 Task: Add Person0000000147 as Team Member of Scrum Project Project0000000074 in Jira. Add Person0000000148 as Team Member of Scrum Project Project0000000074 in Jira. Assign Person0000000145 as Project Lead of Scrum Project Project0000000073 in Jira. Assign Person0000000147 as Project Lead of Scrum Project Project0000000074 in Jira. Create Issue Issue0000000361 in Backlog  in Scrum Project Project0000000073 in Jira
Action: Mouse moved to (312, 111)
Screenshot: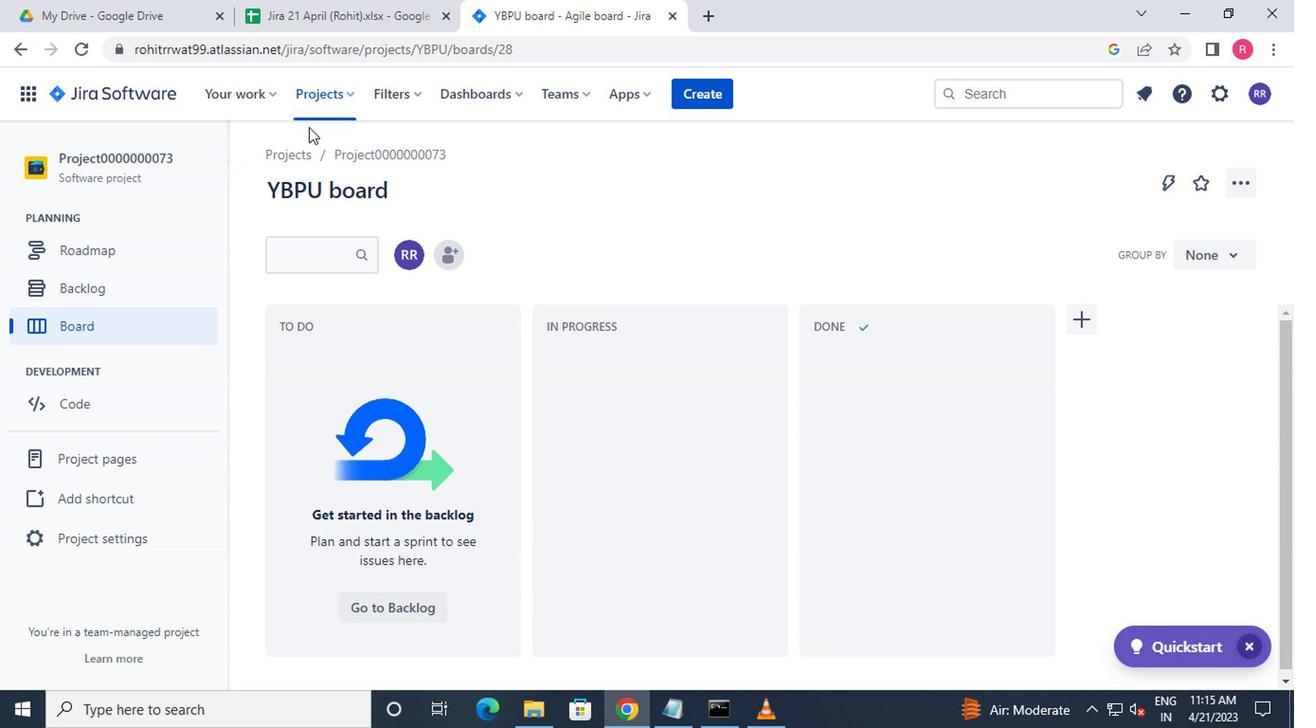 
Action: Mouse pressed left at (312, 111)
Screenshot: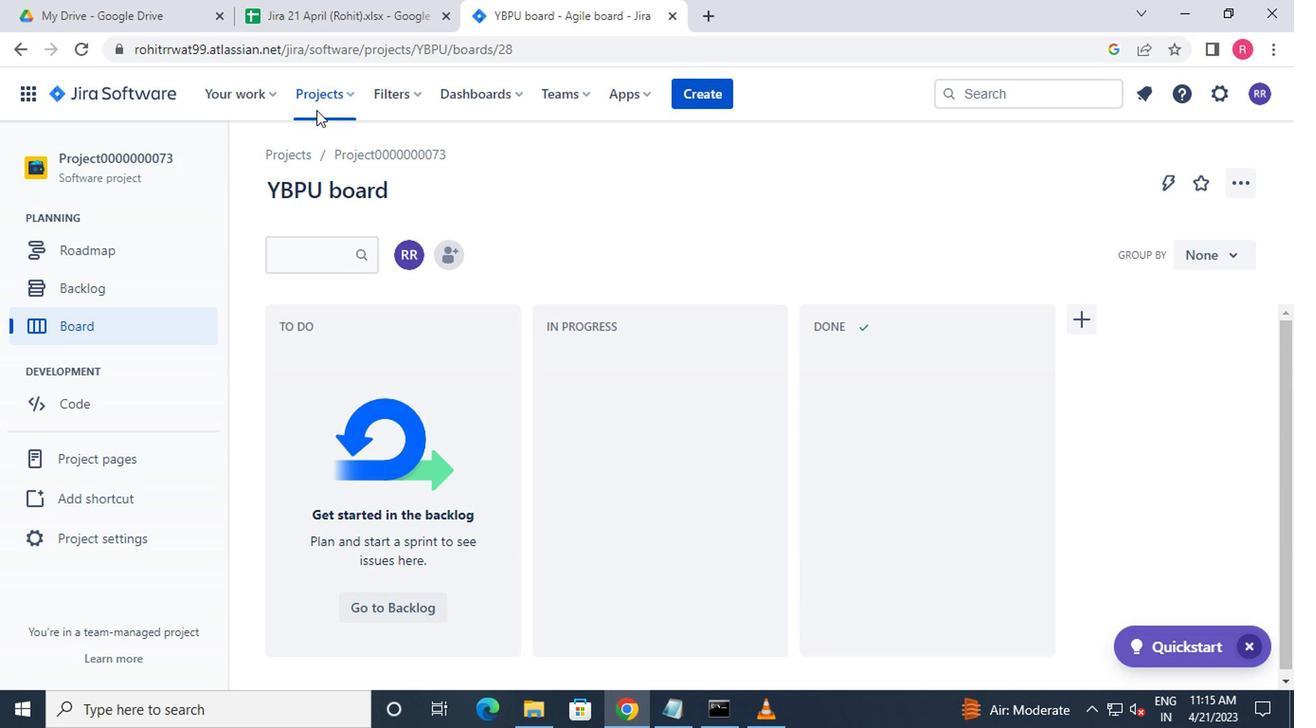 
Action: Mouse moved to (318, 105)
Screenshot: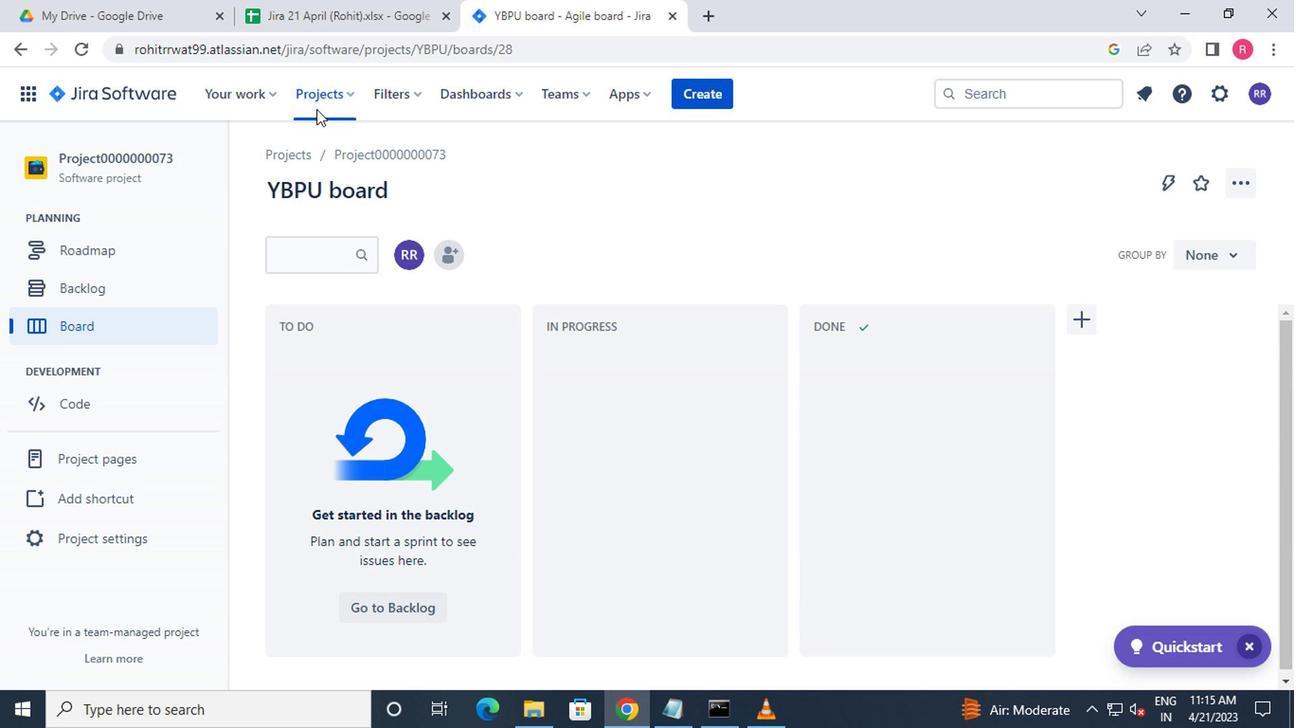 
Action: Mouse pressed left at (318, 105)
Screenshot: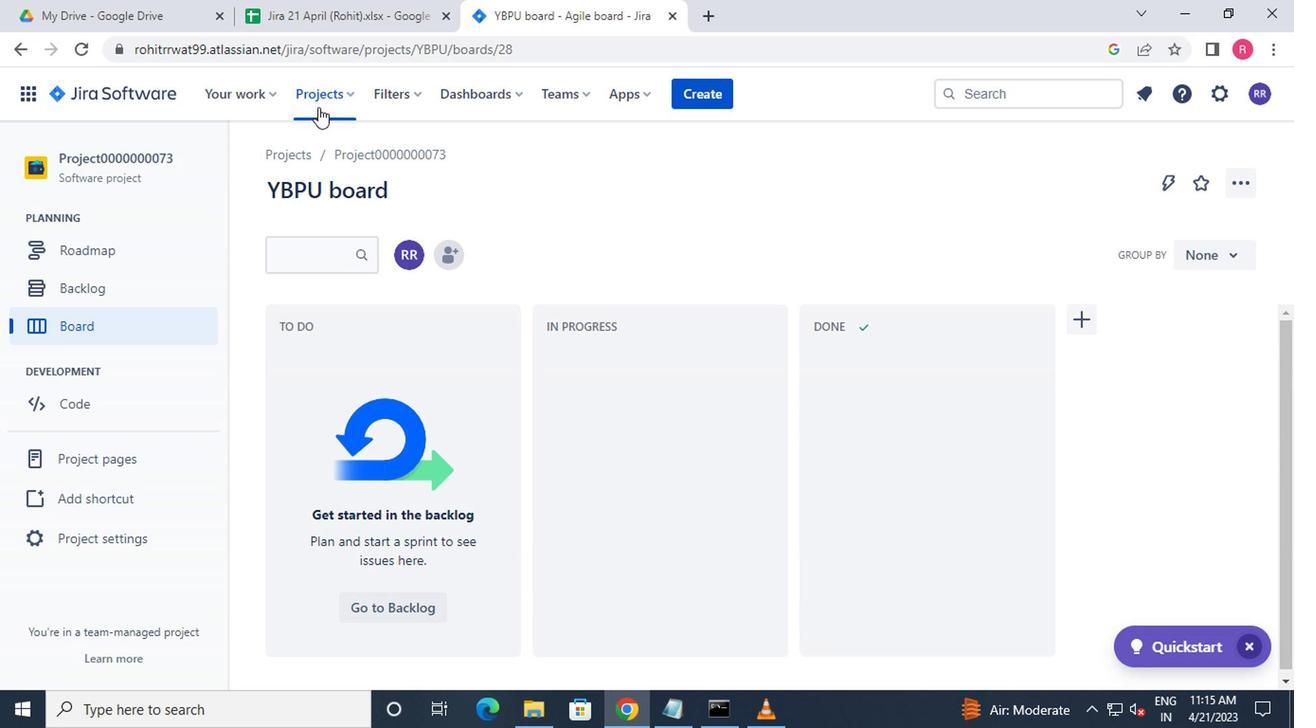 
Action: Mouse moved to (405, 231)
Screenshot: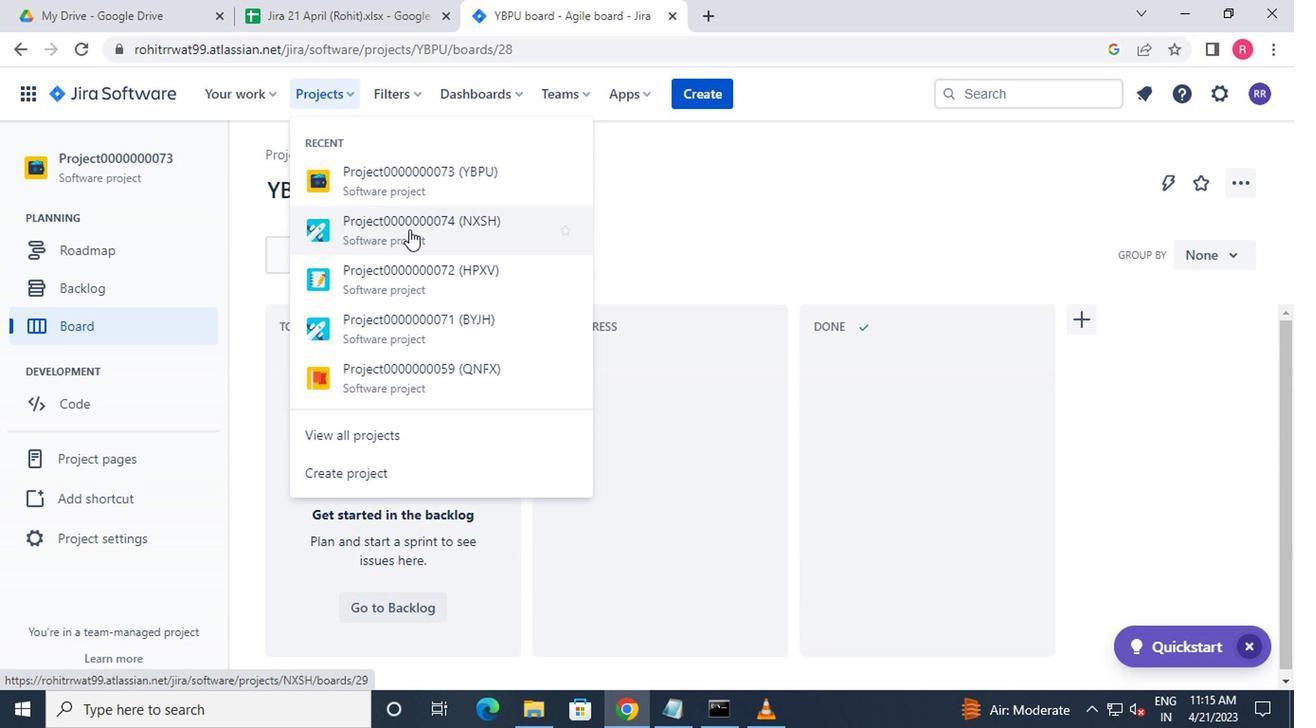 
Action: Mouse pressed left at (405, 231)
Screenshot: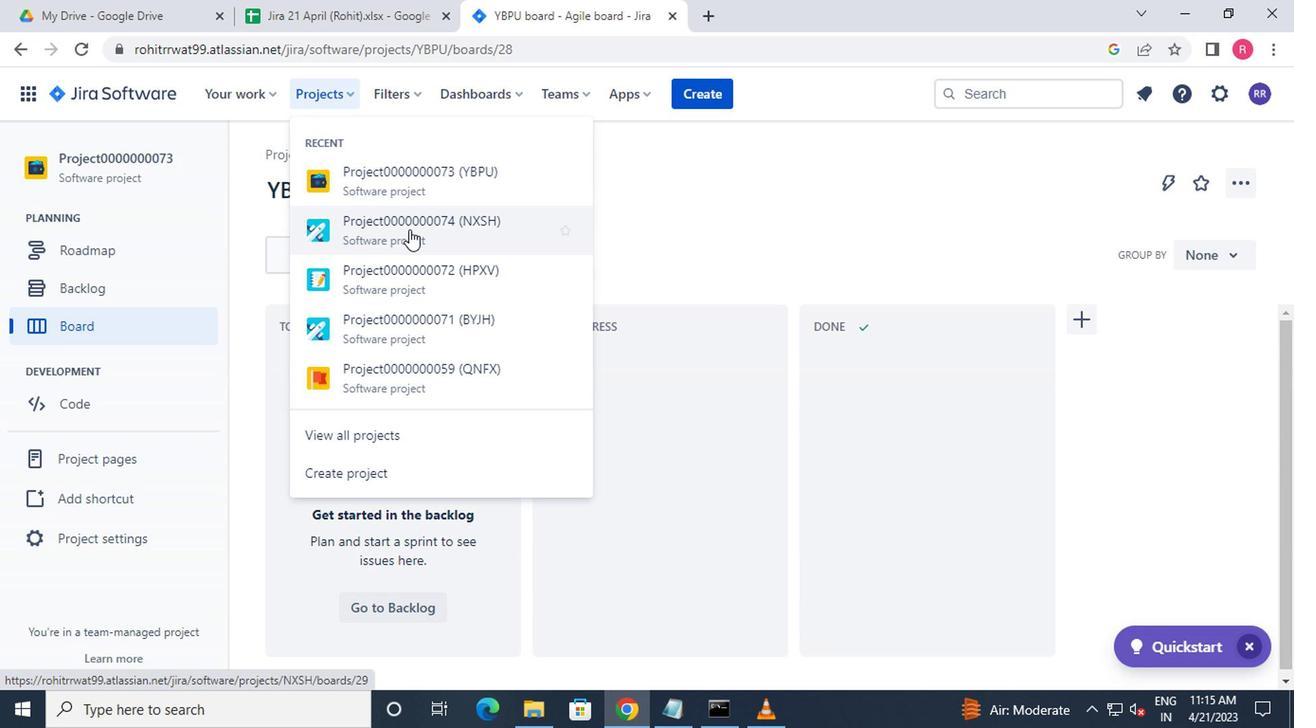 
Action: Mouse moved to (451, 247)
Screenshot: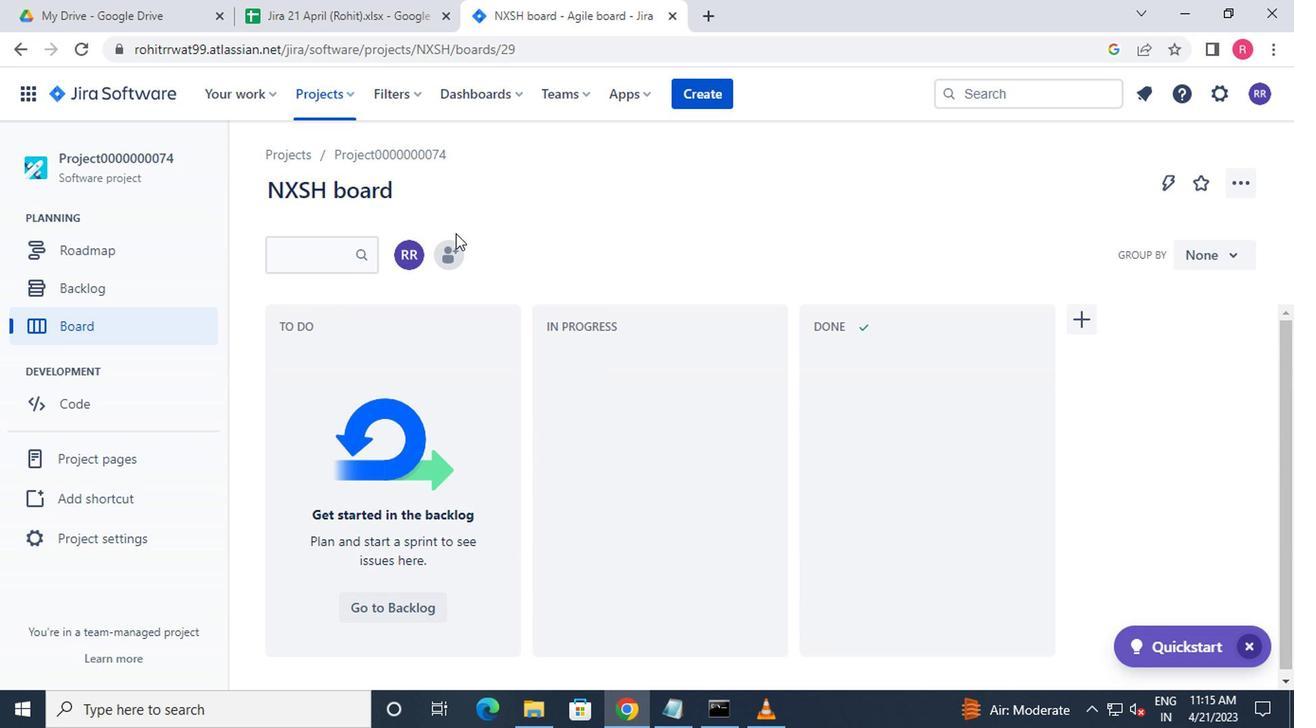 
Action: Mouse pressed left at (451, 247)
Screenshot: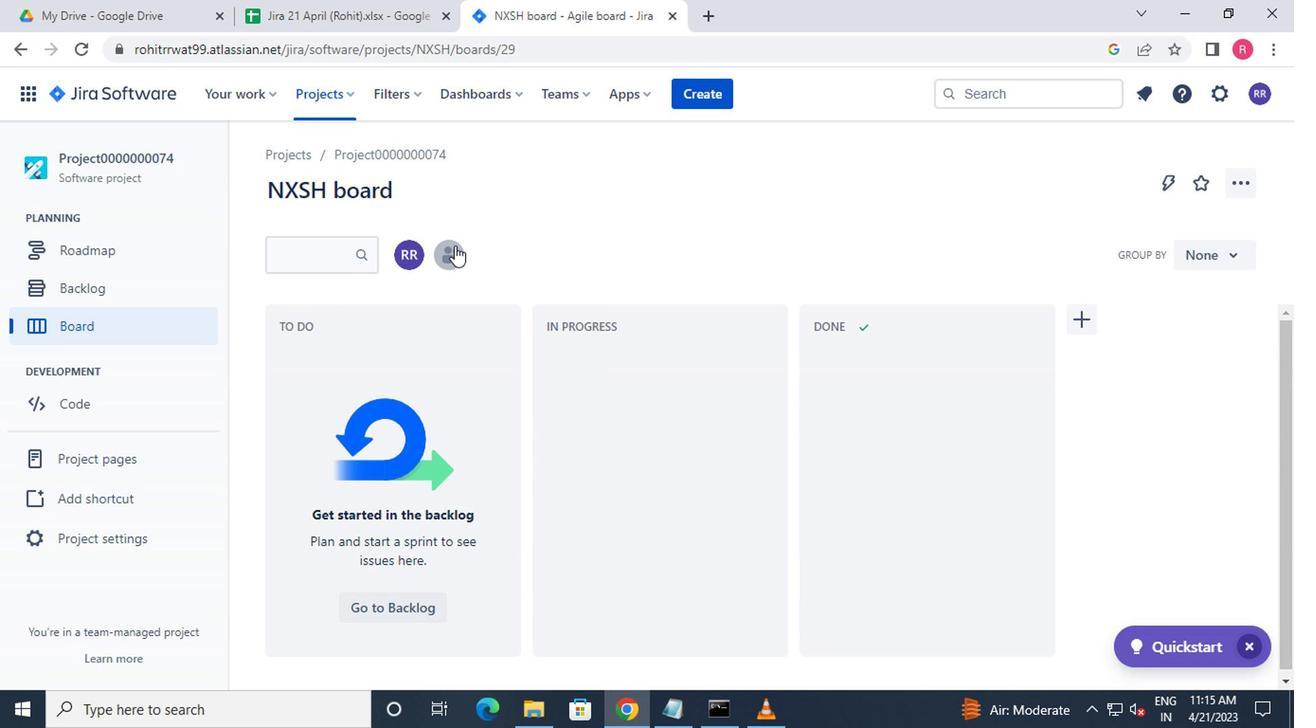 
Action: Mouse moved to (558, 248)
Screenshot: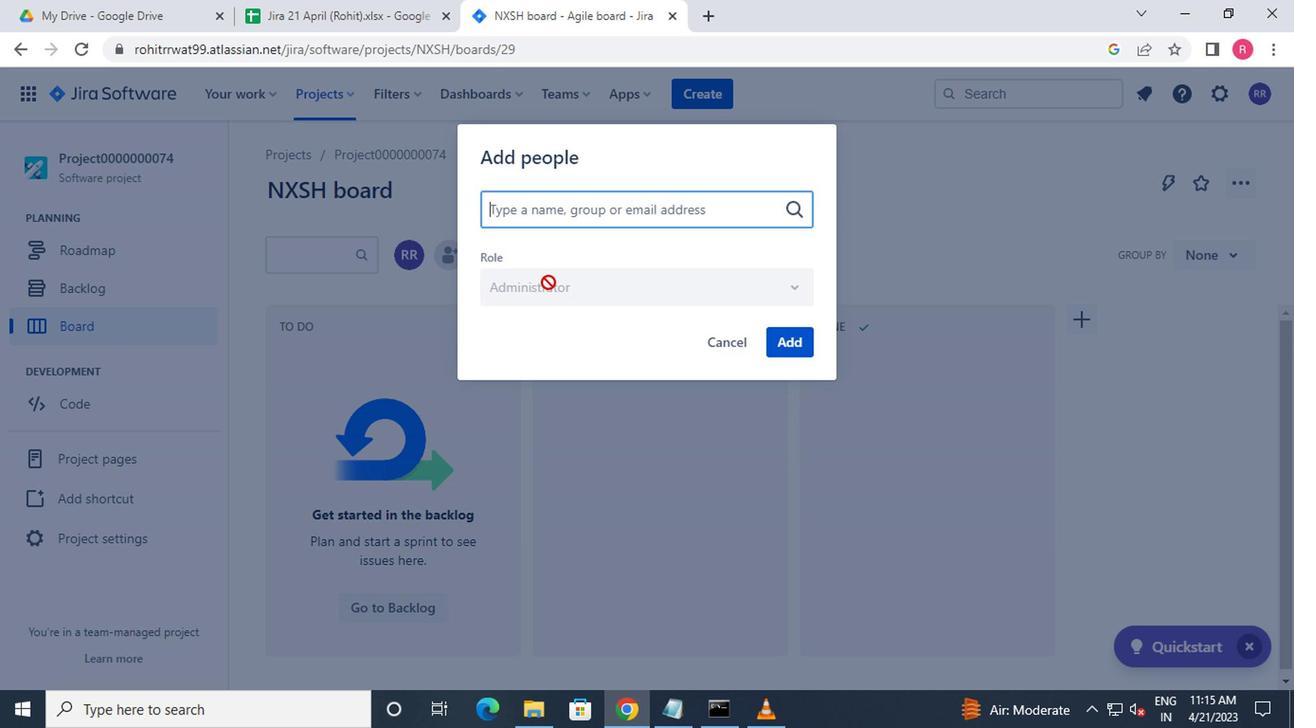 
Action: Key pressed p
Screenshot: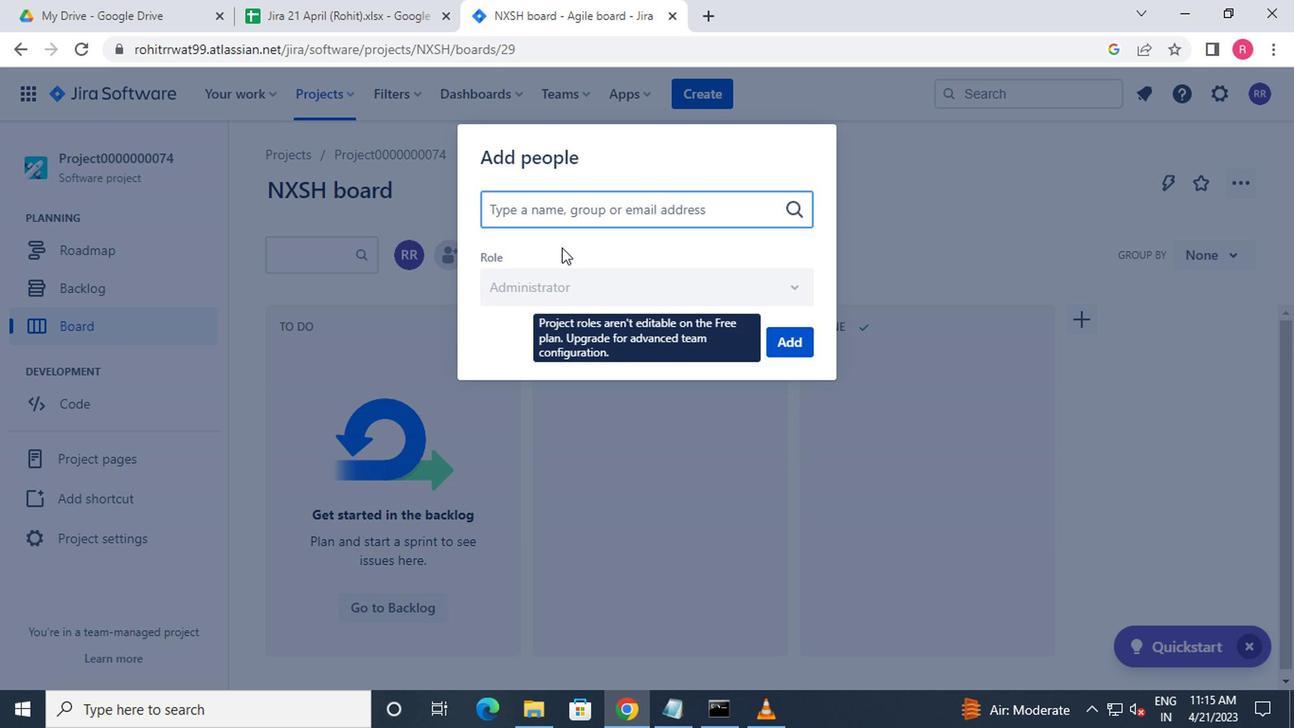 
Action: Mouse moved to (574, 252)
Screenshot: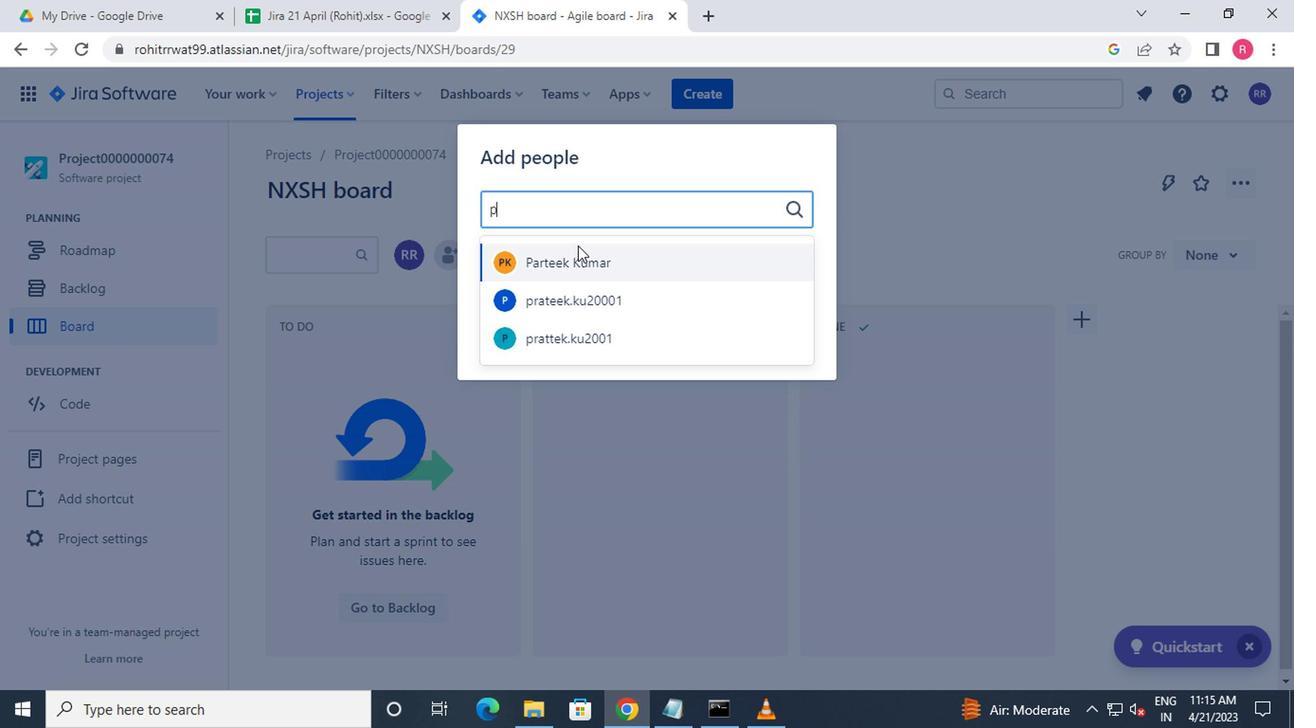
Action: Mouse pressed left at (574, 252)
Screenshot: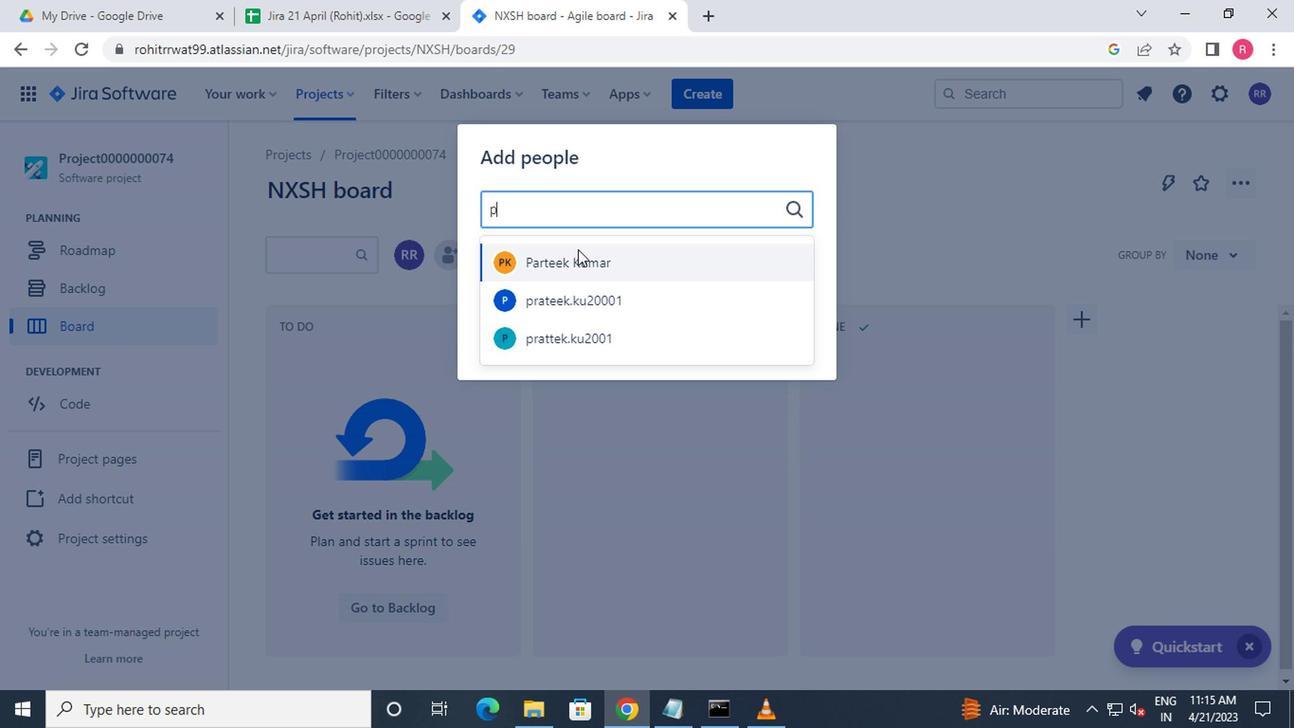 
Action: Mouse moved to (778, 340)
Screenshot: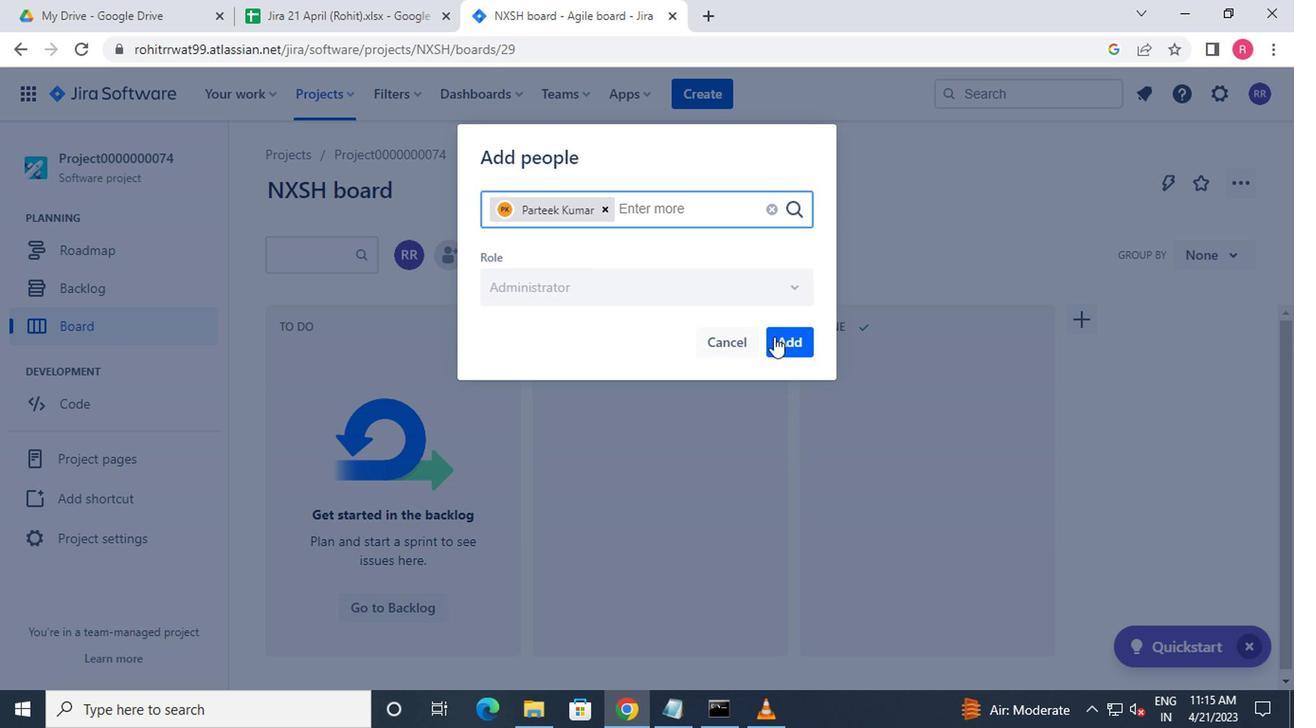 
Action: Mouse pressed left at (778, 340)
Screenshot: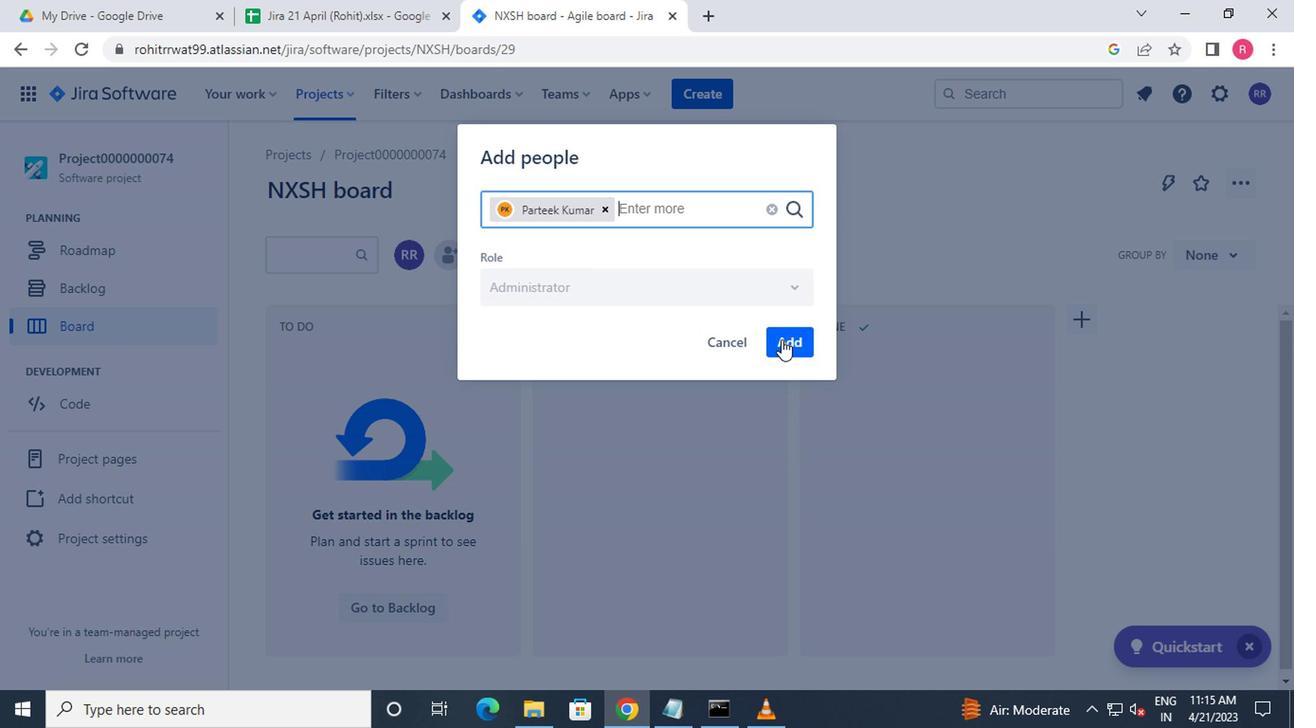 
Action: Mouse moved to (459, 267)
Screenshot: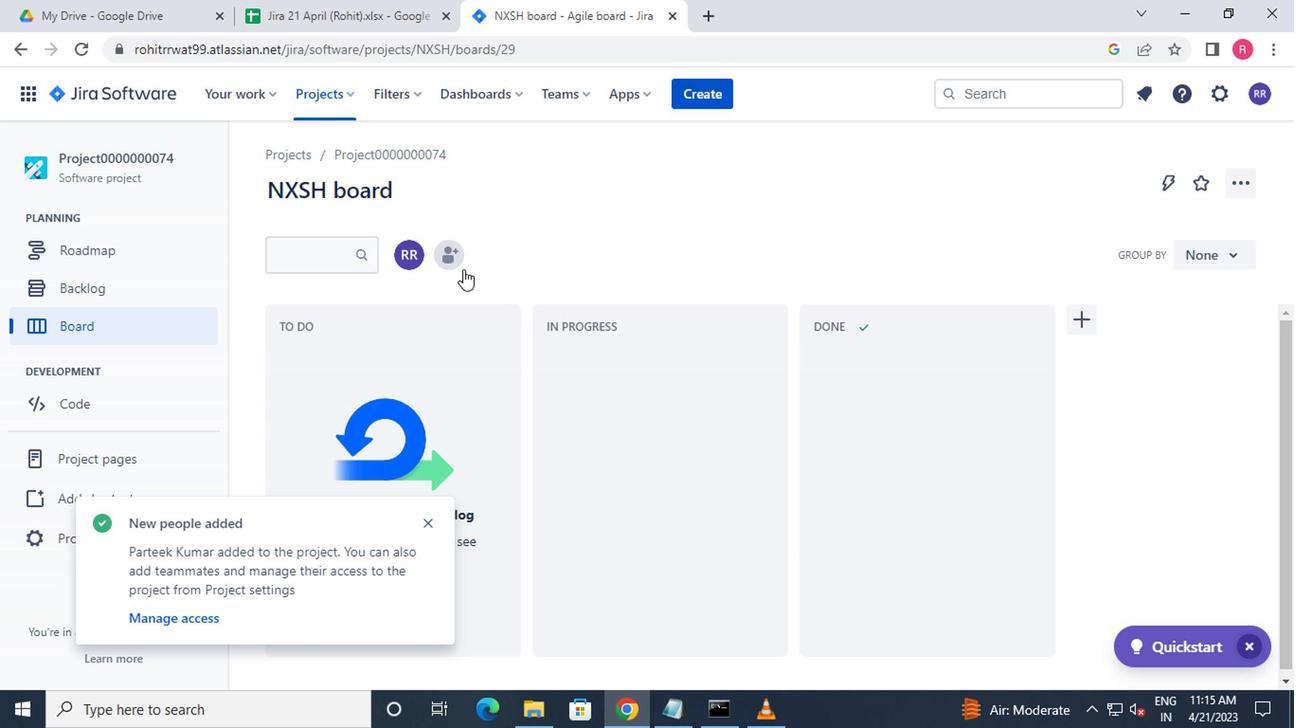 
Action: Mouse pressed left at (459, 267)
Screenshot: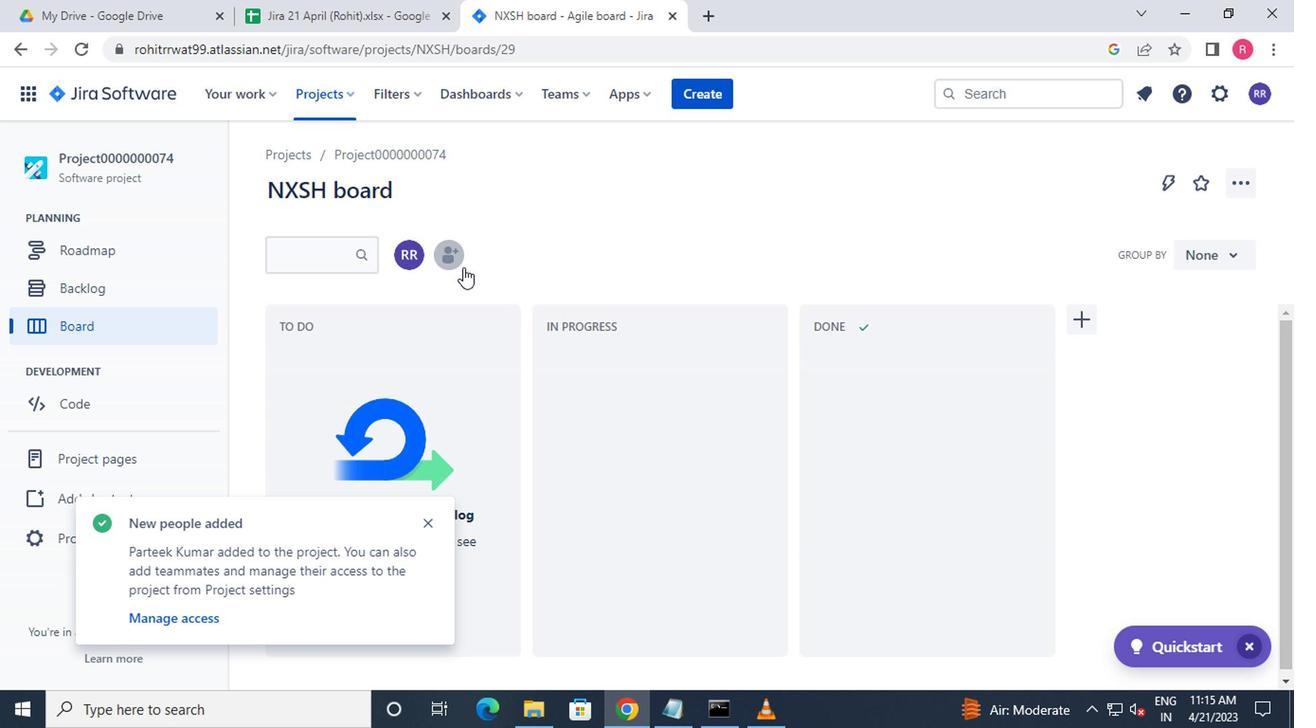 
Action: Mouse moved to (549, 280)
Screenshot: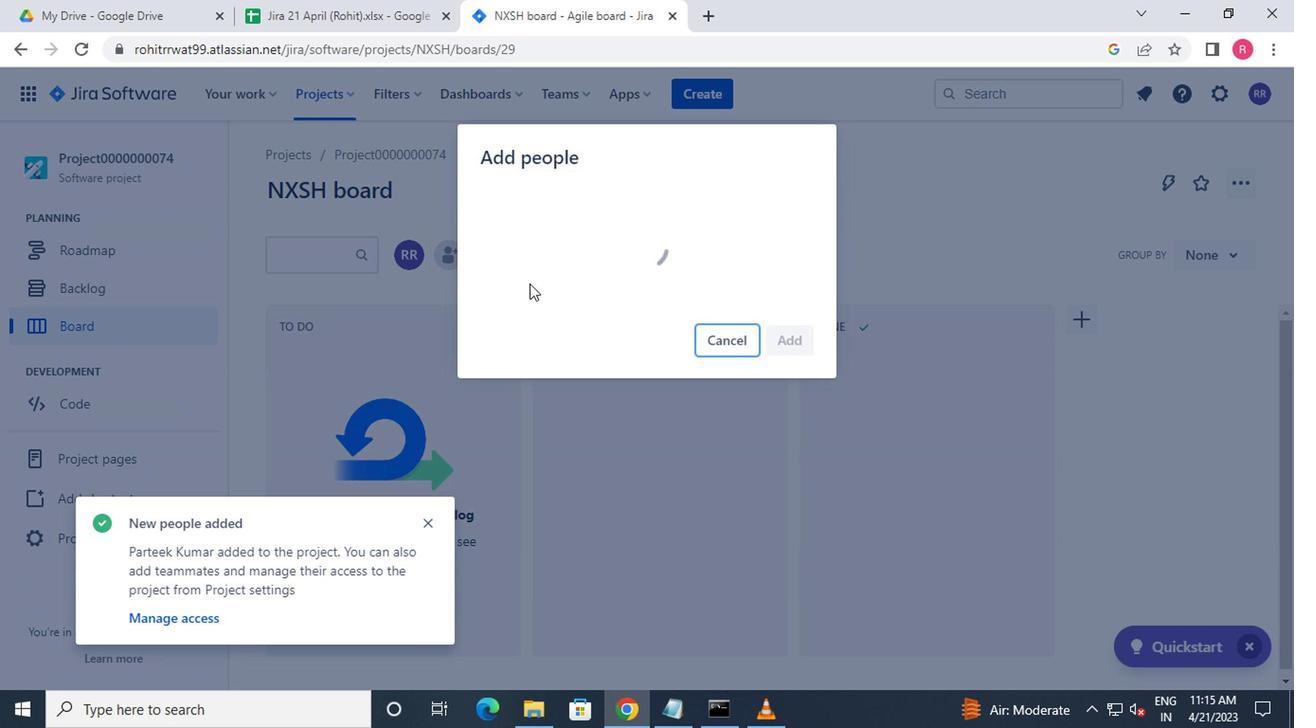 
Action: Key pressed v
Screenshot: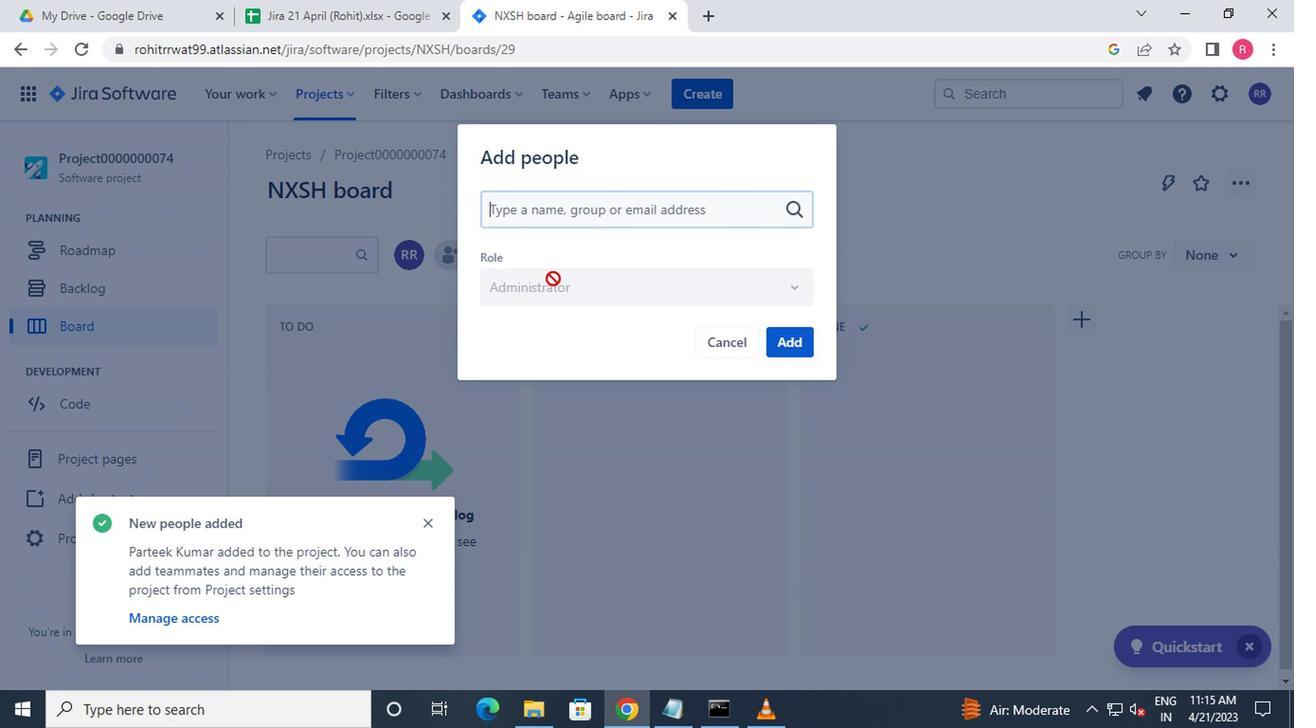
Action: Mouse moved to (544, 277)
Screenshot: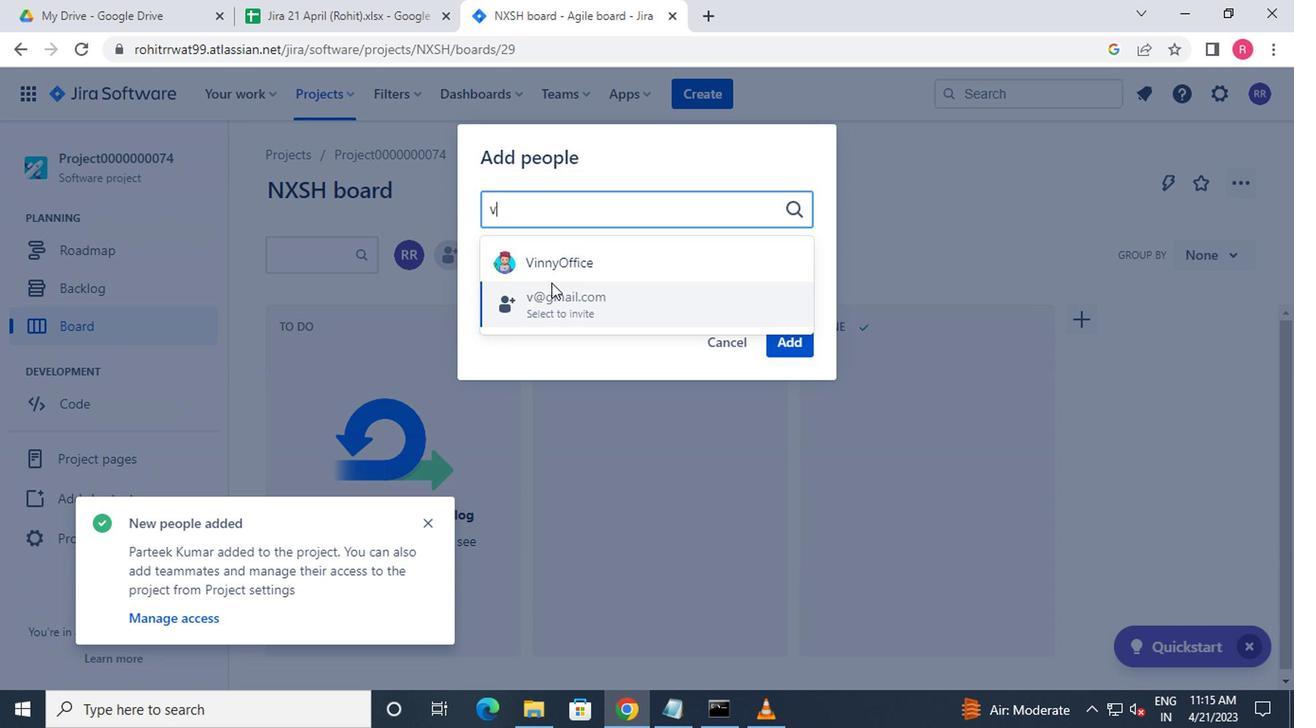 
Action: Mouse pressed left at (544, 277)
Screenshot: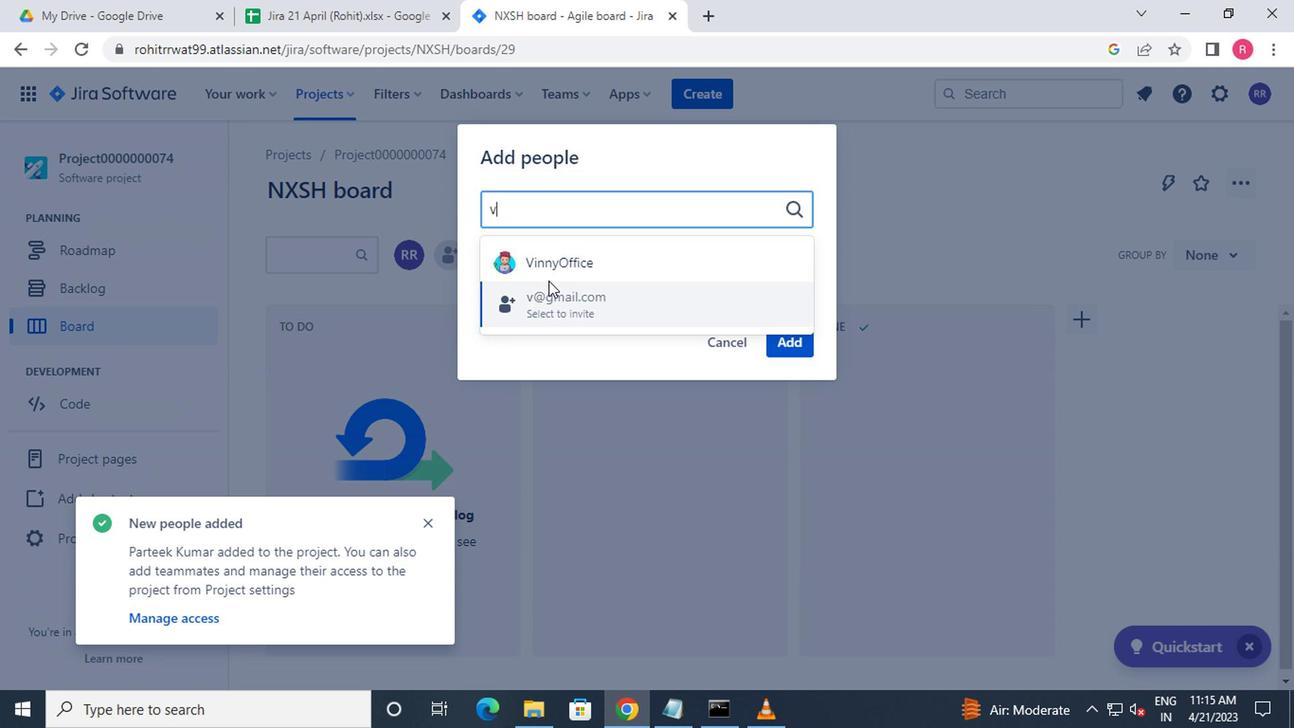 
Action: Mouse moved to (780, 335)
Screenshot: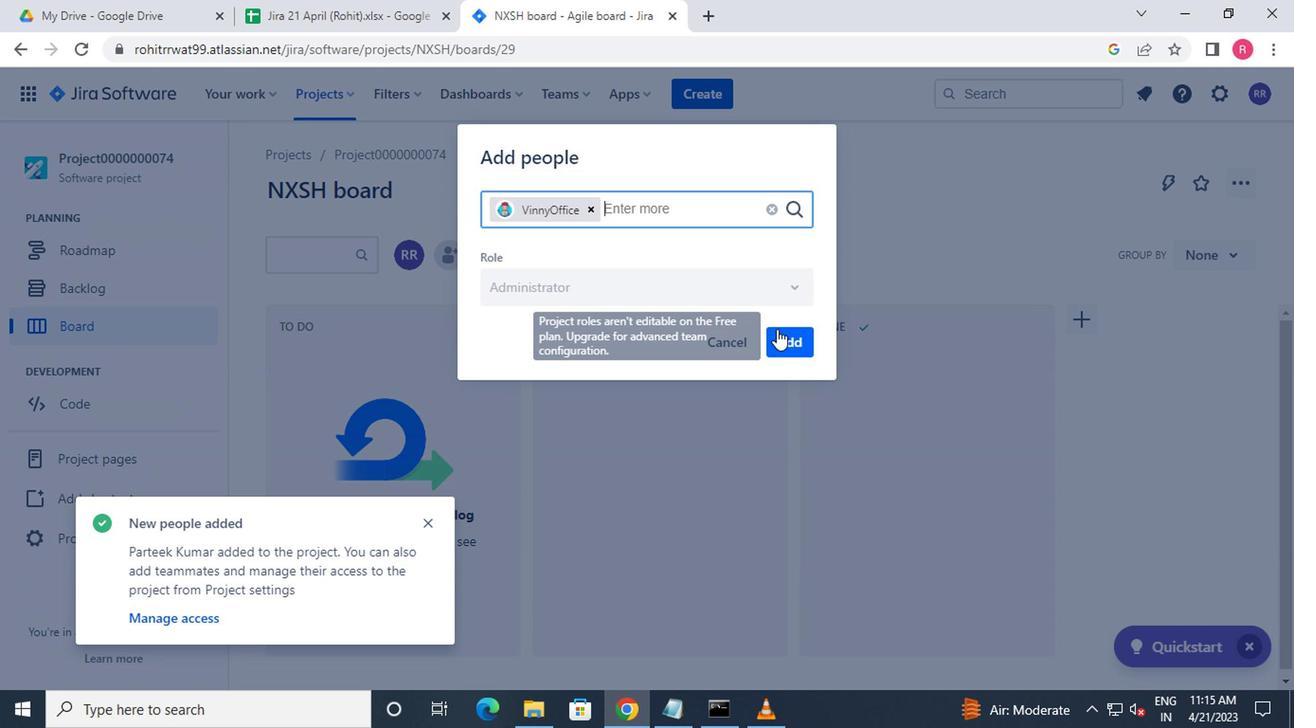 
Action: Mouse pressed left at (780, 335)
Screenshot: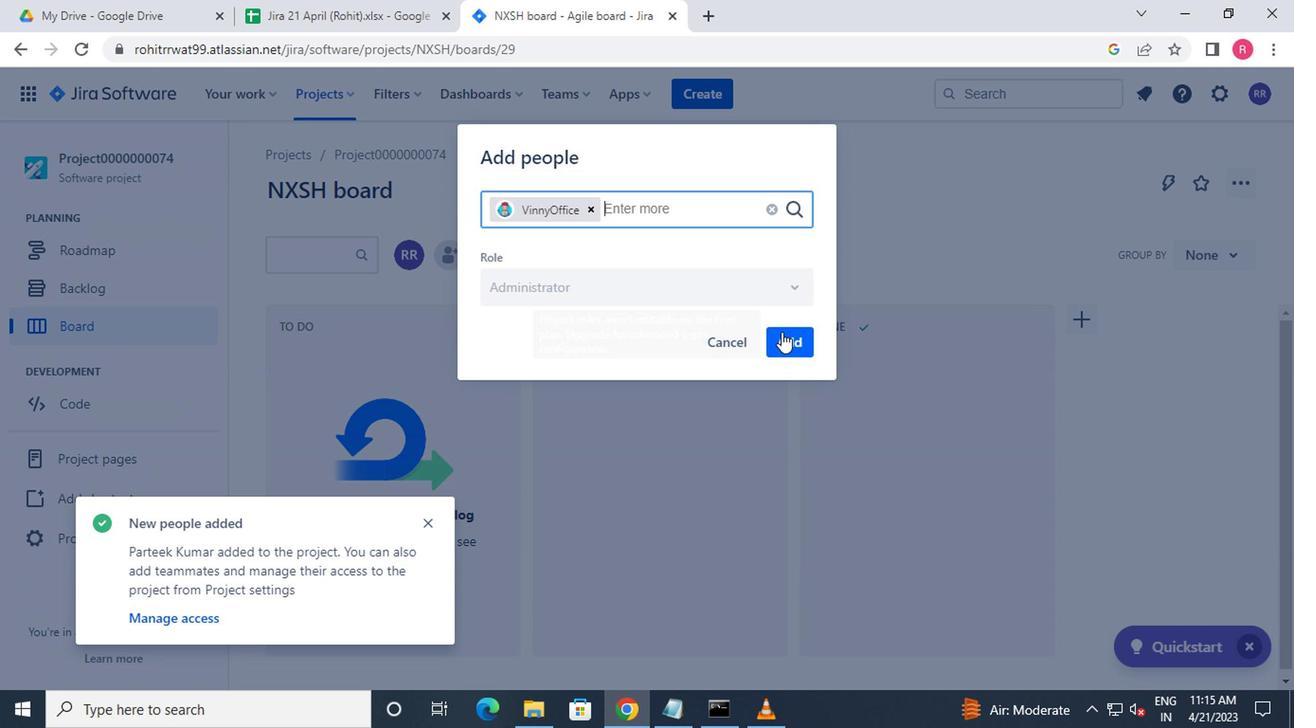 
Action: Mouse moved to (335, 99)
Screenshot: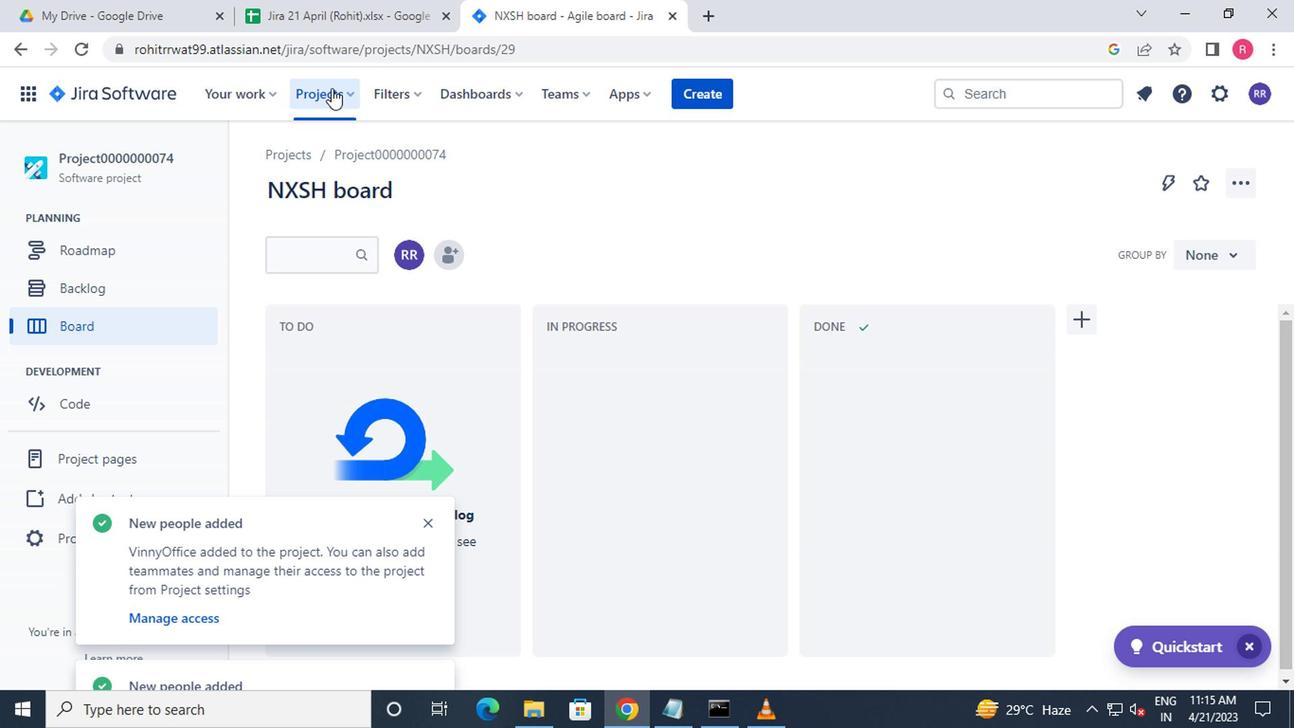 
Action: Mouse pressed left at (335, 99)
Screenshot: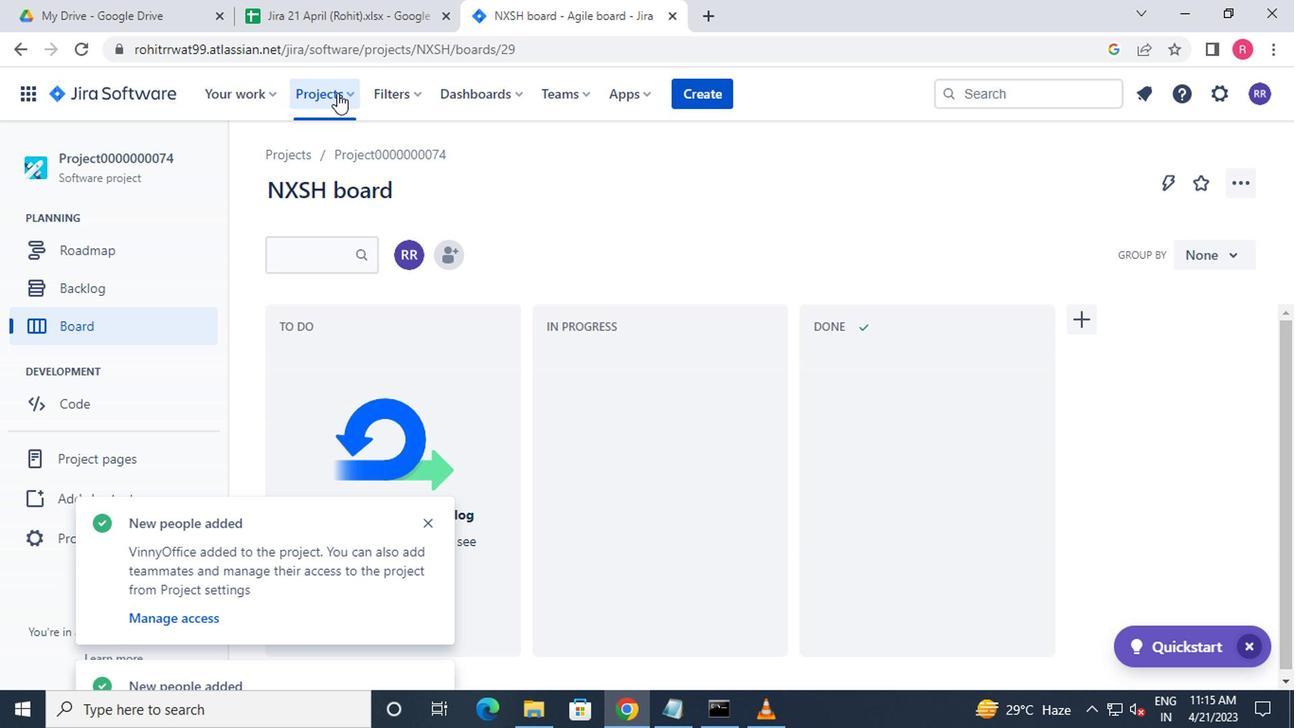 
Action: Mouse moved to (422, 225)
Screenshot: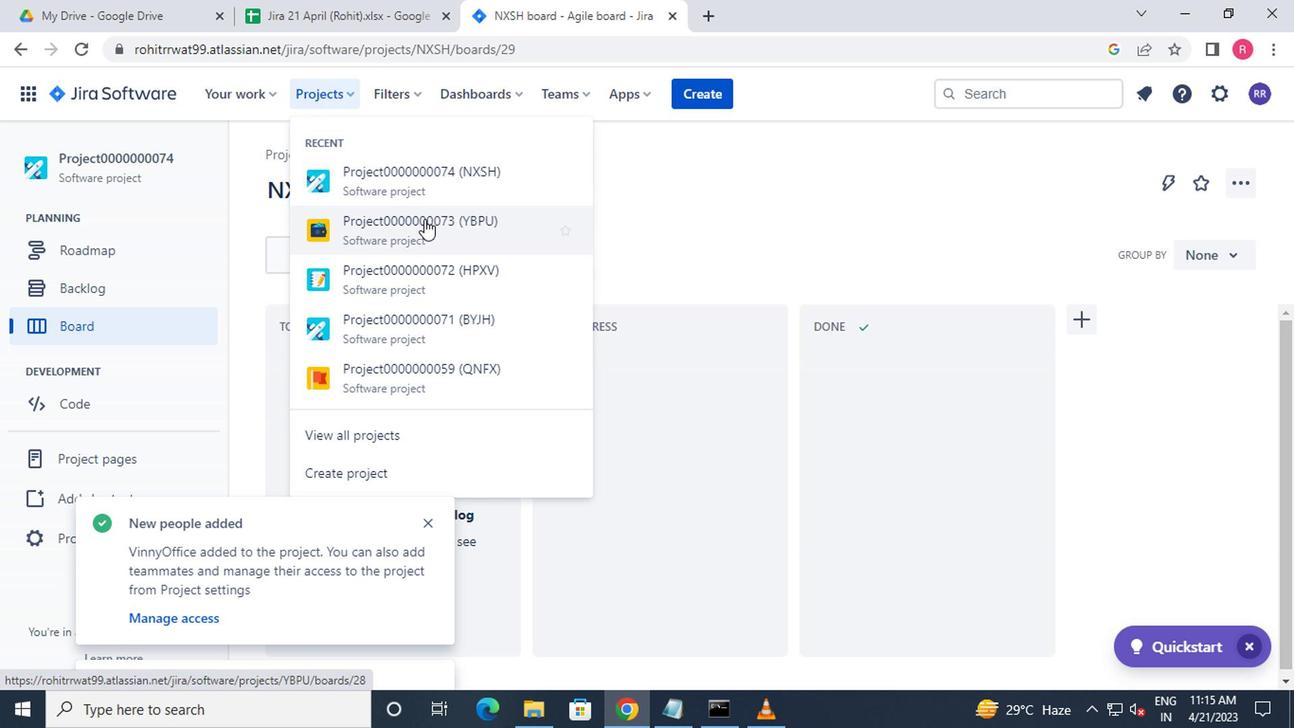 
Action: Mouse pressed left at (422, 225)
Screenshot: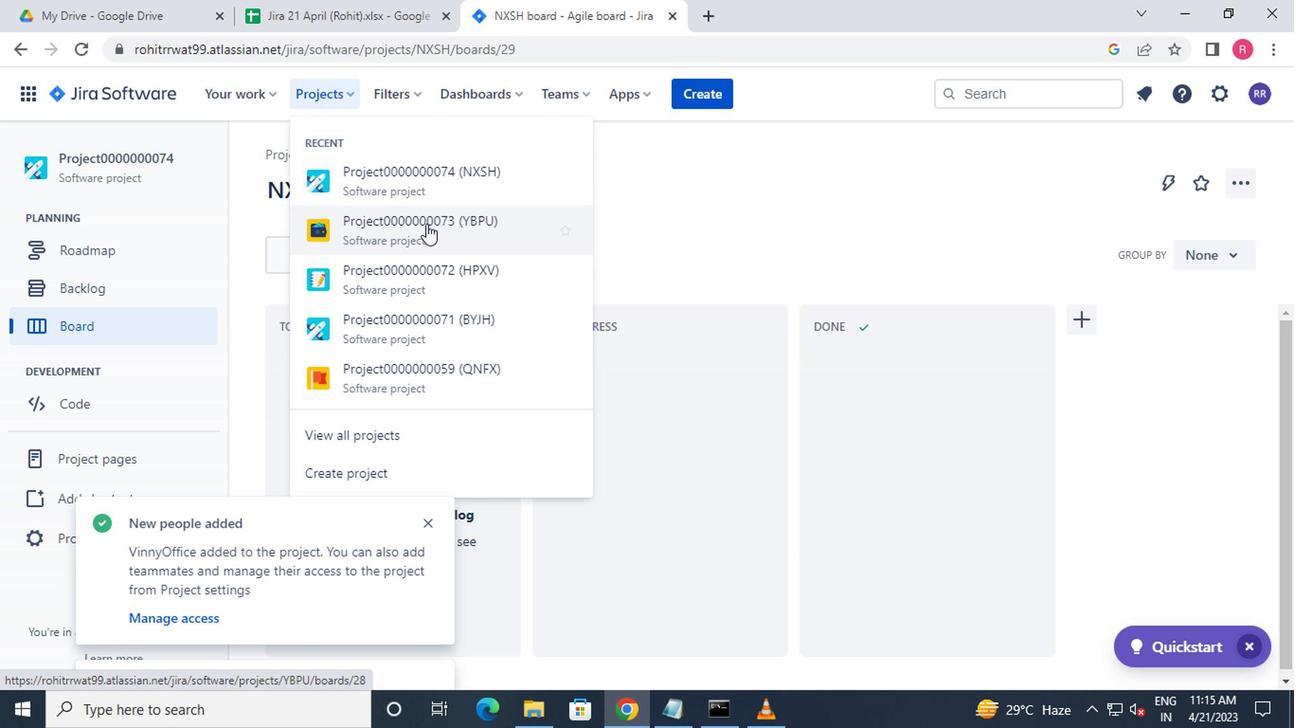 
Action: Mouse moved to (45, 535)
Screenshot: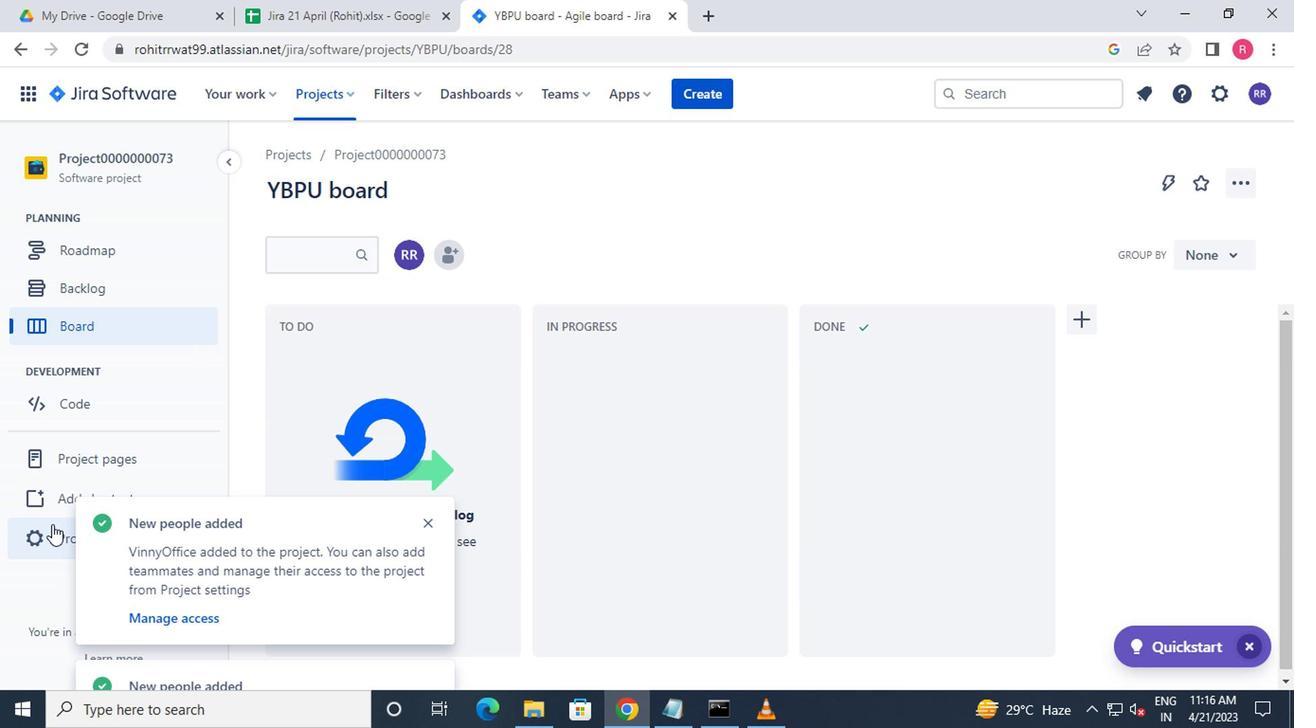 
Action: Mouse pressed left at (45, 535)
Screenshot: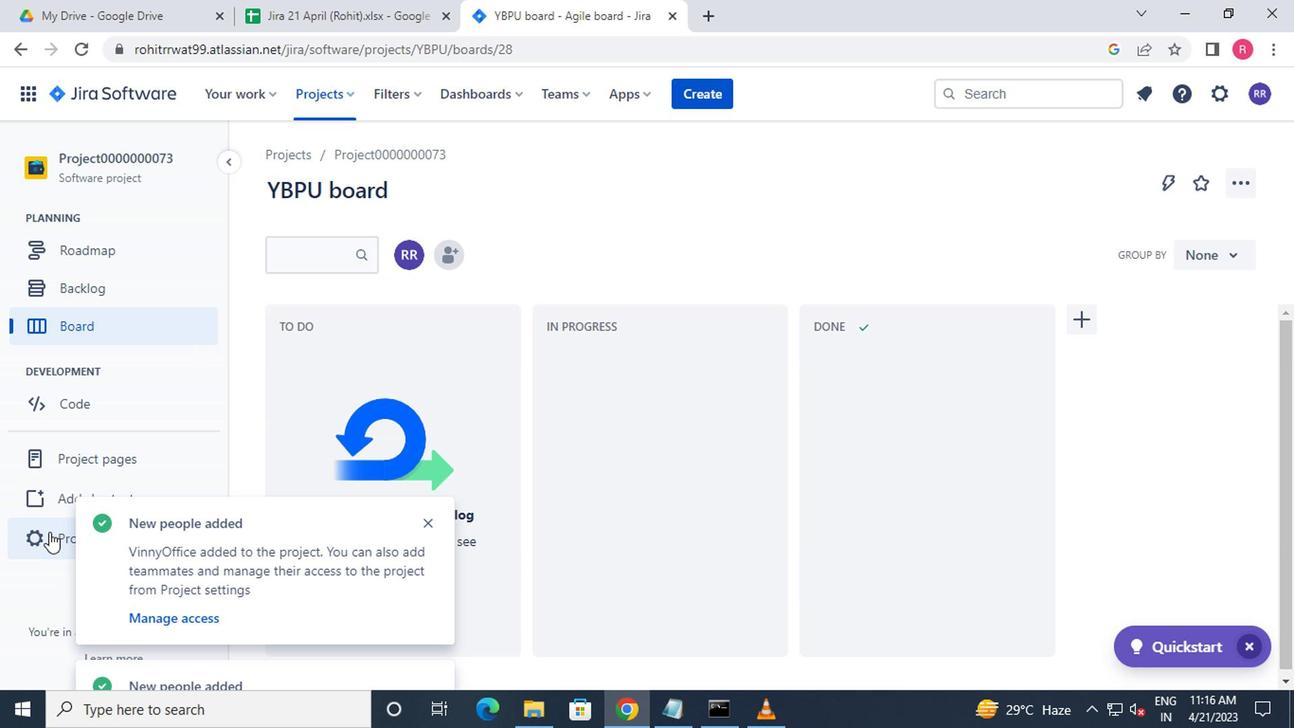 
Action: Mouse moved to (539, 538)
Screenshot: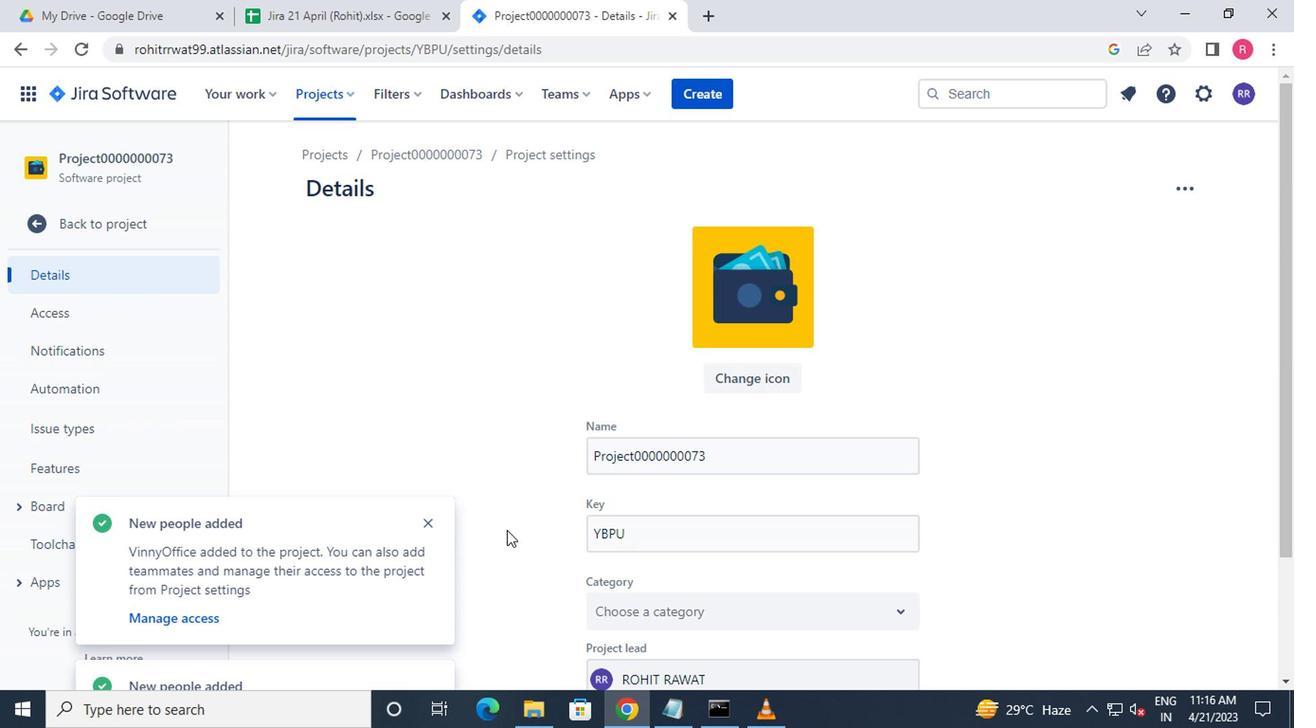 
Action: Mouse scrolled (539, 537) with delta (0, 0)
Screenshot: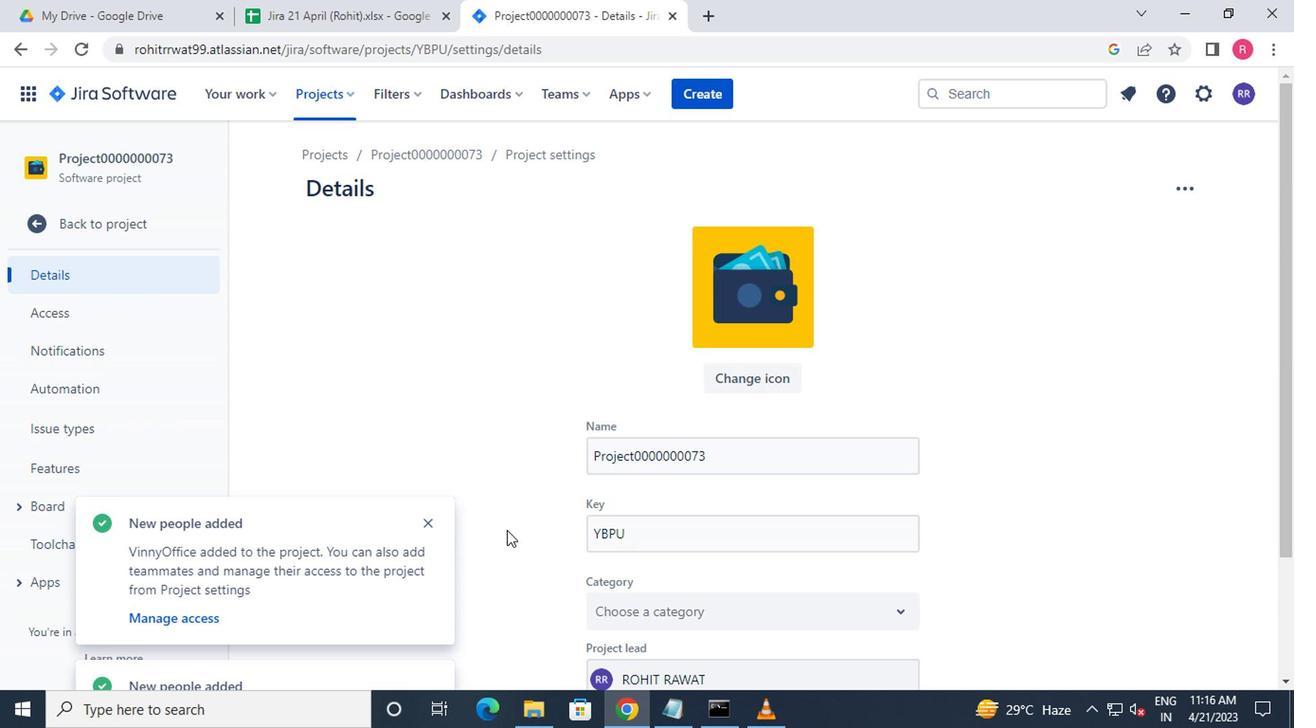 
Action: Mouse moved to (565, 544)
Screenshot: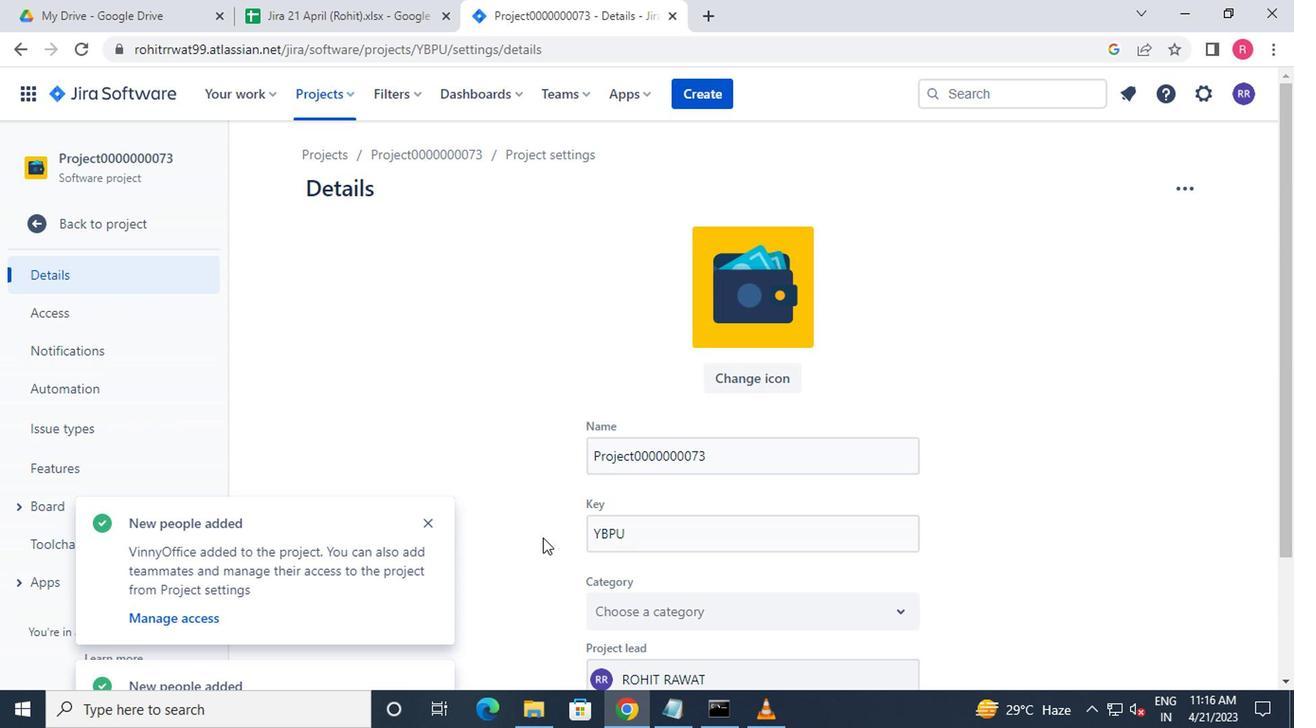 
Action: Mouse scrolled (565, 544) with delta (0, 0)
Screenshot: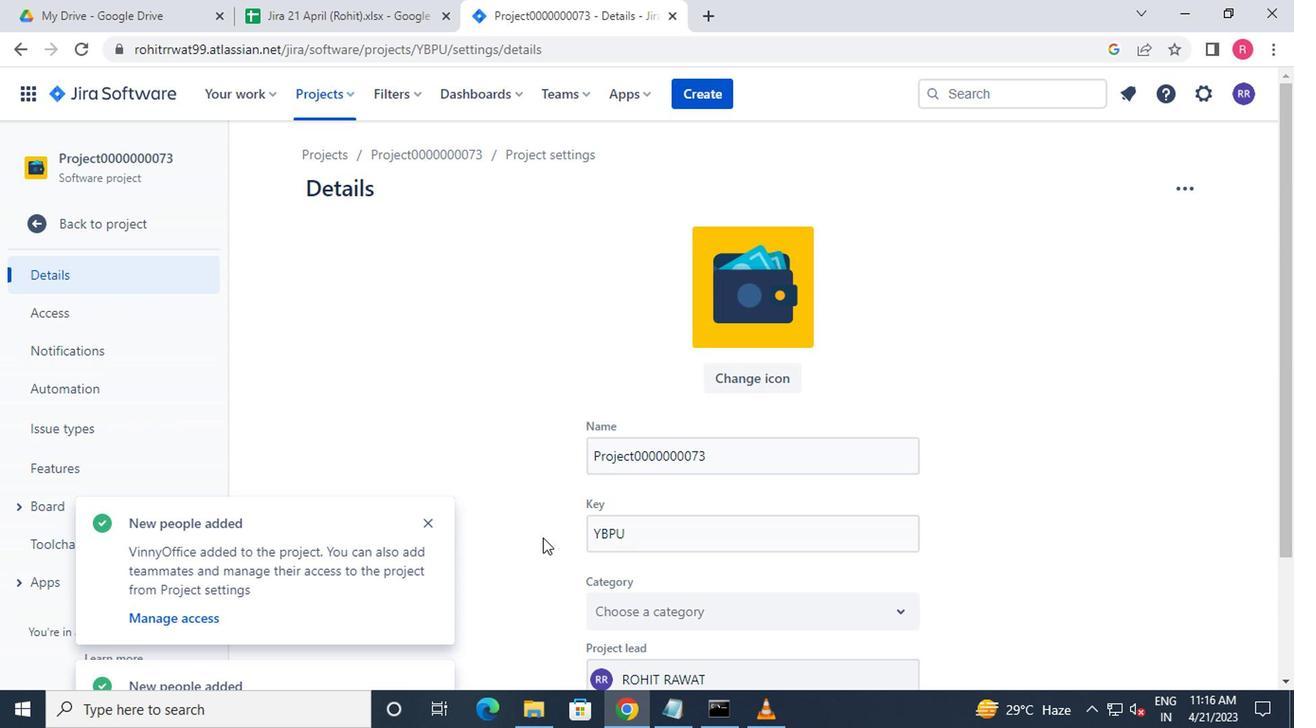 
Action: Mouse moved to (645, 538)
Screenshot: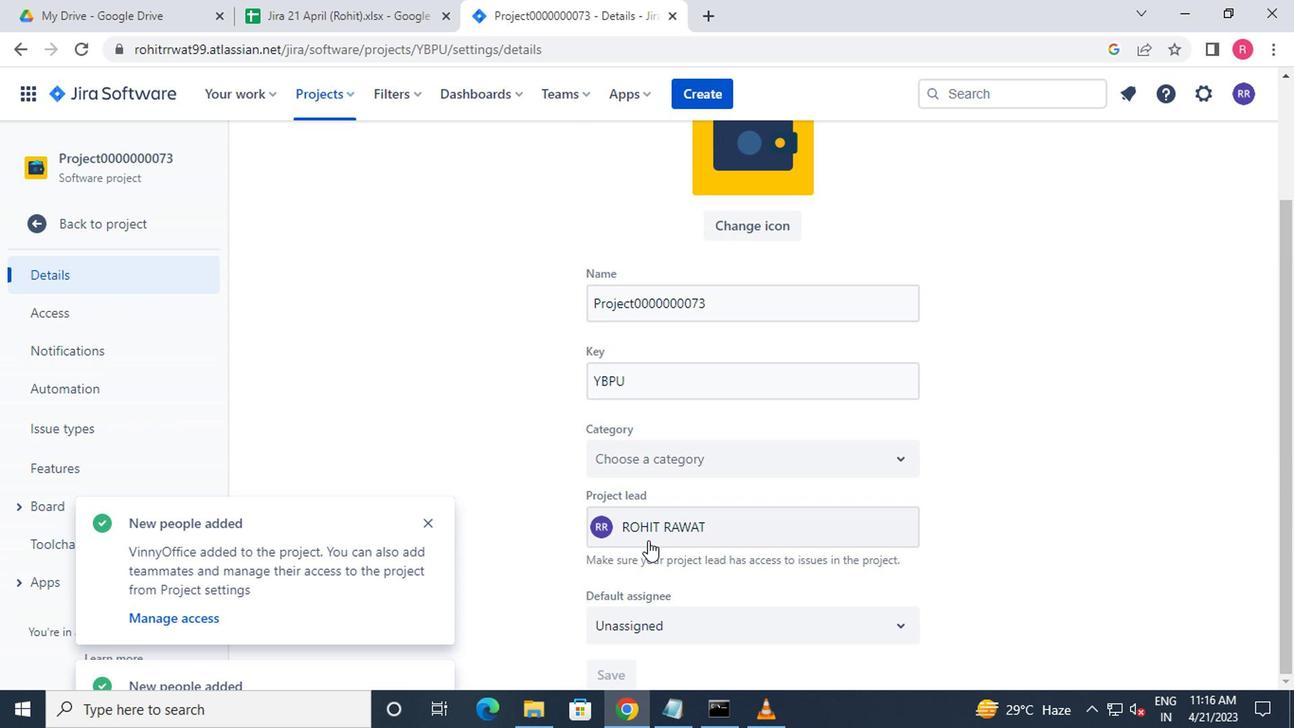 
Action: Mouse pressed left at (645, 538)
Screenshot: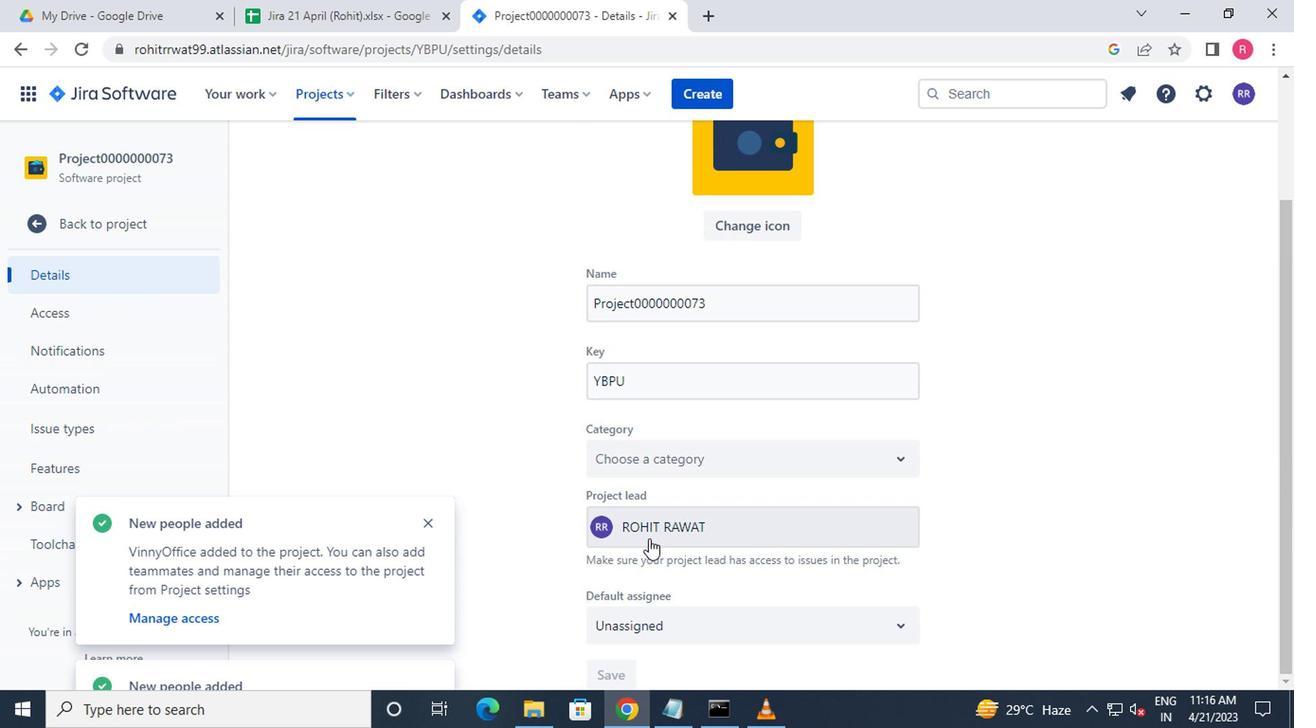 
Action: Mouse moved to (663, 301)
Screenshot: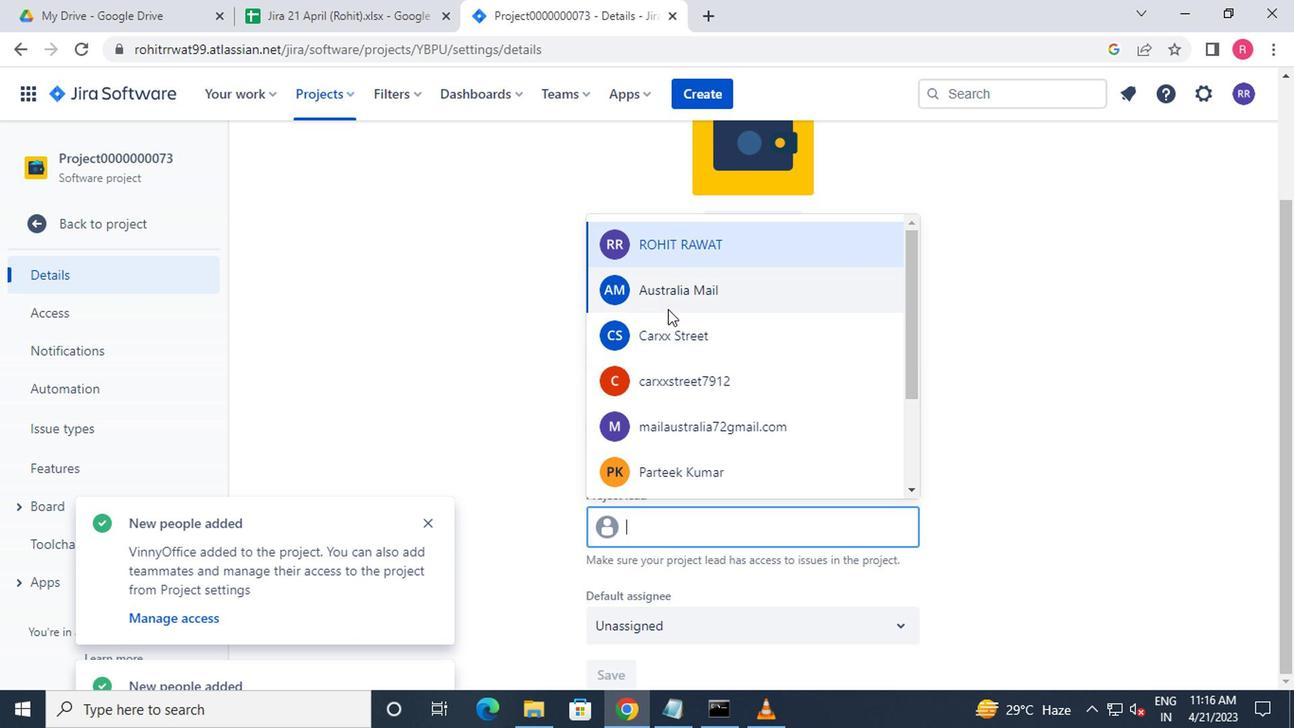 
Action: Mouse pressed left at (663, 301)
Screenshot: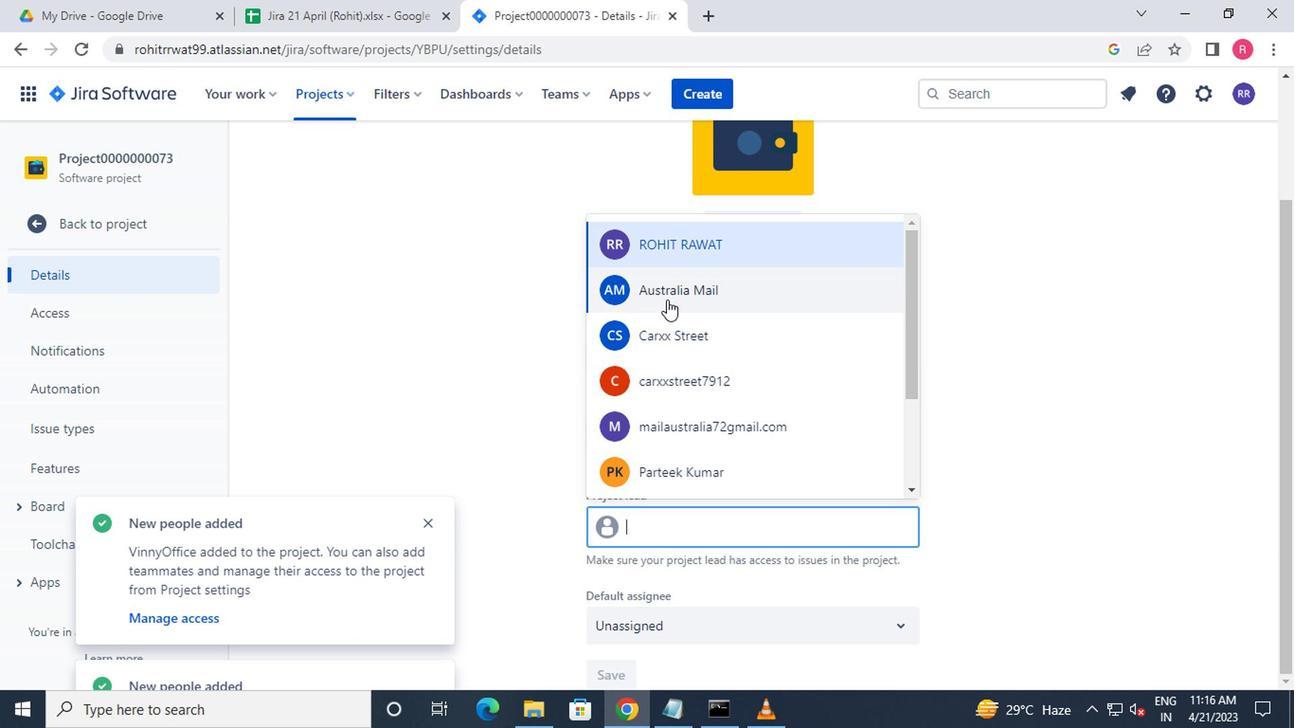 
Action: Mouse moved to (624, 677)
Screenshot: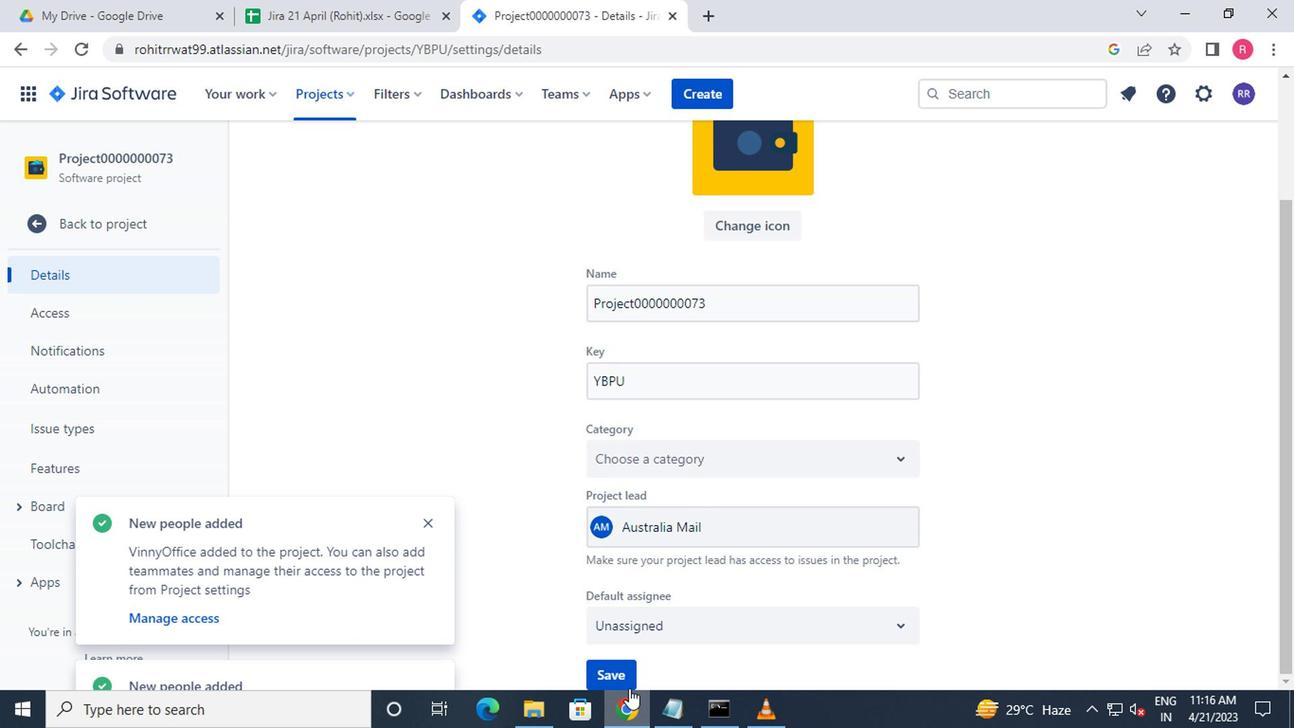 
Action: Mouse pressed left at (624, 677)
Screenshot: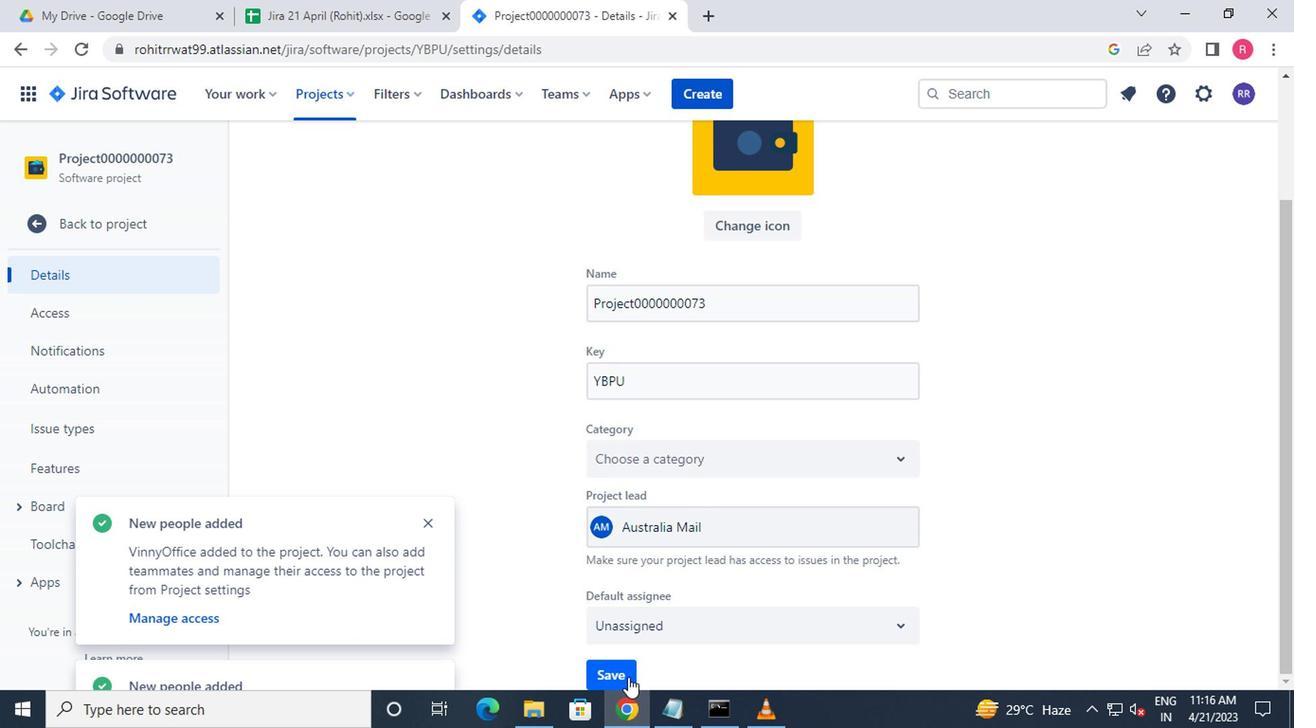 
Action: Mouse moved to (309, 107)
Screenshot: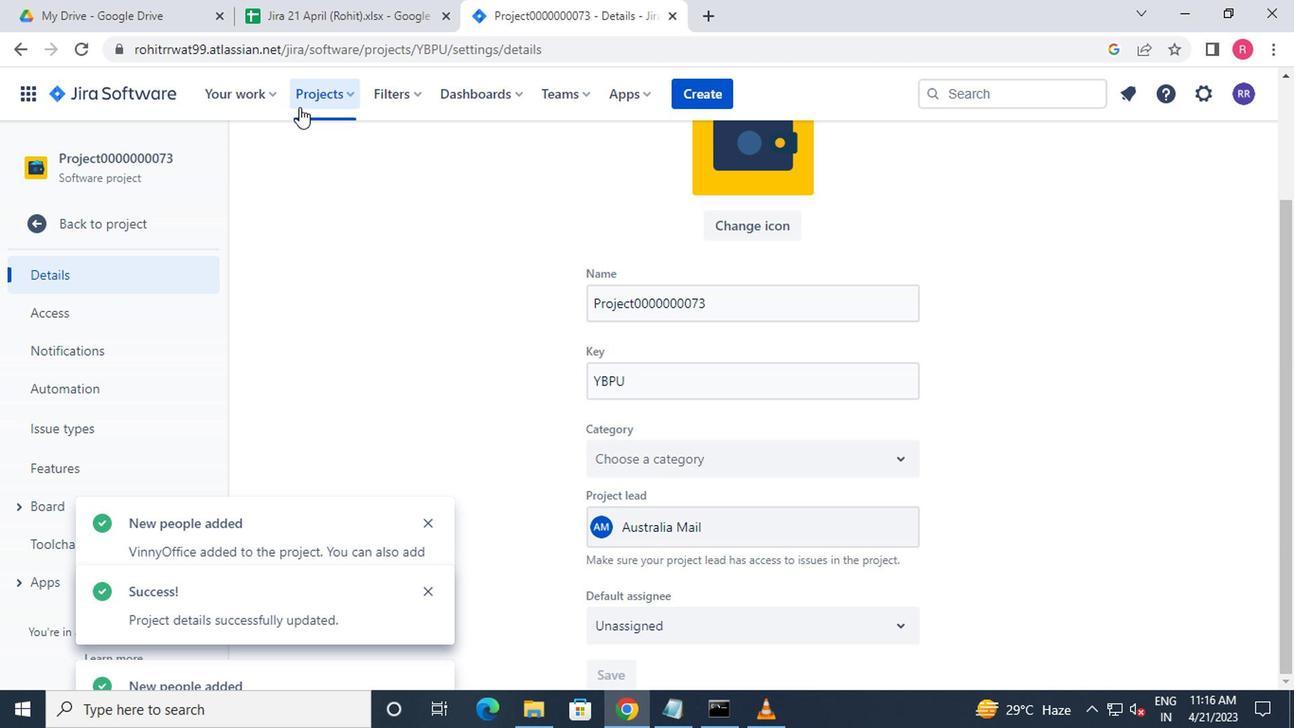 
Action: Mouse pressed left at (309, 107)
Screenshot: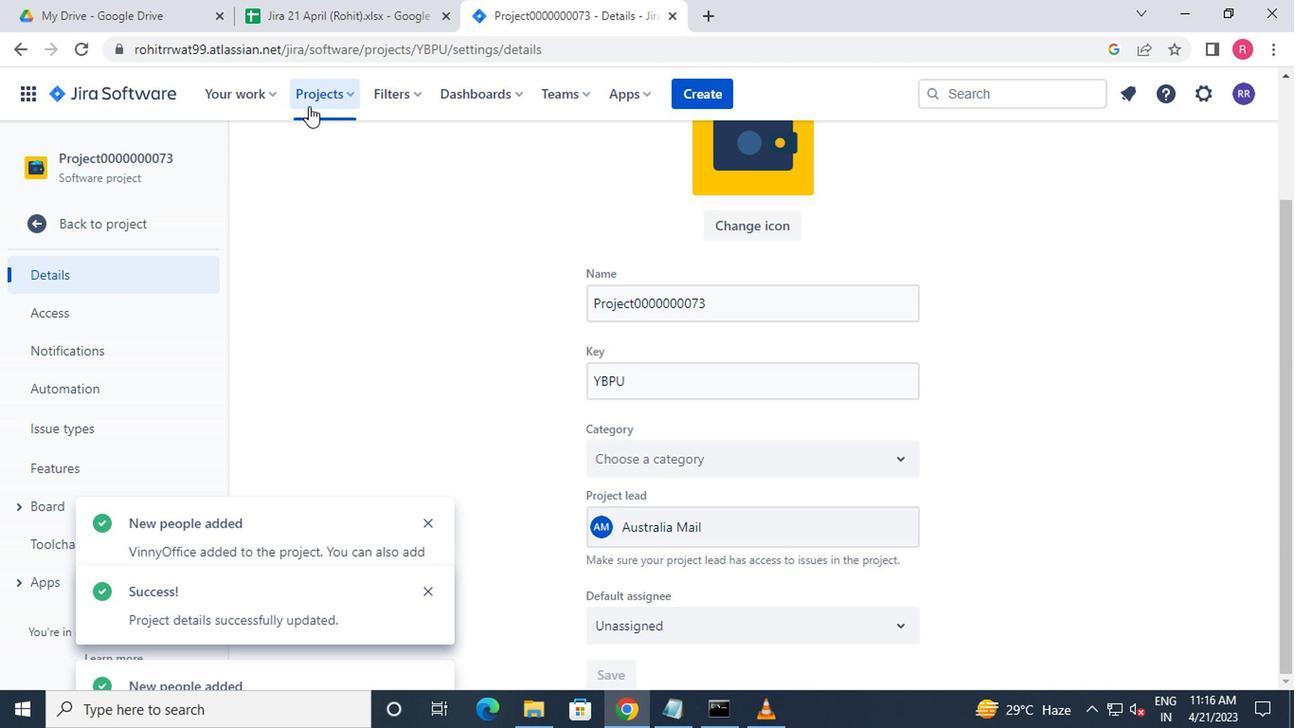 
Action: Mouse moved to (422, 231)
Screenshot: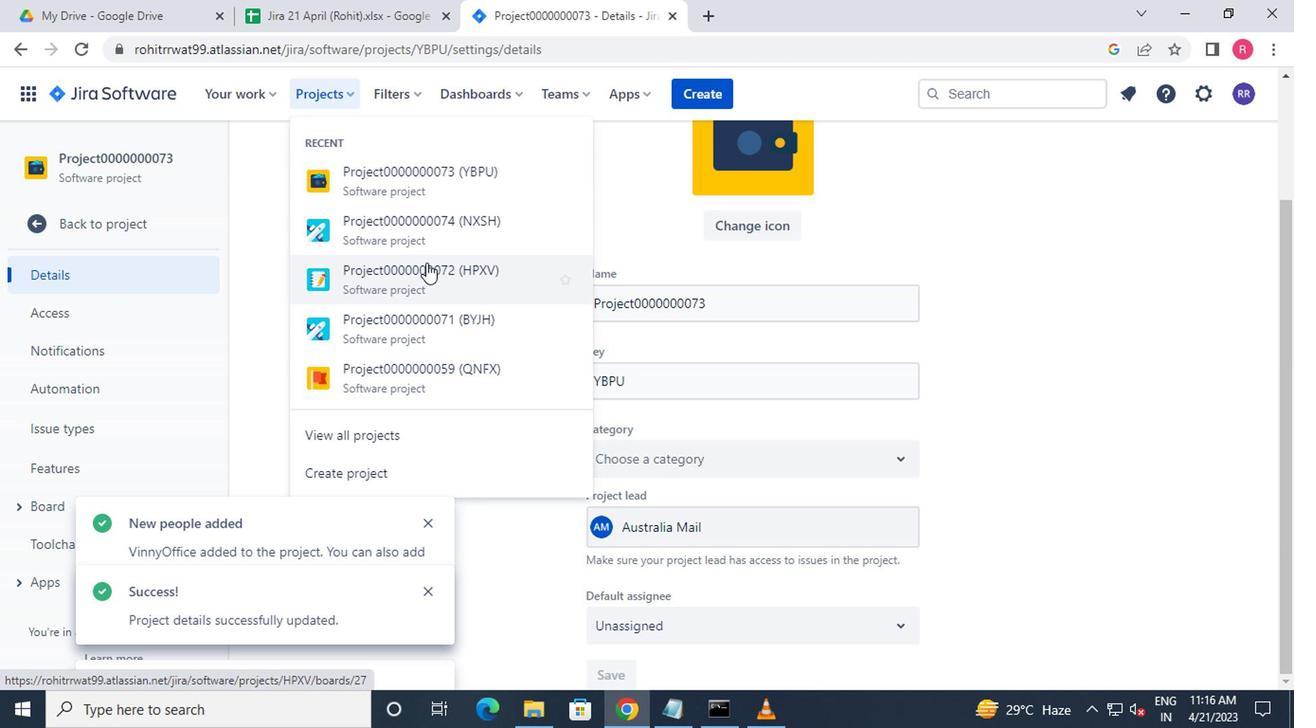 
Action: Mouse pressed left at (422, 231)
Screenshot: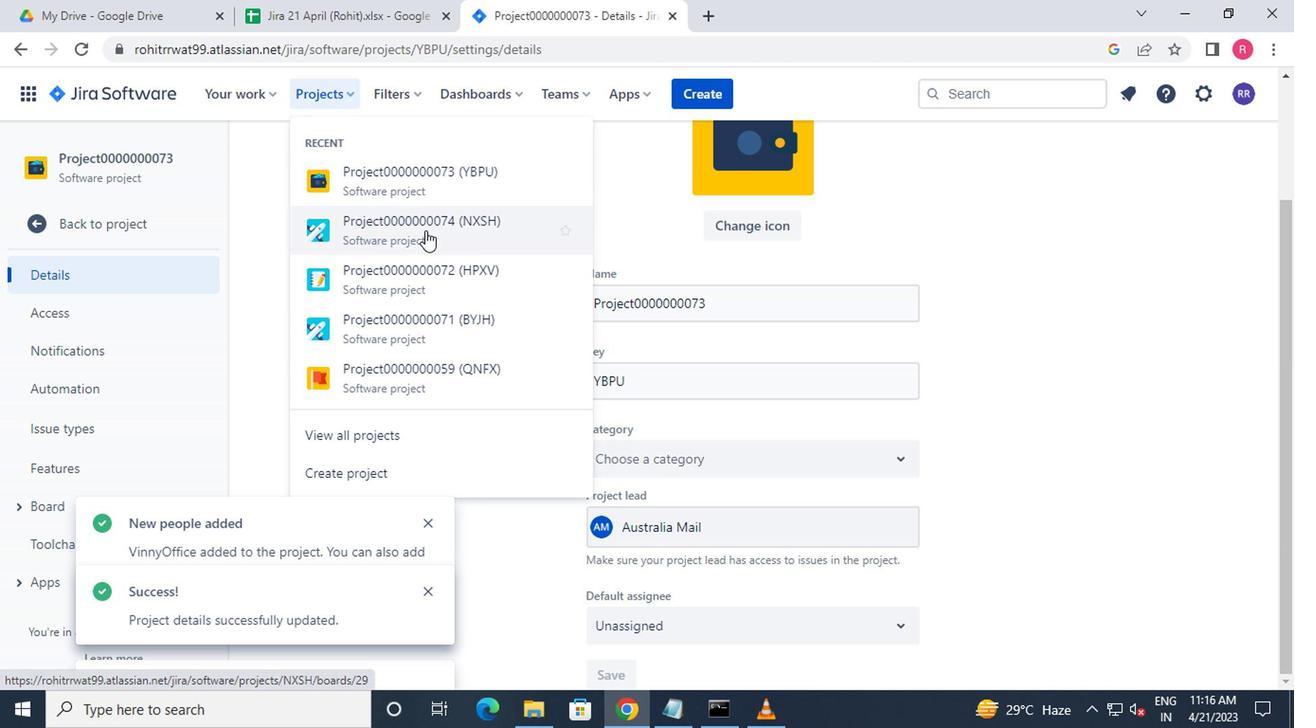 
Action: Mouse moved to (24, 548)
Screenshot: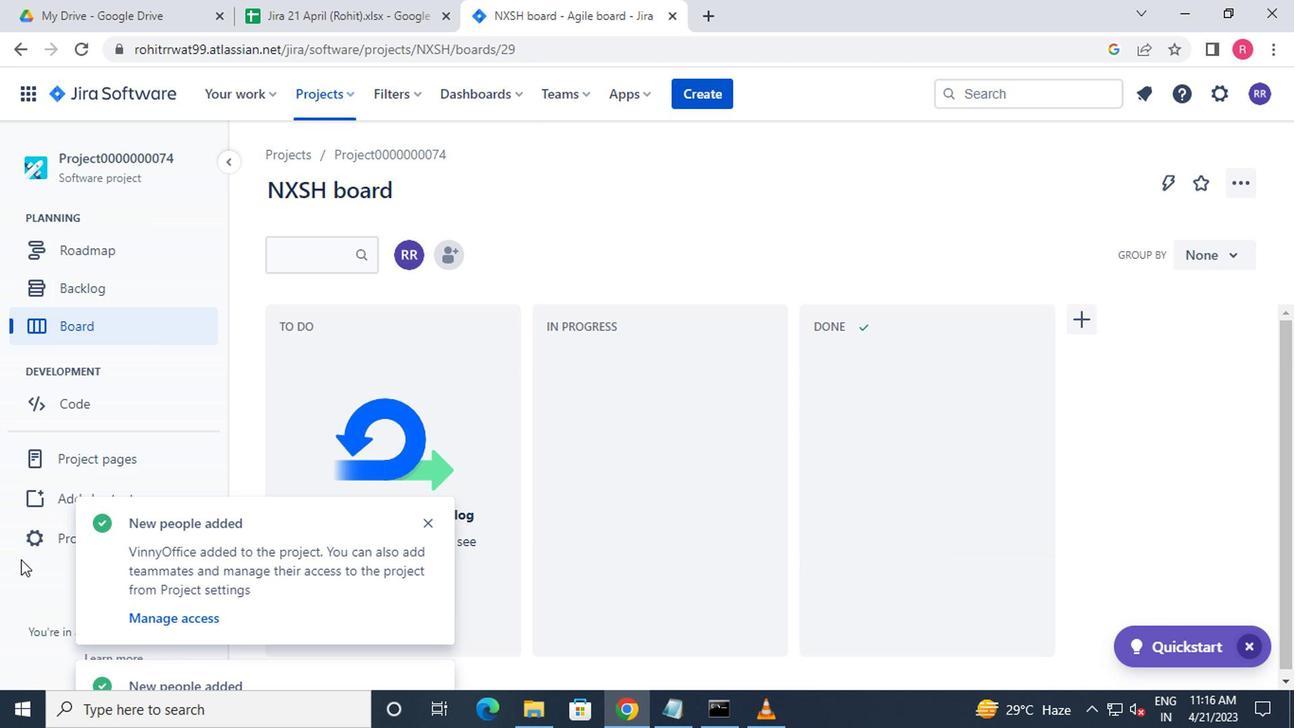 
Action: Mouse pressed left at (24, 548)
Screenshot: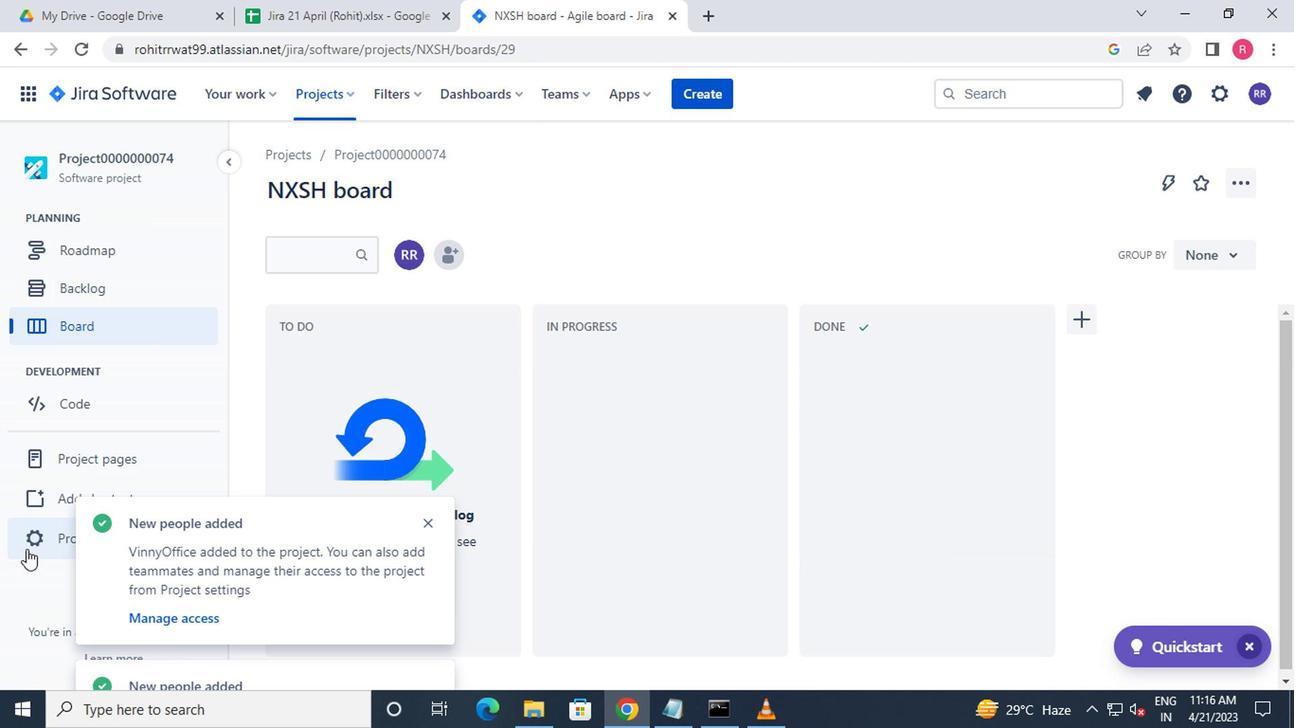 
Action: Mouse moved to (670, 610)
Screenshot: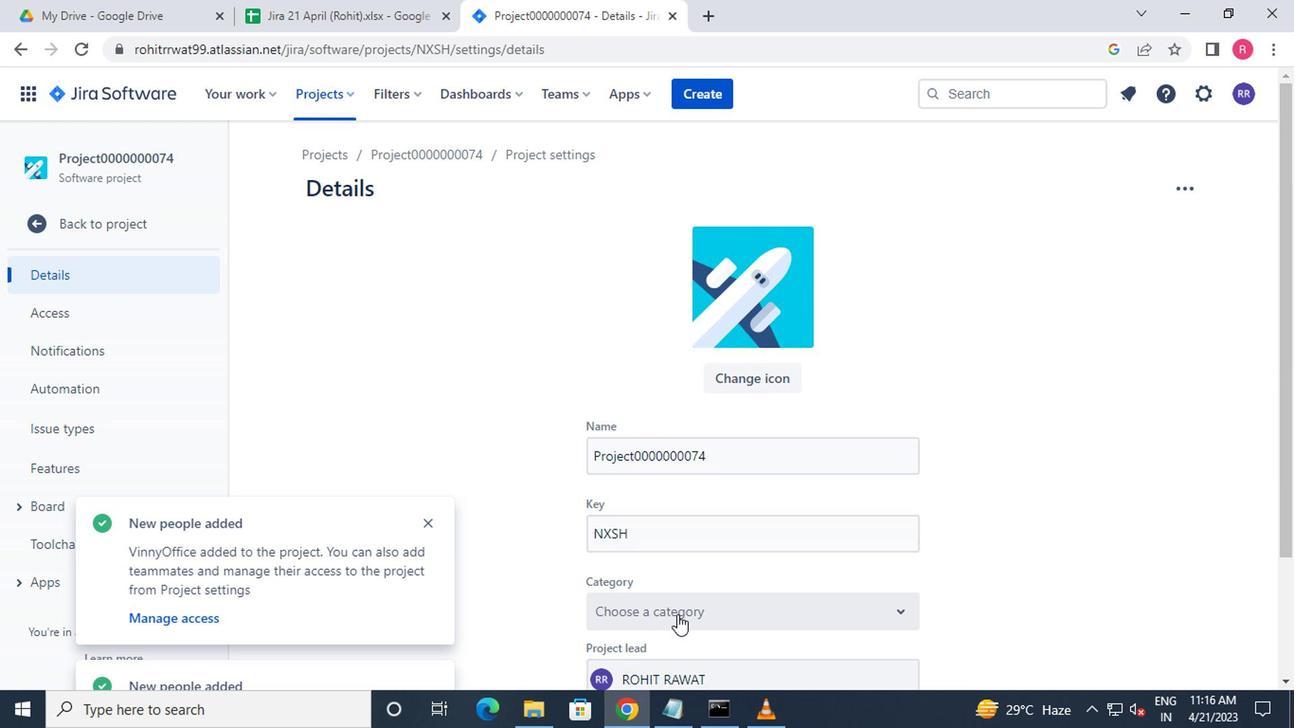 
Action: Mouse scrolled (670, 610) with delta (0, 0)
Screenshot: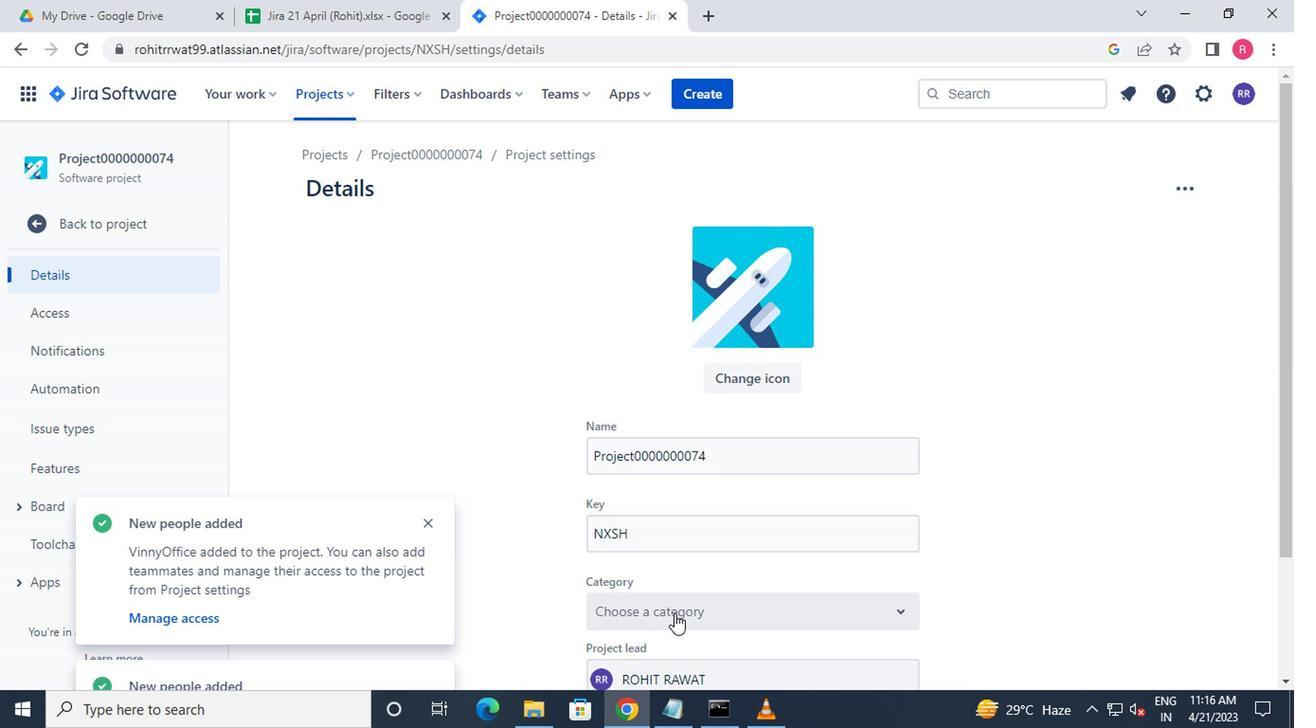 
Action: Mouse moved to (673, 591)
Screenshot: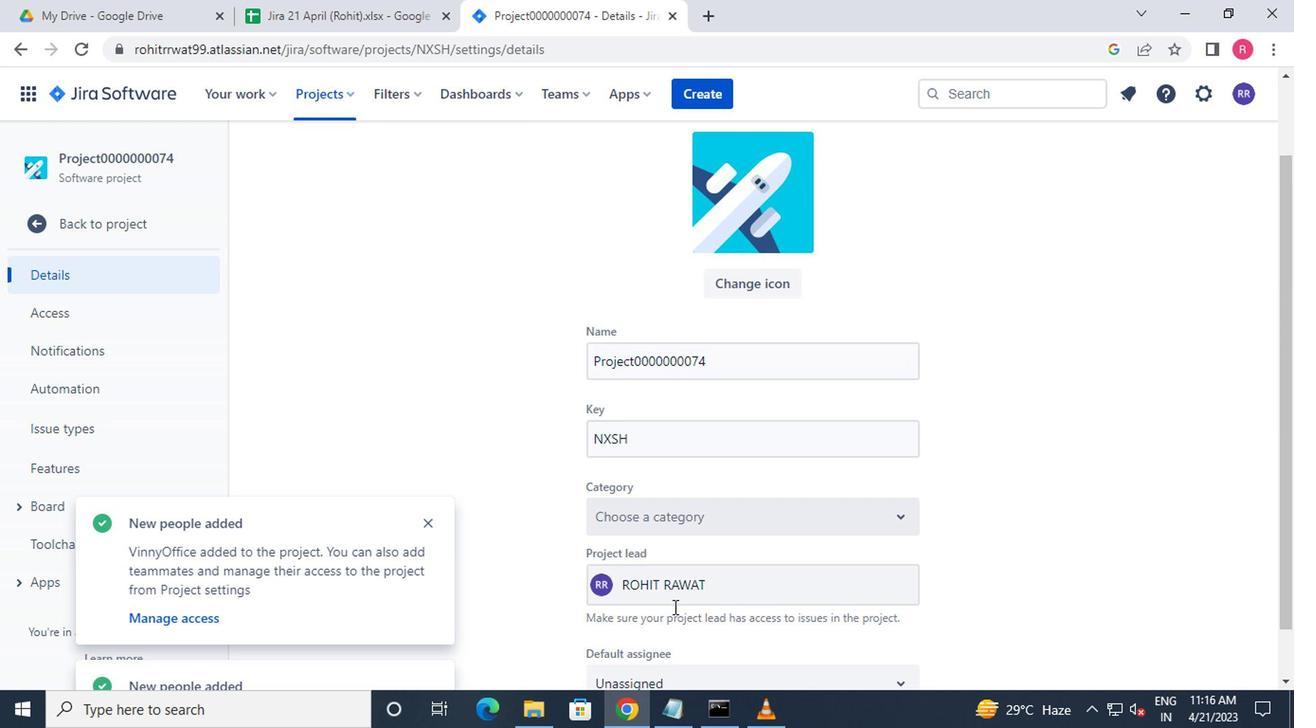 
Action: Mouse pressed left at (673, 591)
Screenshot: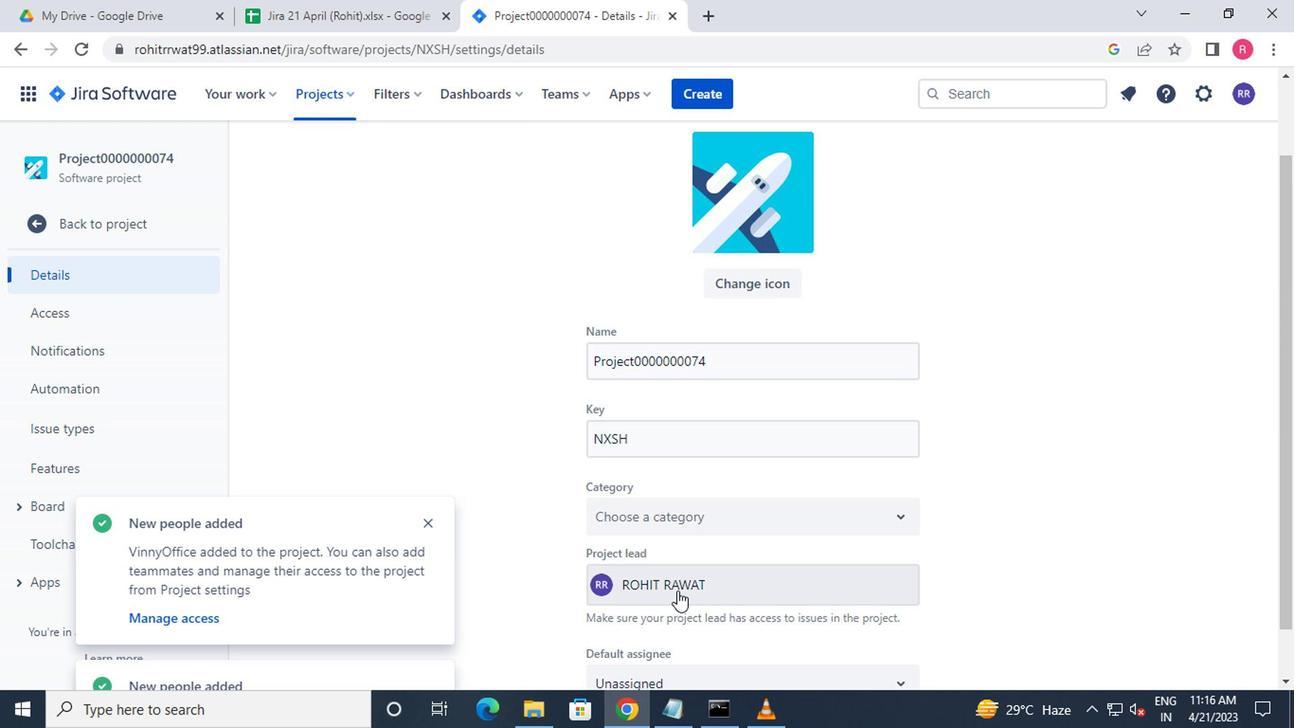 
Action: Mouse moved to (640, 511)
Screenshot: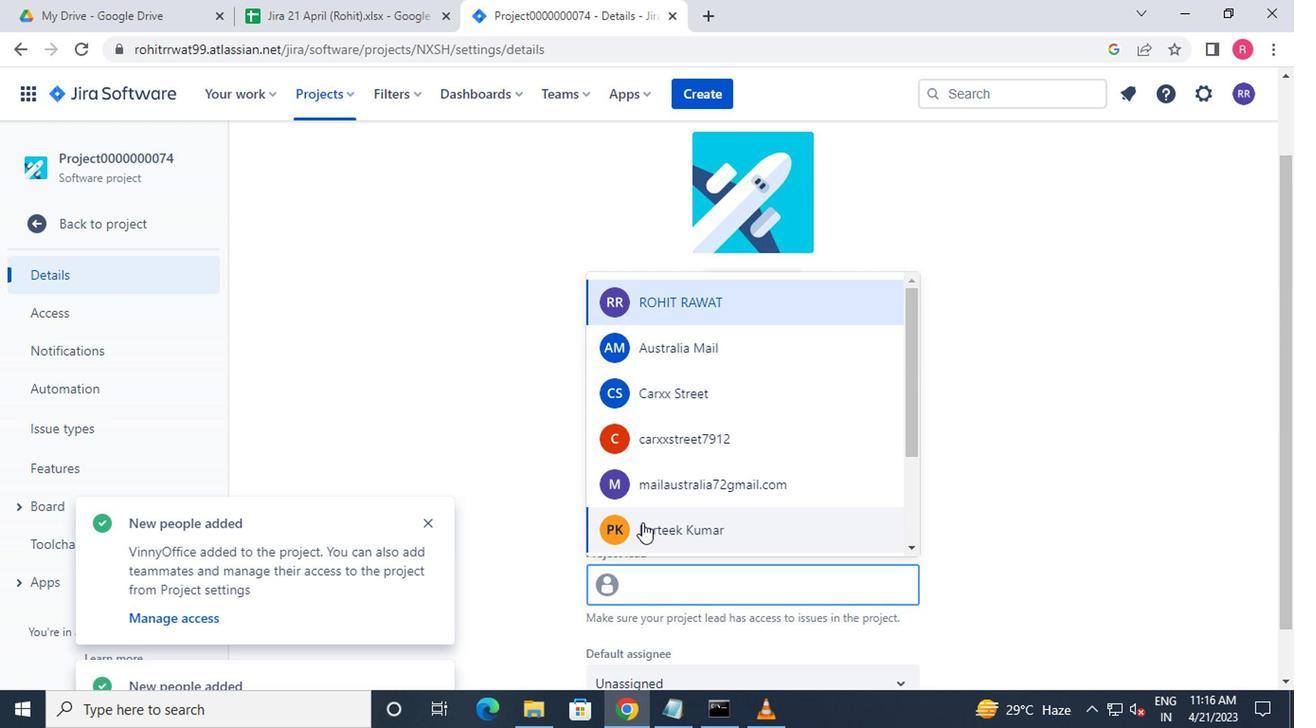 
Action: Mouse scrolled (640, 511) with delta (0, 0)
Screenshot: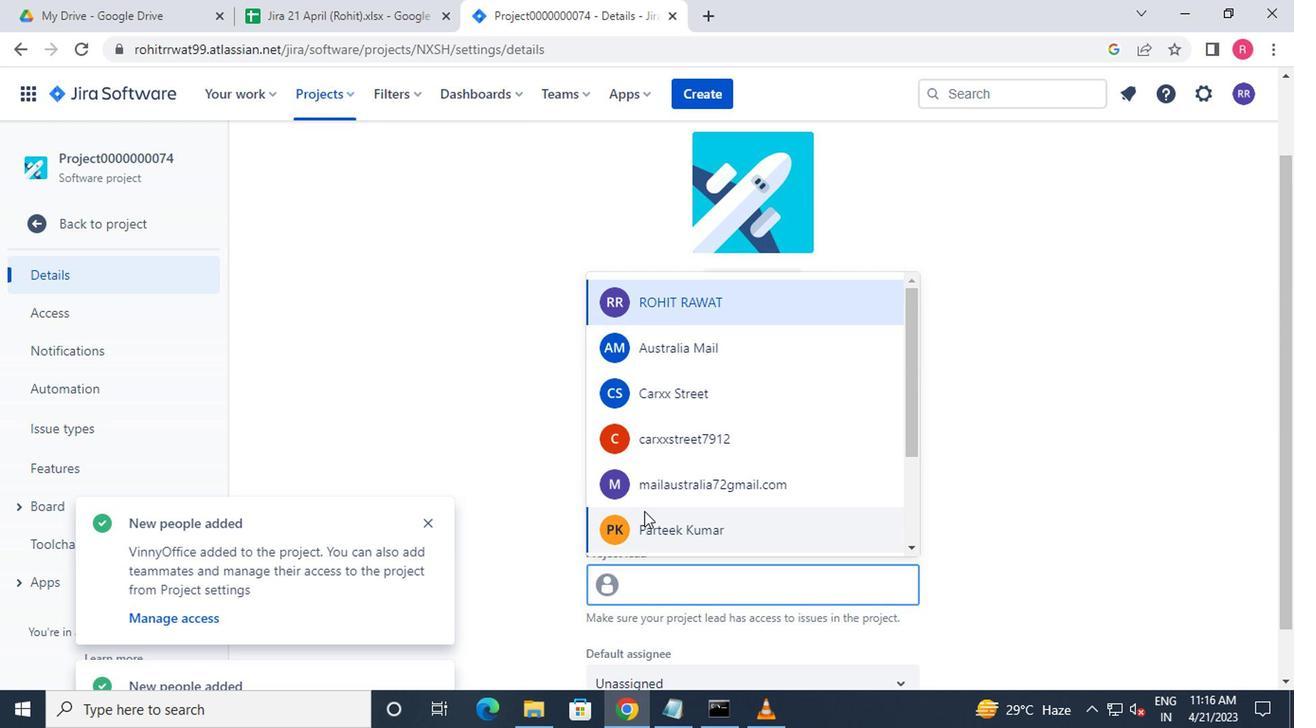 
Action: Mouse moved to (640, 449)
Screenshot: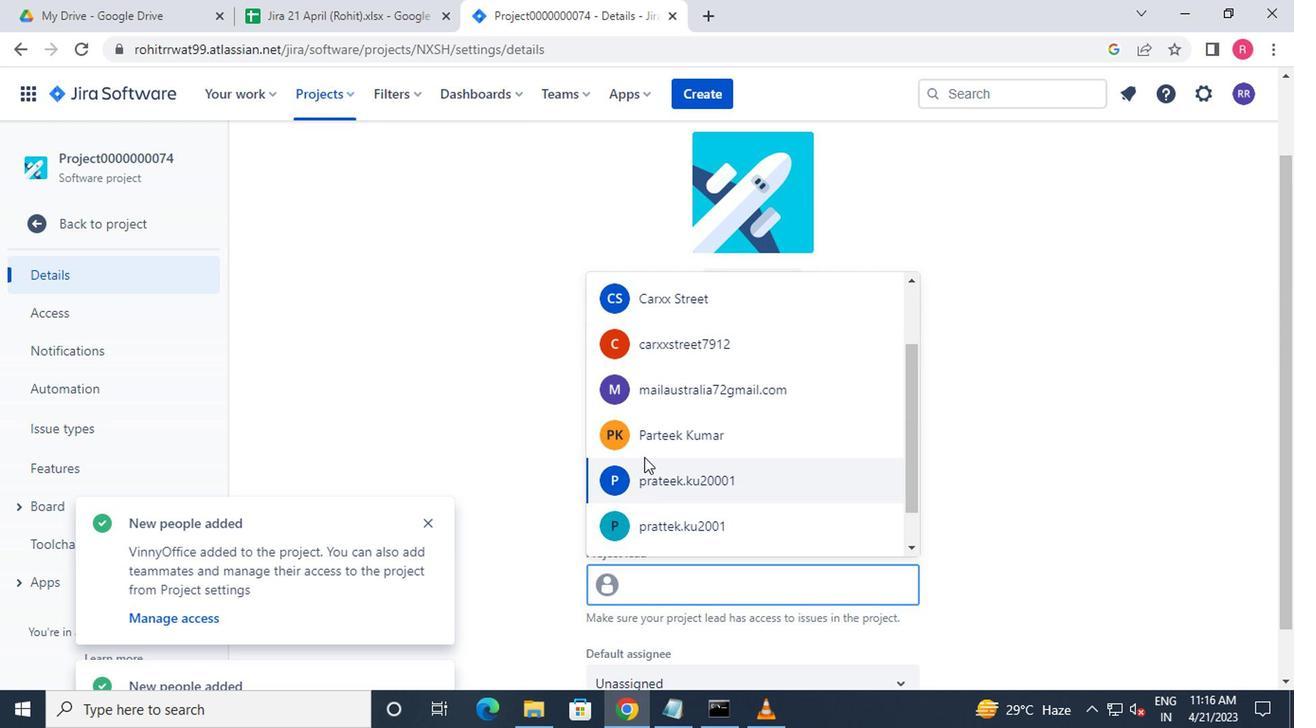 
Action: Mouse pressed left at (640, 449)
Screenshot: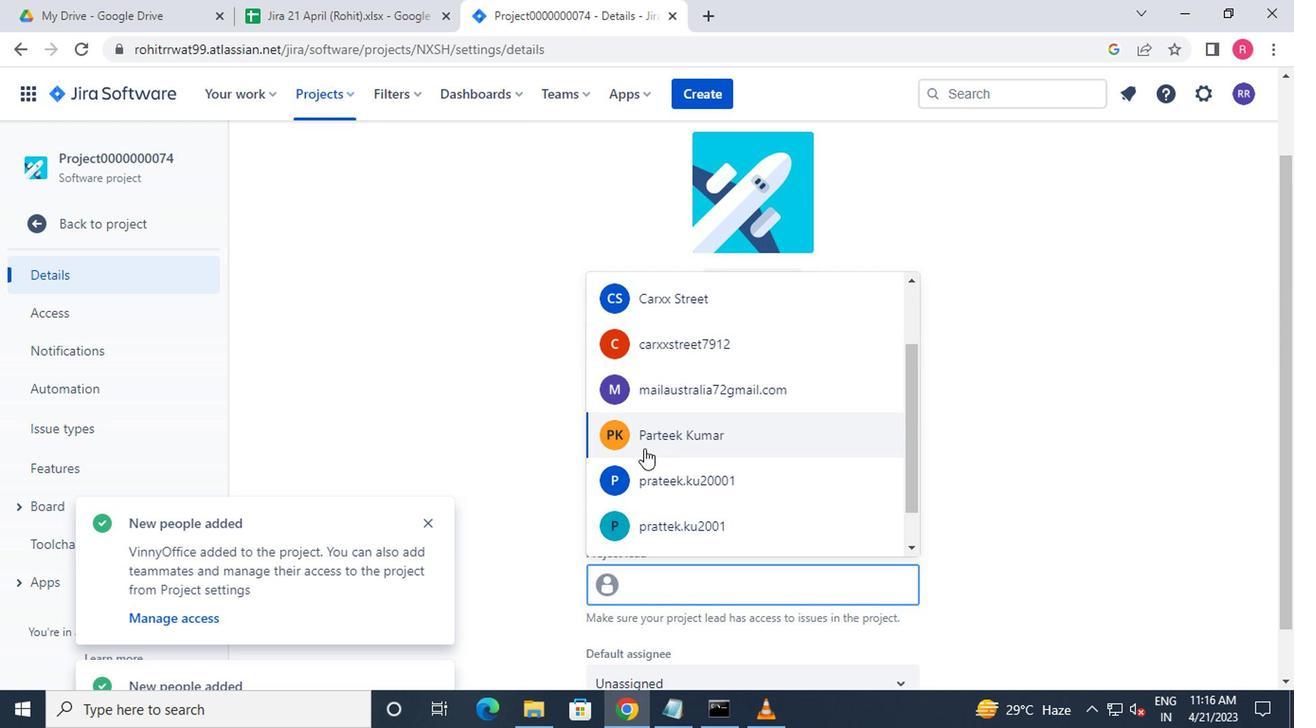 
Action: Mouse moved to (663, 612)
Screenshot: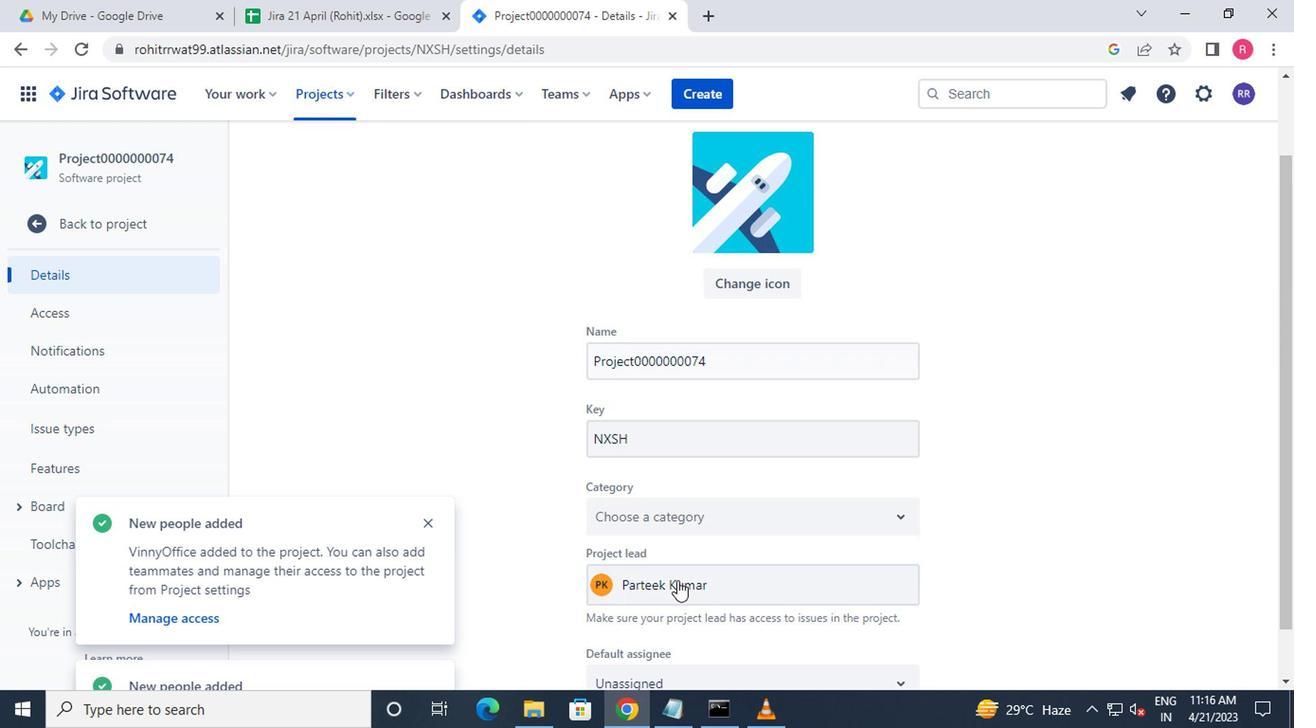 
Action: Mouse scrolled (663, 610) with delta (0, -1)
Screenshot: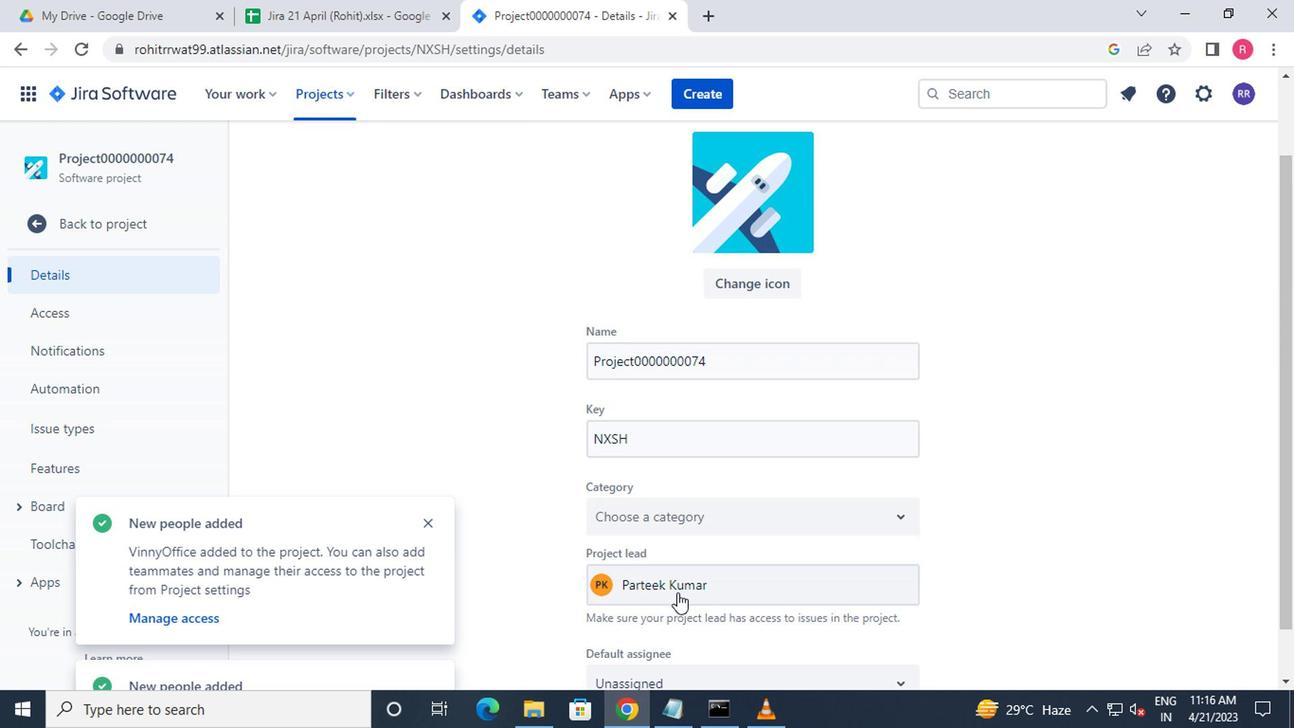 
Action: Mouse scrolled (663, 610) with delta (0, -1)
Screenshot: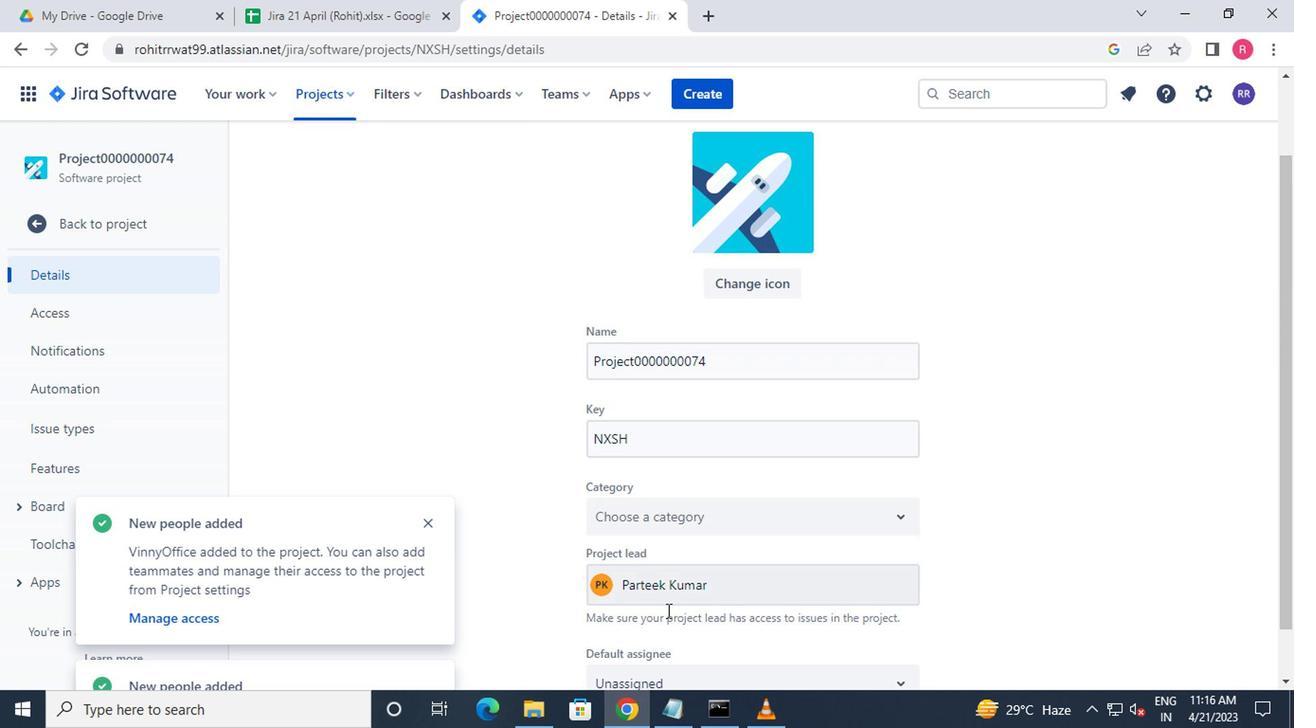 
Action: Mouse moved to (610, 676)
Screenshot: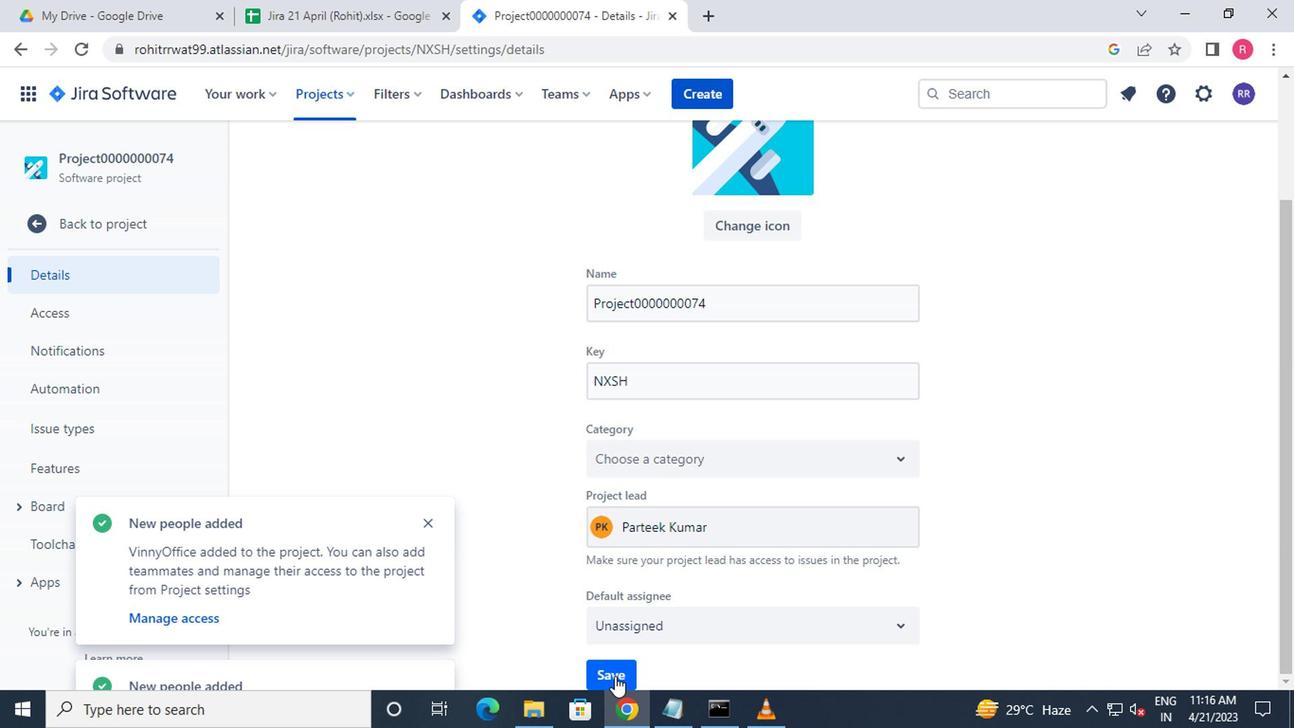 
Action: Mouse pressed left at (610, 676)
Screenshot: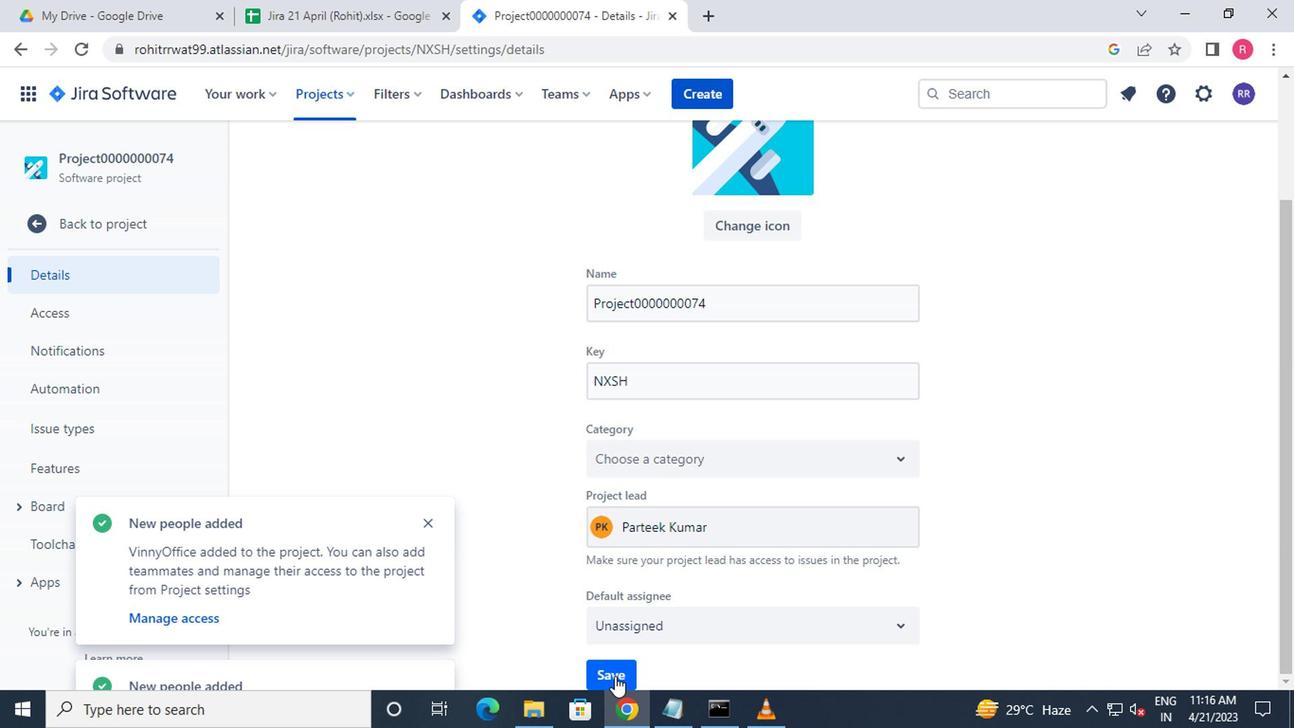 
Action: Mouse moved to (328, 108)
Screenshot: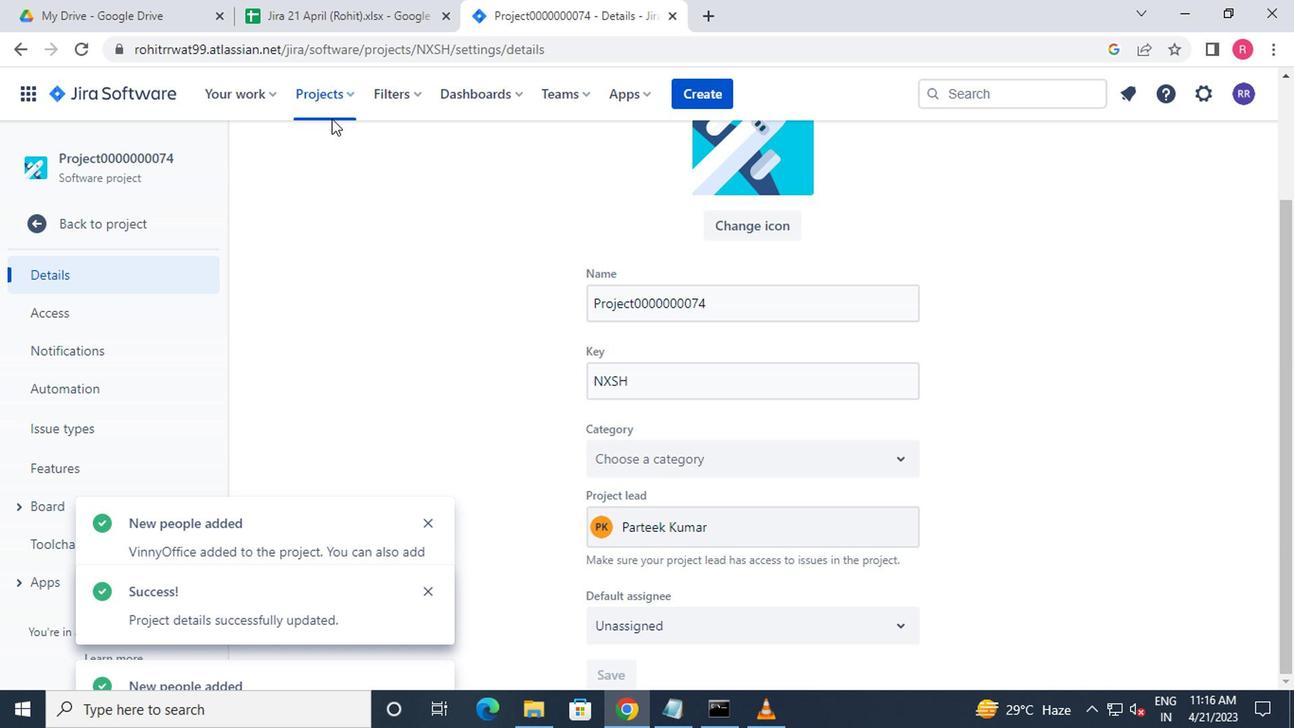 
Action: Mouse pressed left at (328, 108)
Screenshot: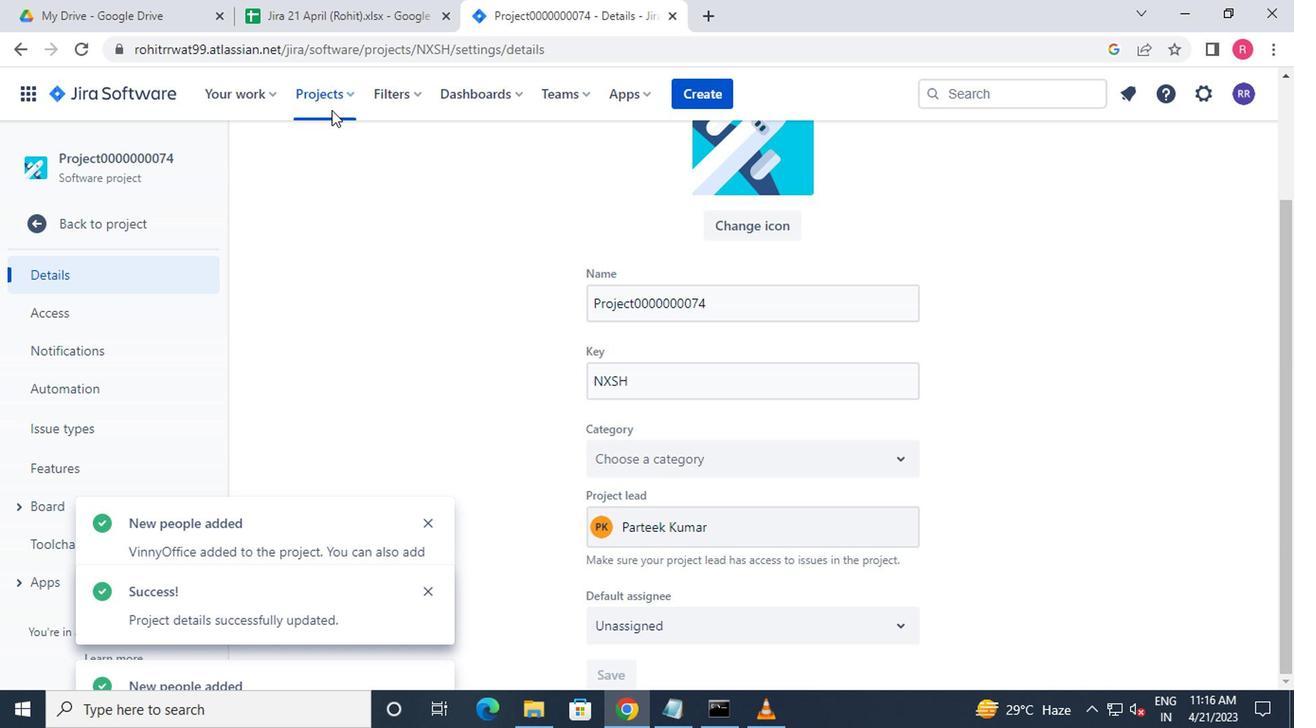 
Action: Mouse moved to (412, 228)
Screenshot: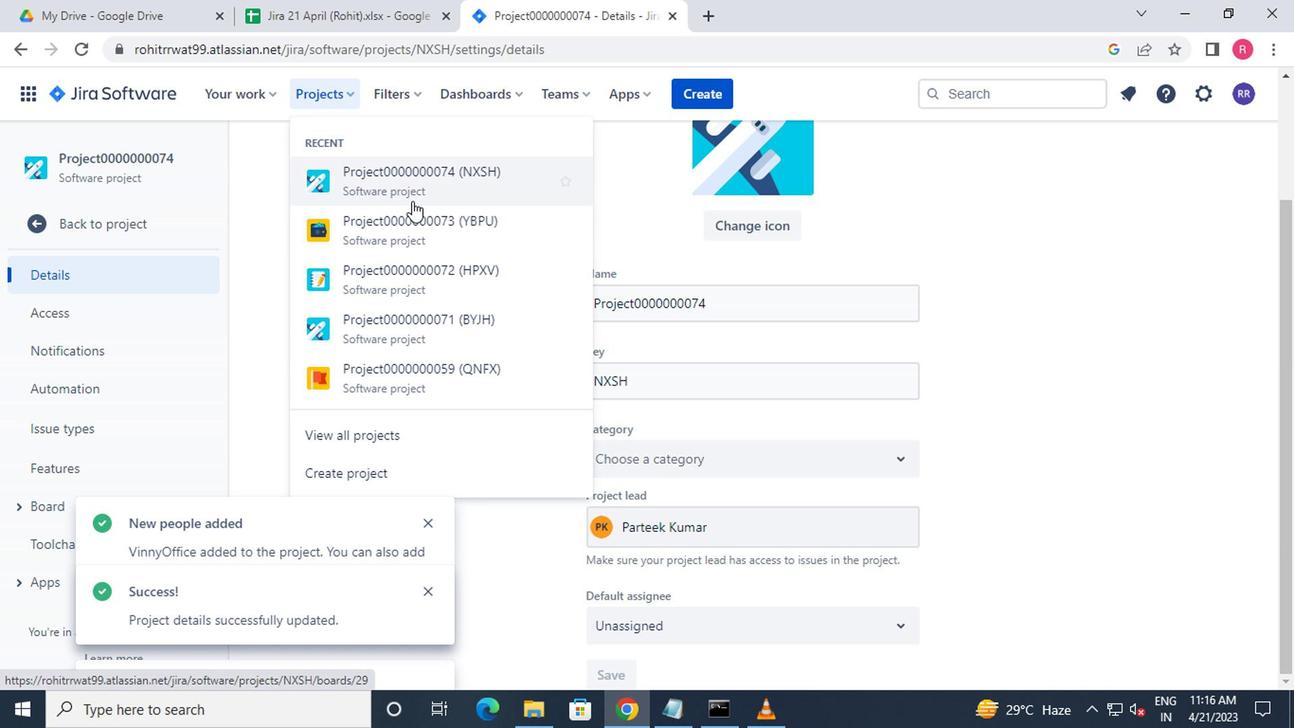 
Action: Mouse pressed left at (412, 228)
Screenshot: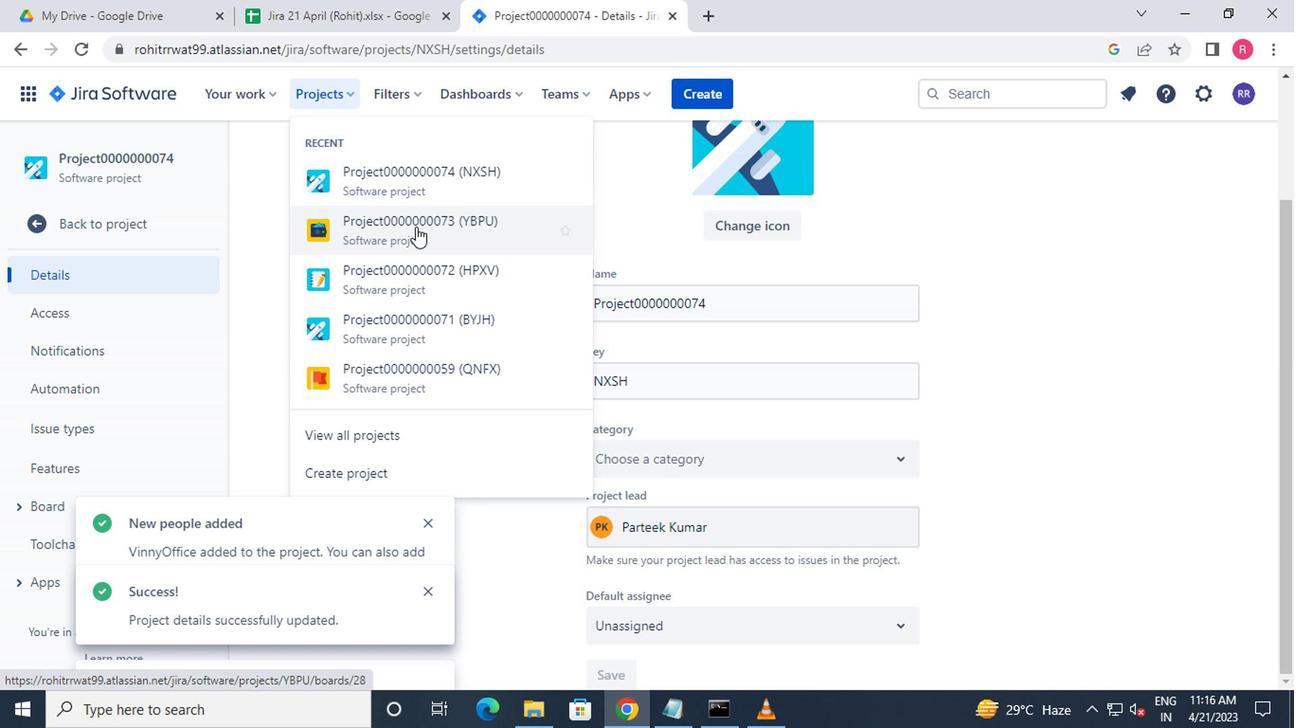 
Action: Mouse moved to (89, 295)
Screenshot: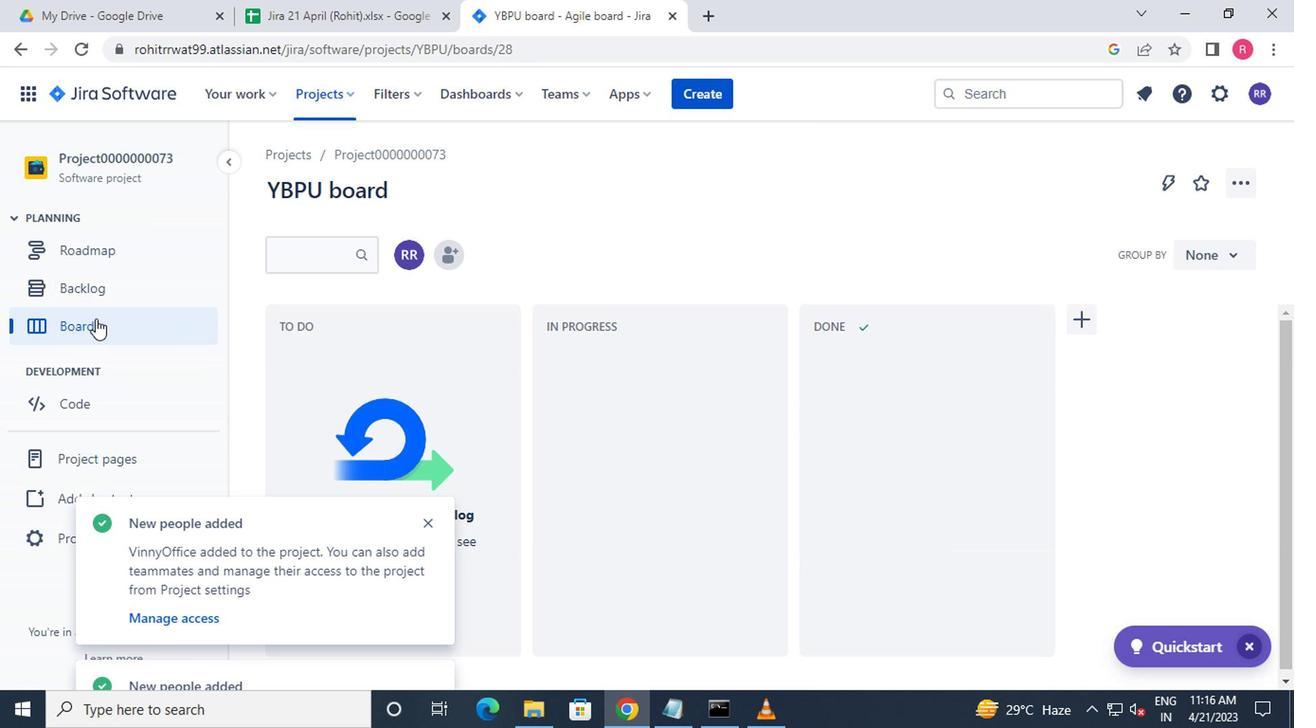 
Action: Mouse pressed left at (89, 295)
Screenshot: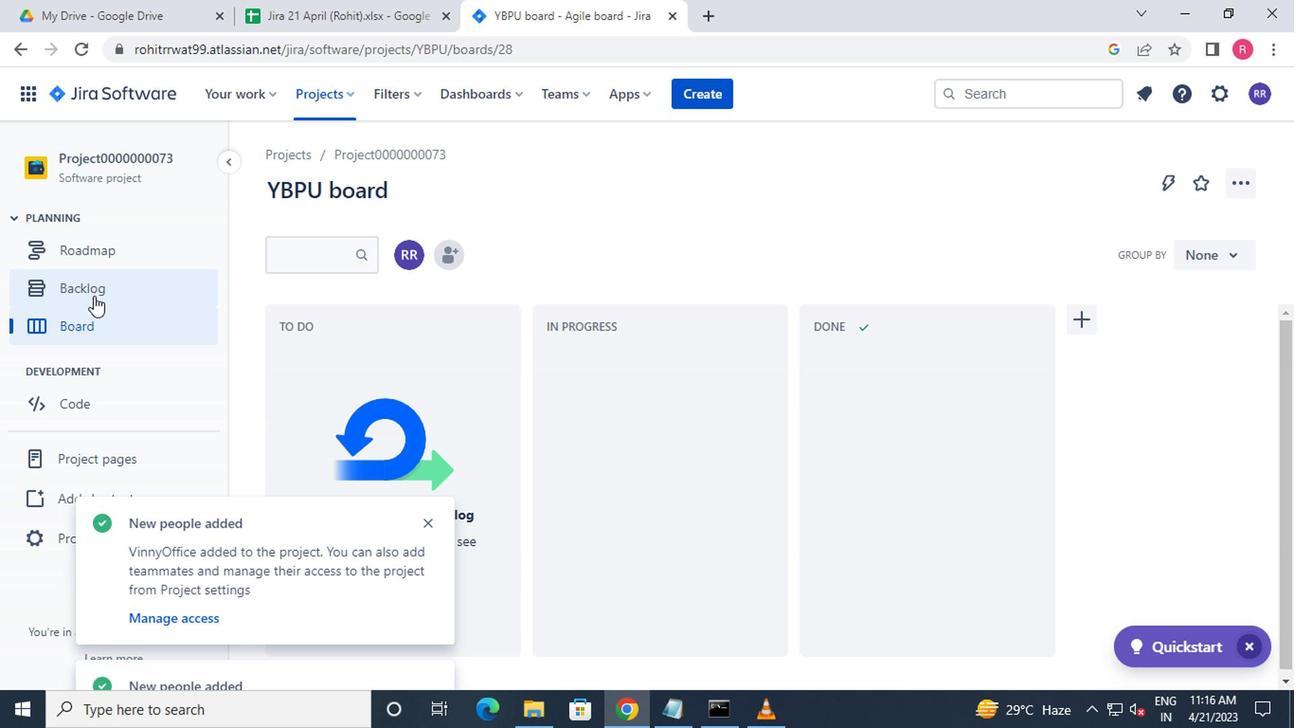
Action: Mouse moved to (633, 418)
Screenshot: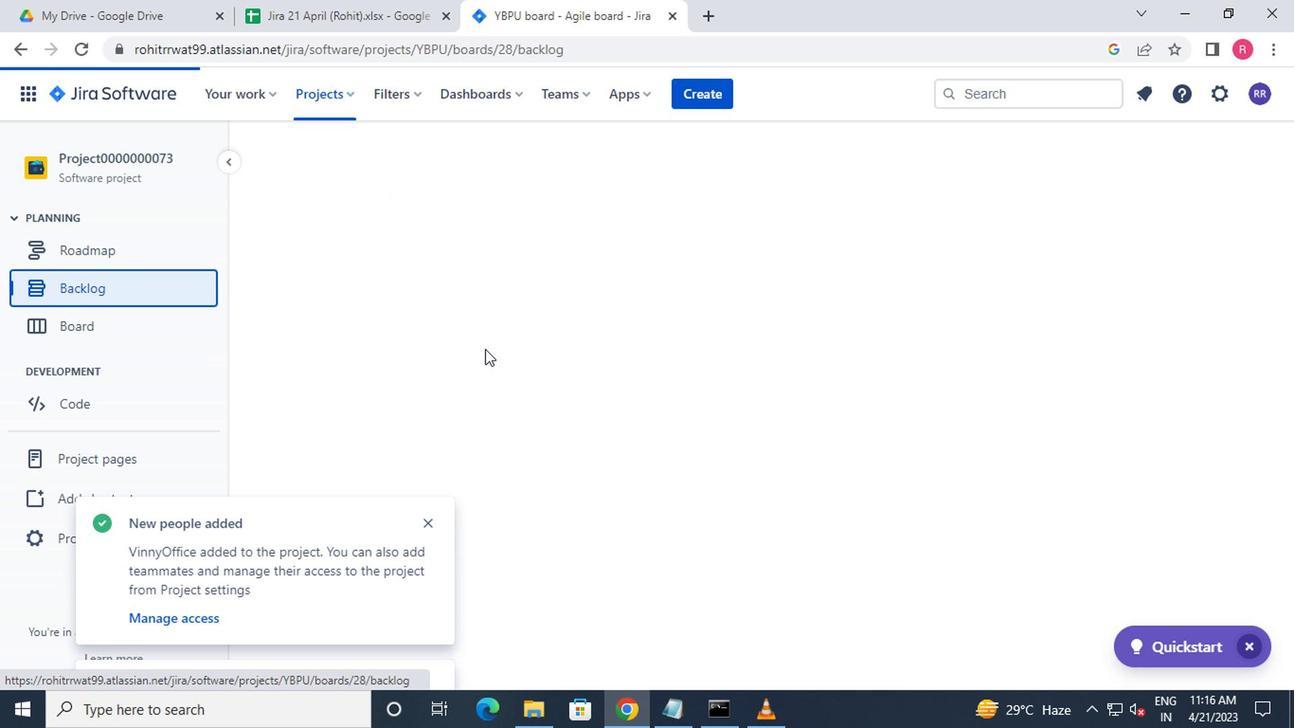 
Action: Mouse scrolled (633, 417) with delta (0, 0)
Screenshot: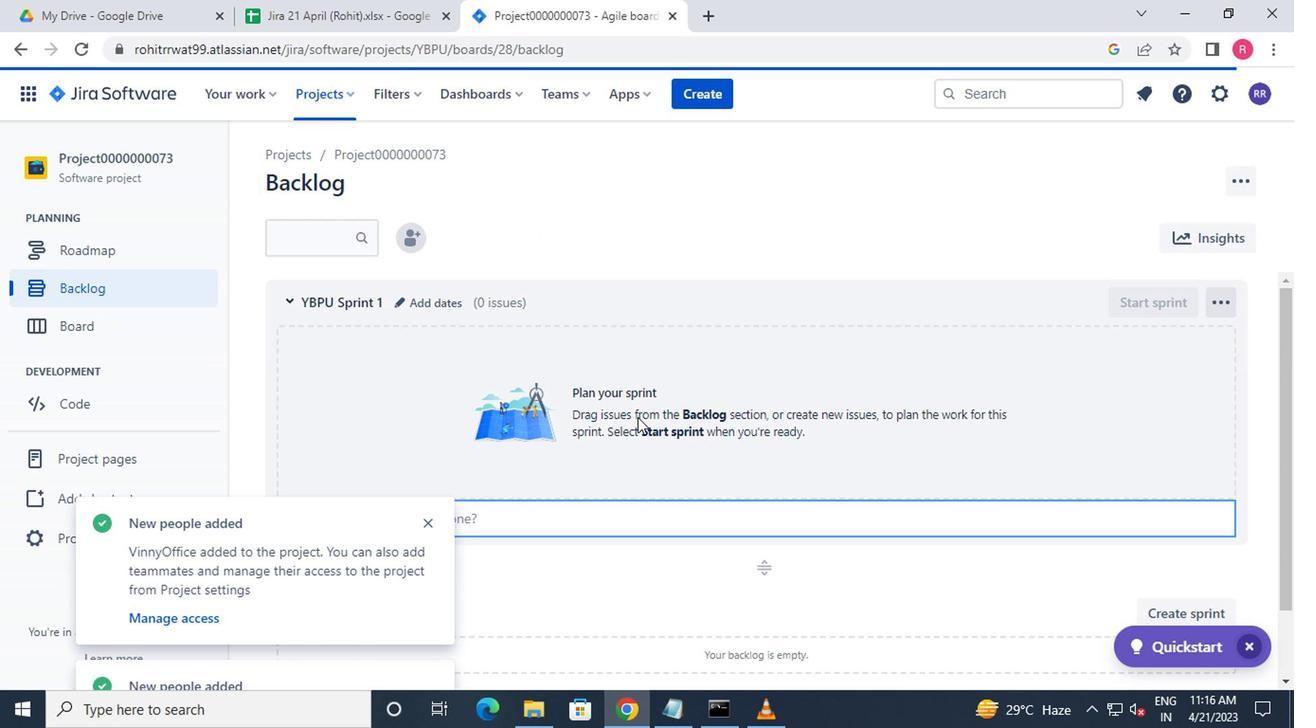 
Action: Mouse scrolled (633, 417) with delta (0, 0)
Screenshot: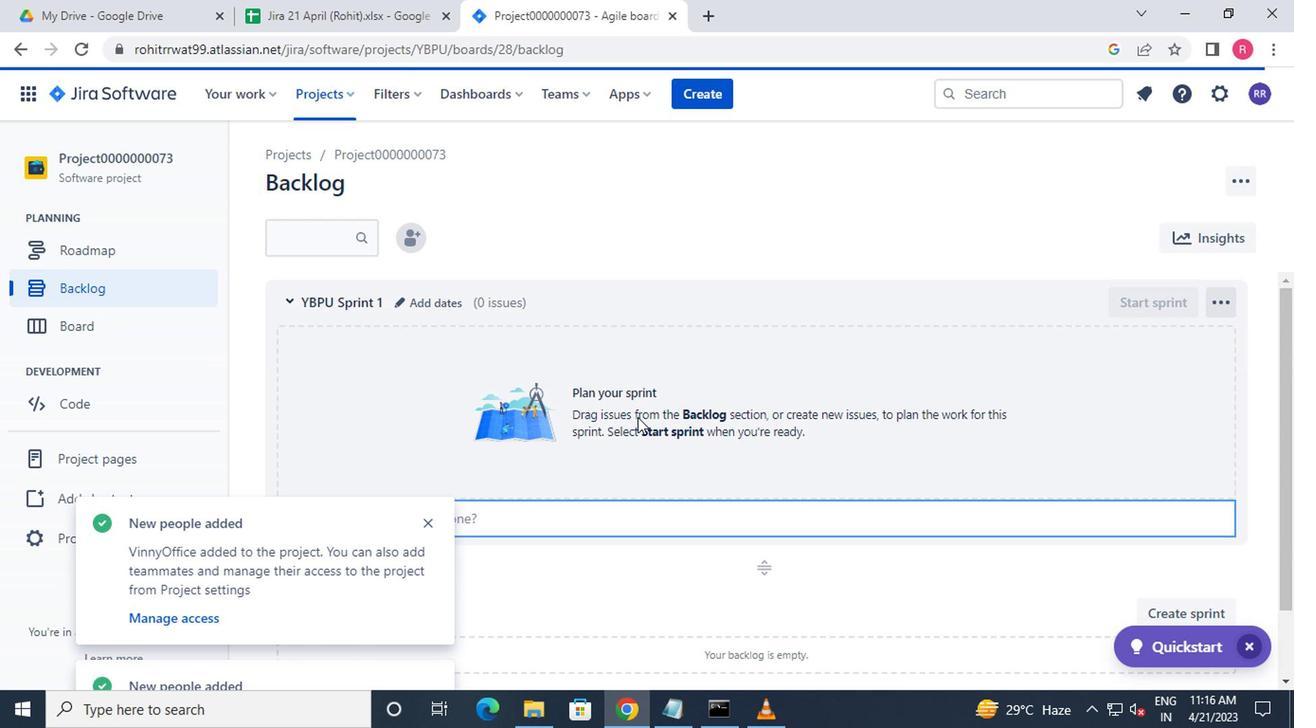 
Action: Mouse scrolled (633, 417) with delta (0, 0)
Screenshot: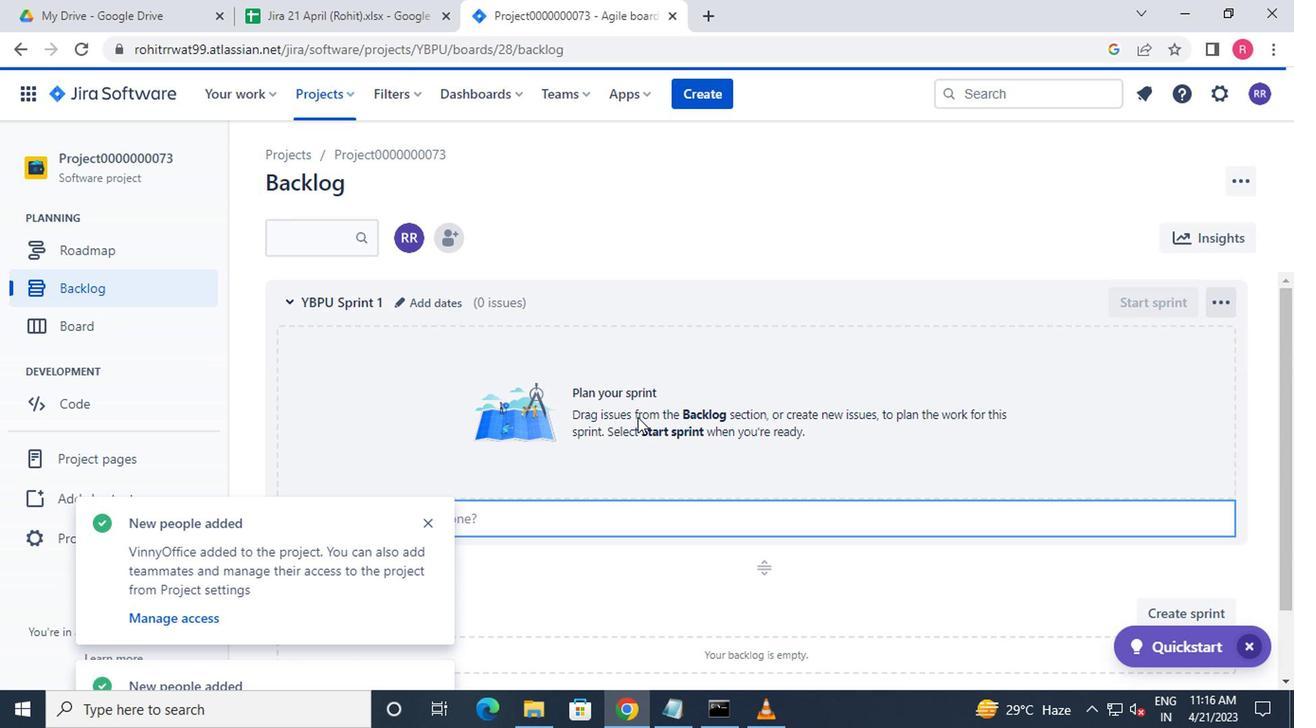 
Action: Mouse scrolled (633, 417) with delta (0, 0)
Screenshot: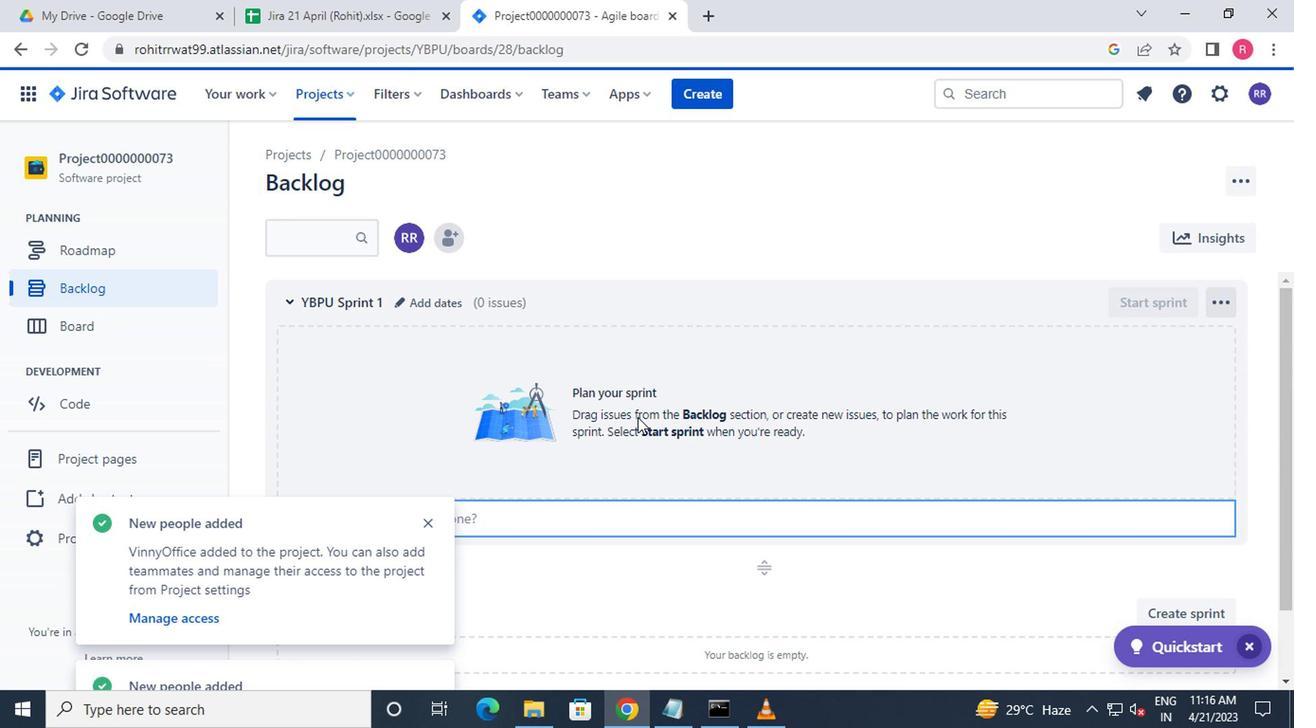 
Action: Mouse moved to (427, 518)
Screenshot: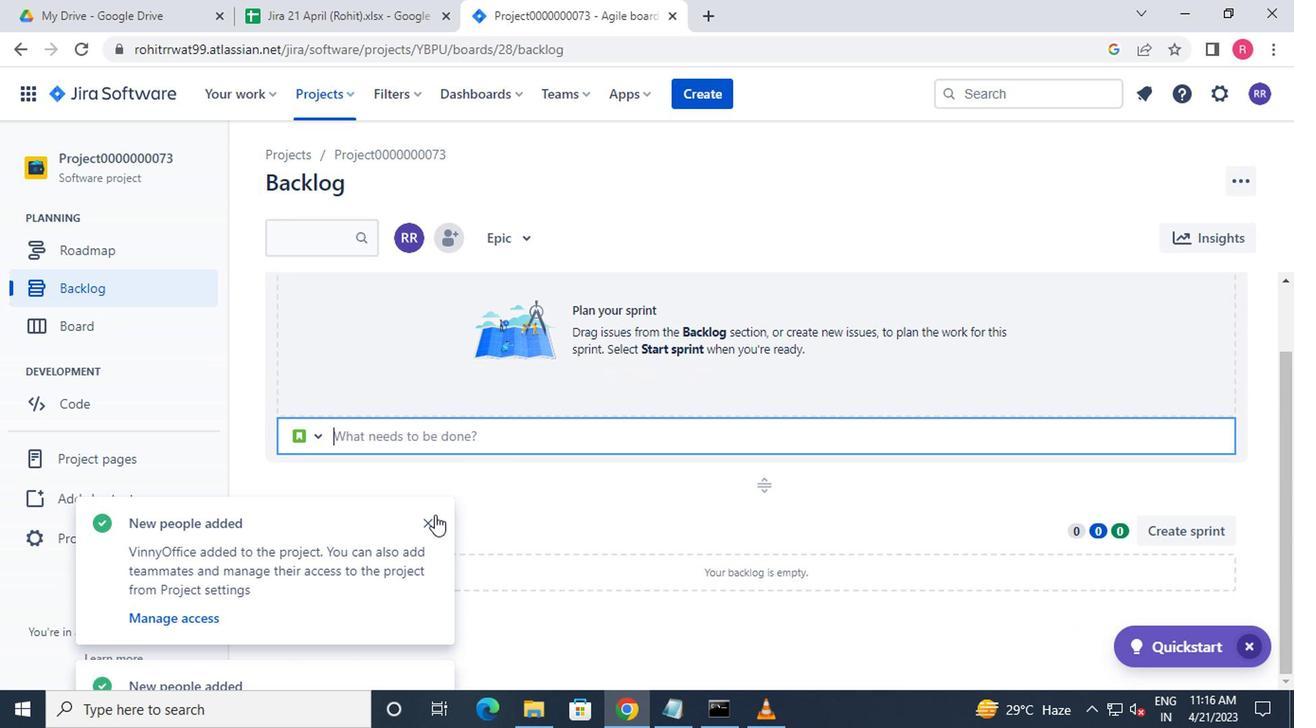 
Action: Mouse pressed left at (427, 518)
Screenshot: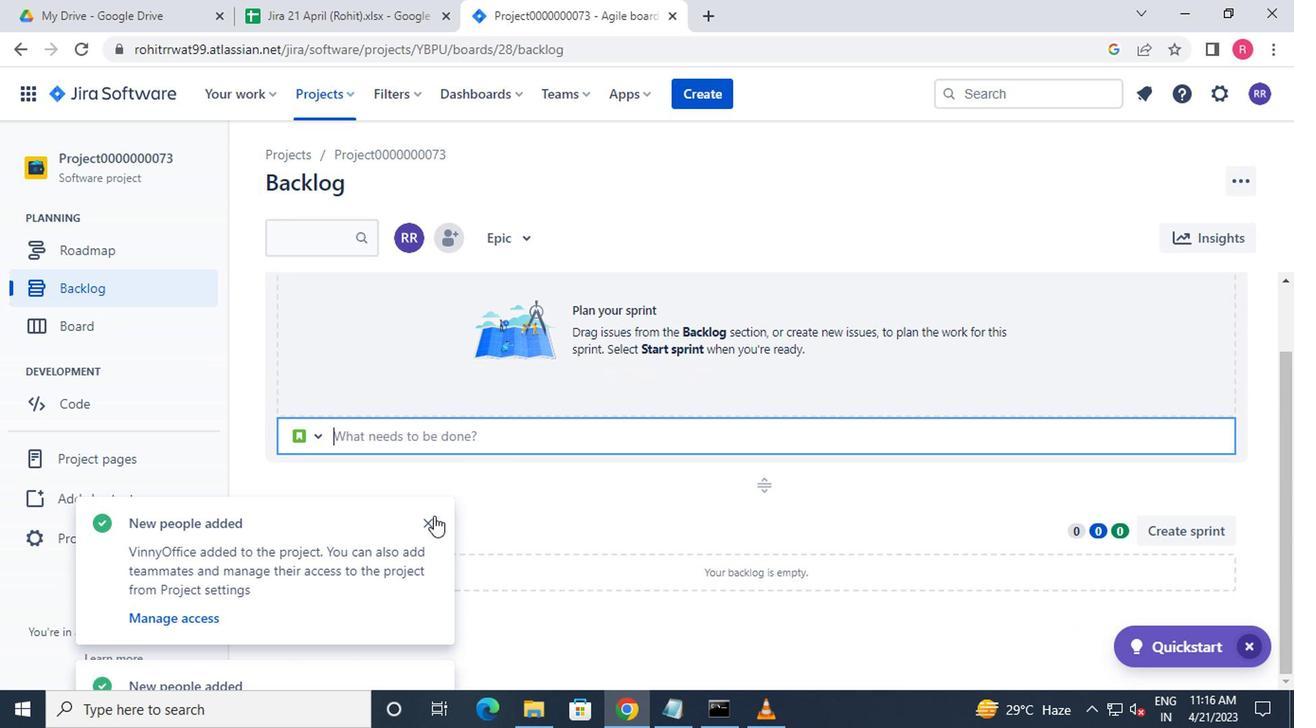 
Action: Mouse moved to (420, 527)
Screenshot: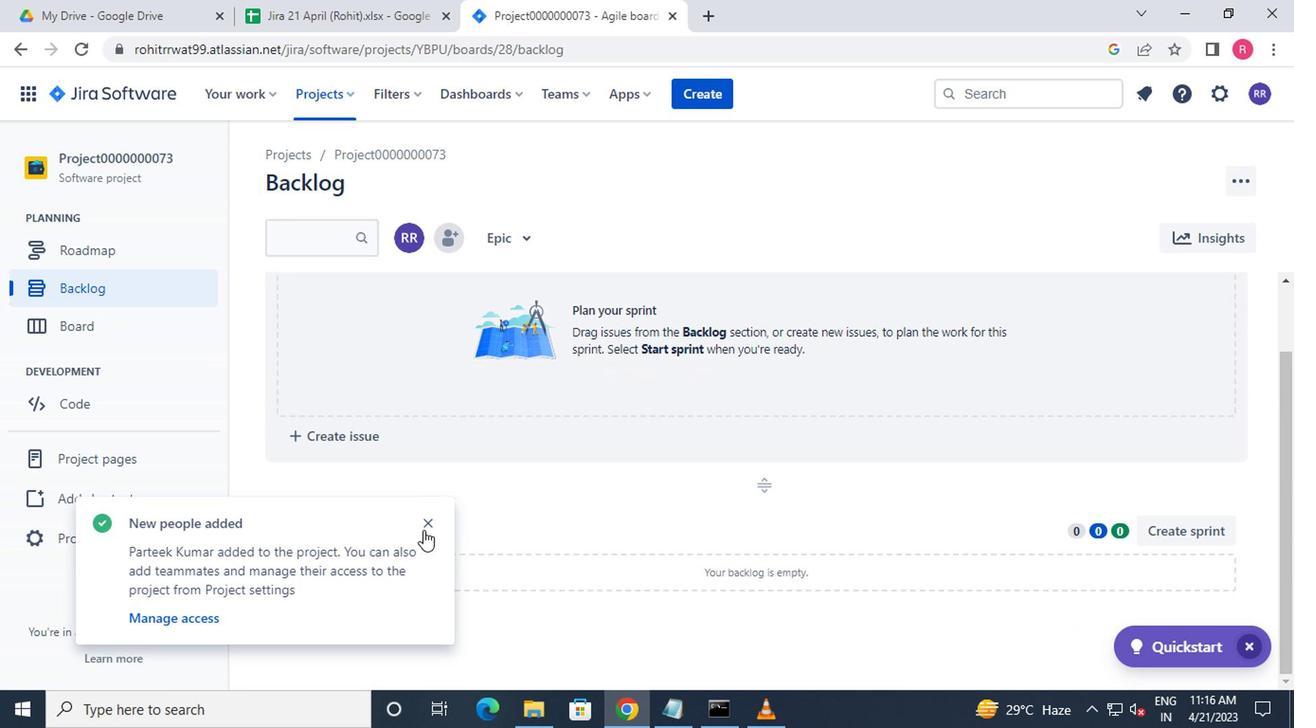
Action: Mouse pressed left at (420, 527)
Screenshot: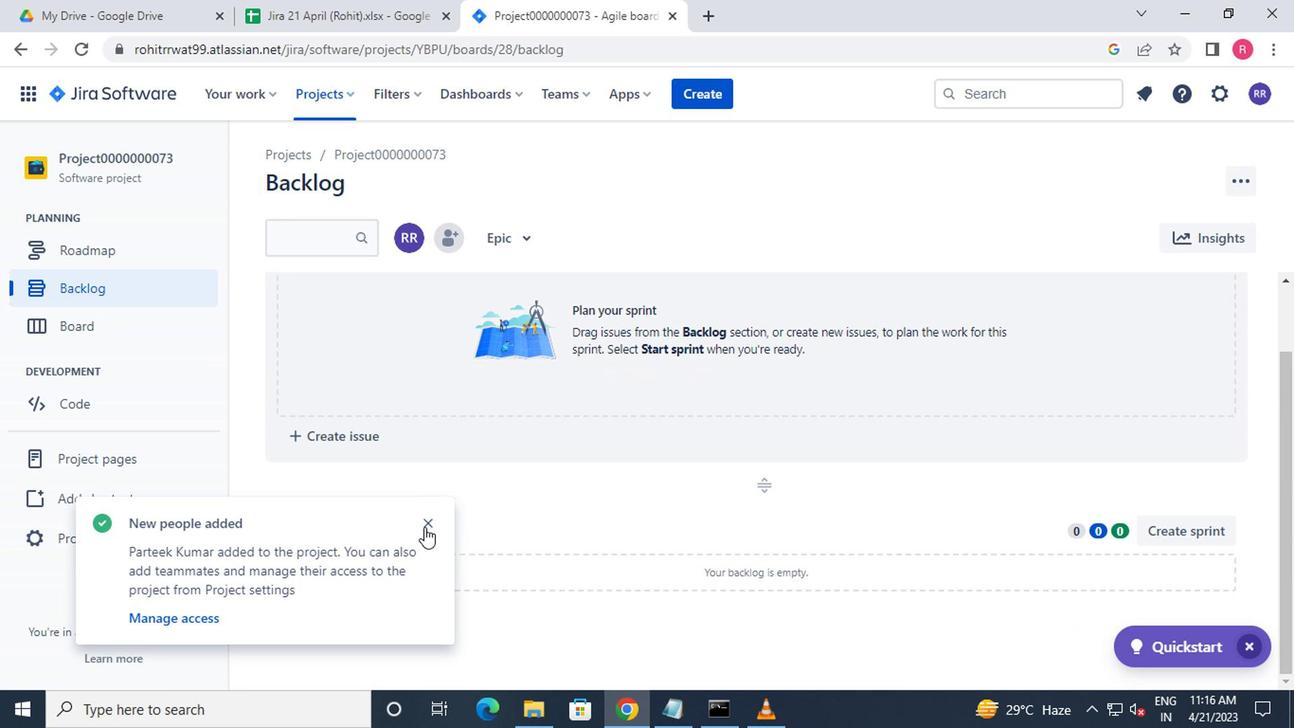 
Action: Mouse moved to (359, 620)
Screenshot: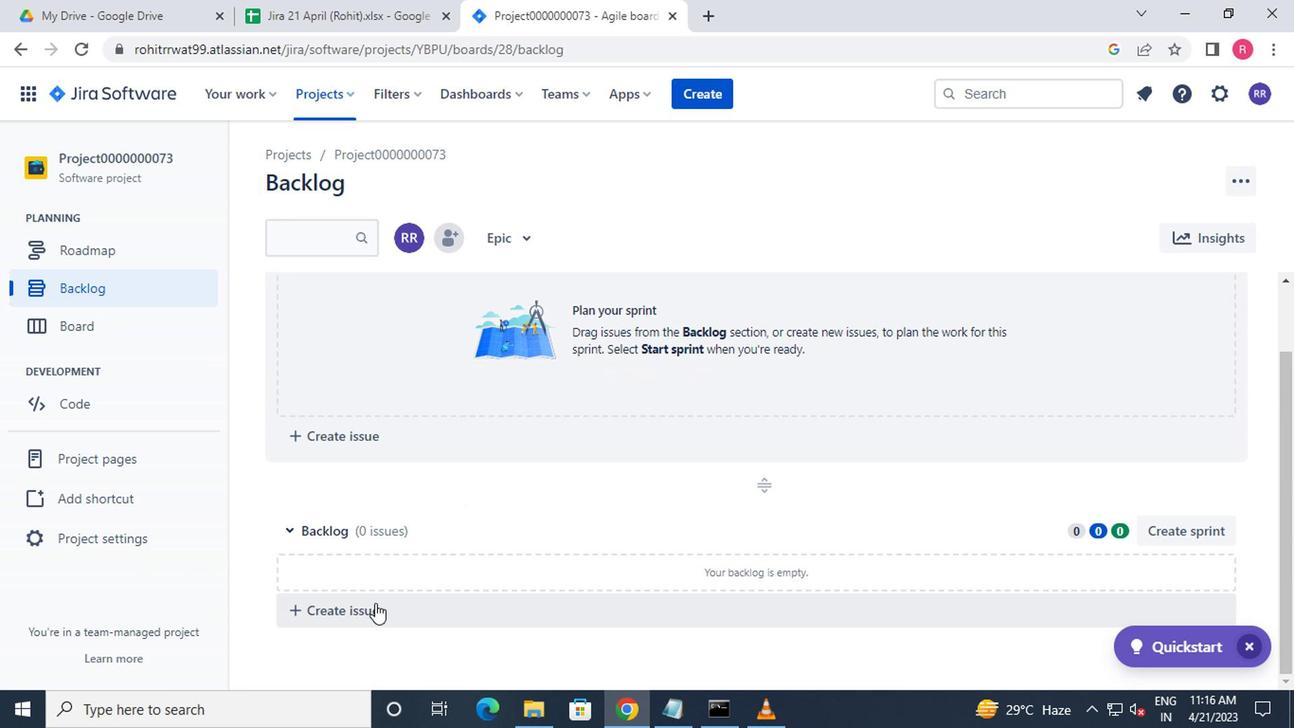 
Action: Mouse pressed left at (359, 620)
Screenshot: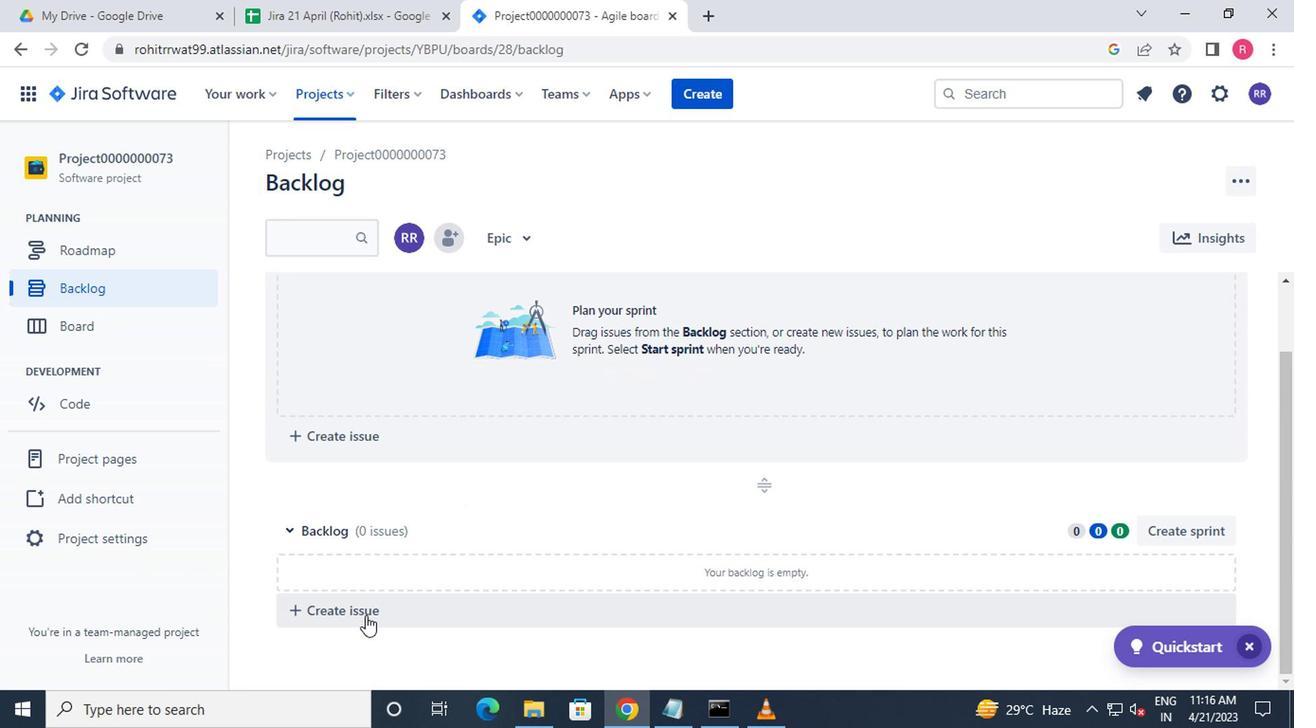 
Action: Mouse moved to (363, 619)
Screenshot: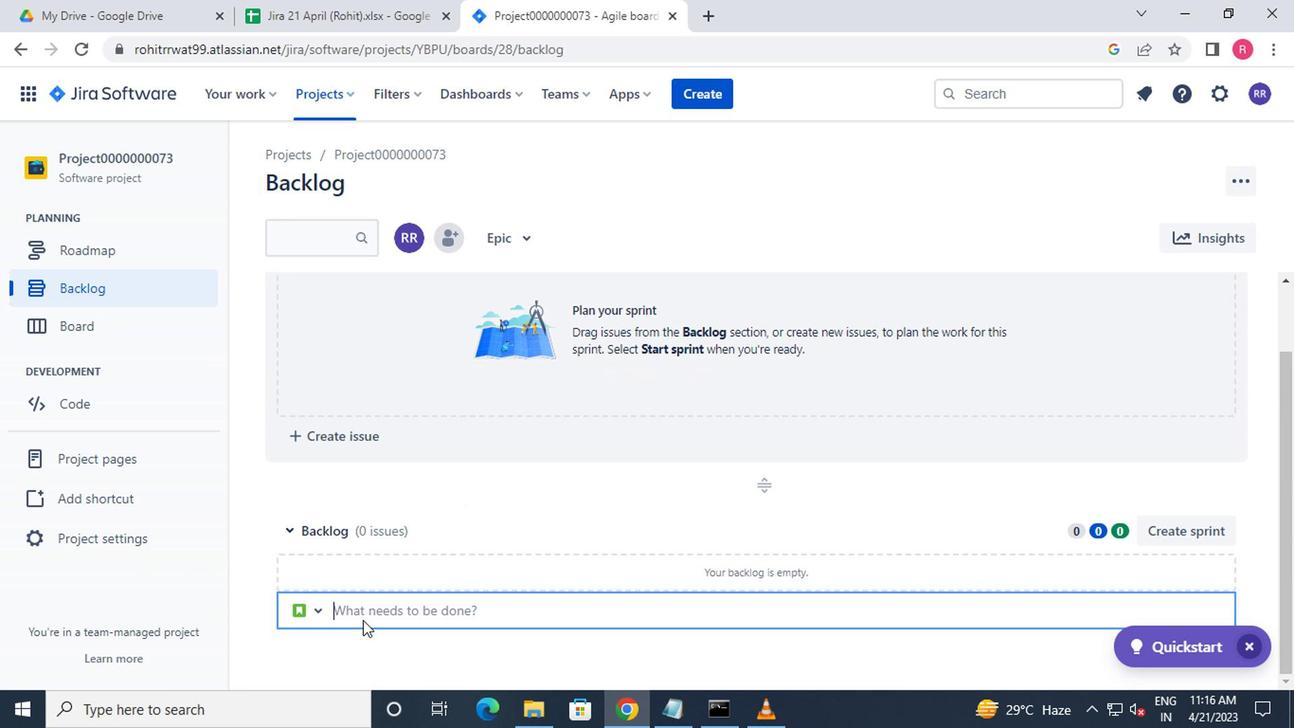 
Action: Key pressed <Key.shift_r>Issue00000002<Key.backspace>361<Key.enter>
Screenshot: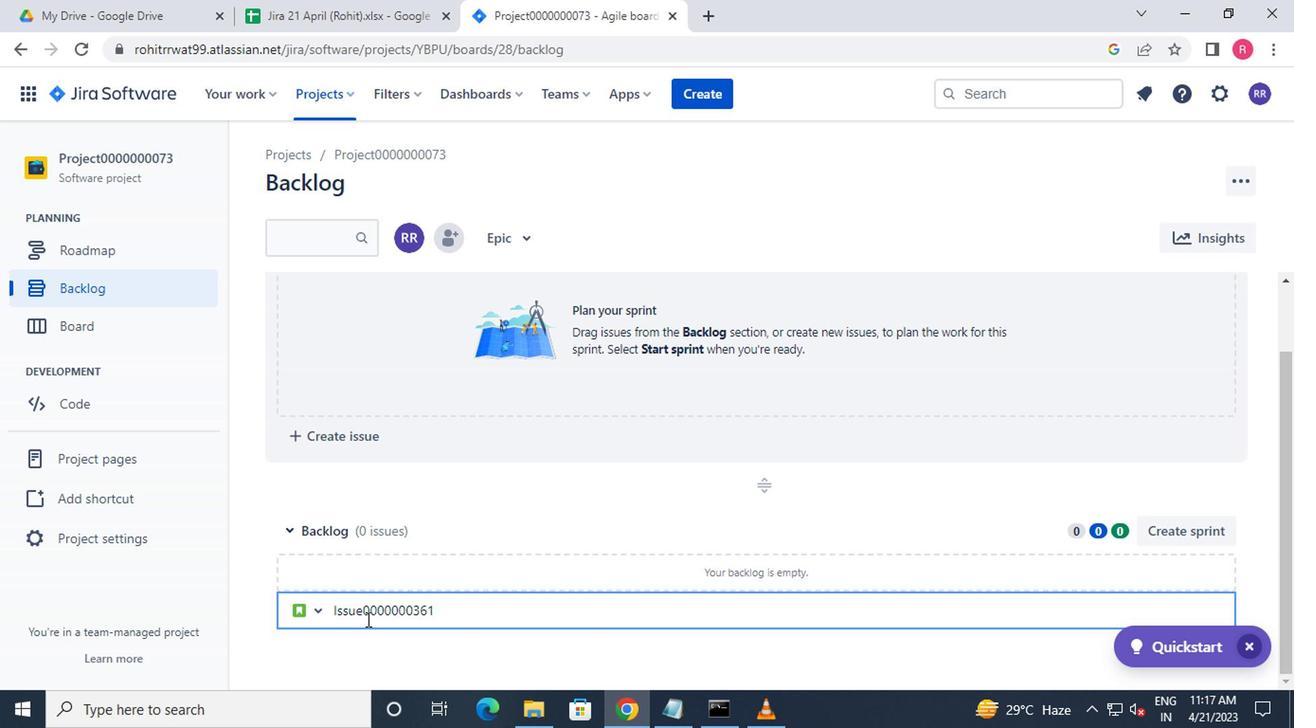 
